 Task: Find connections with filter location Marília with filter topic #Futurewith filter profile language English with filter current company BMJ with filter school Skill-Lync with filter industry Entertainment Providers with filter service category Information Security with filter keywords title Library Assistant
Action: Mouse moved to (492, 176)
Screenshot: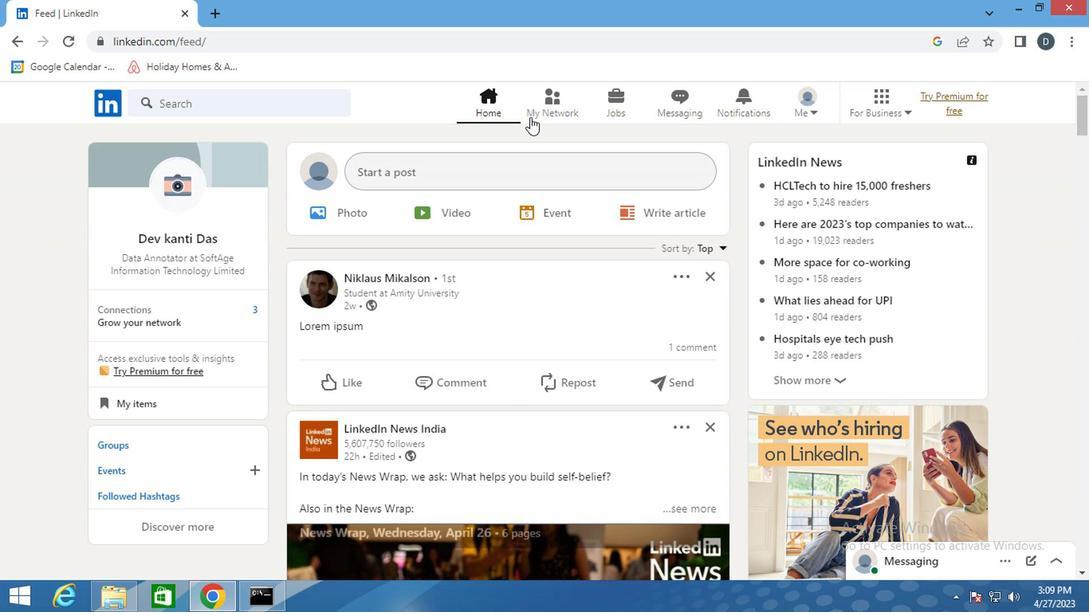 
Action: Mouse pressed left at (492, 176)
Screenshot: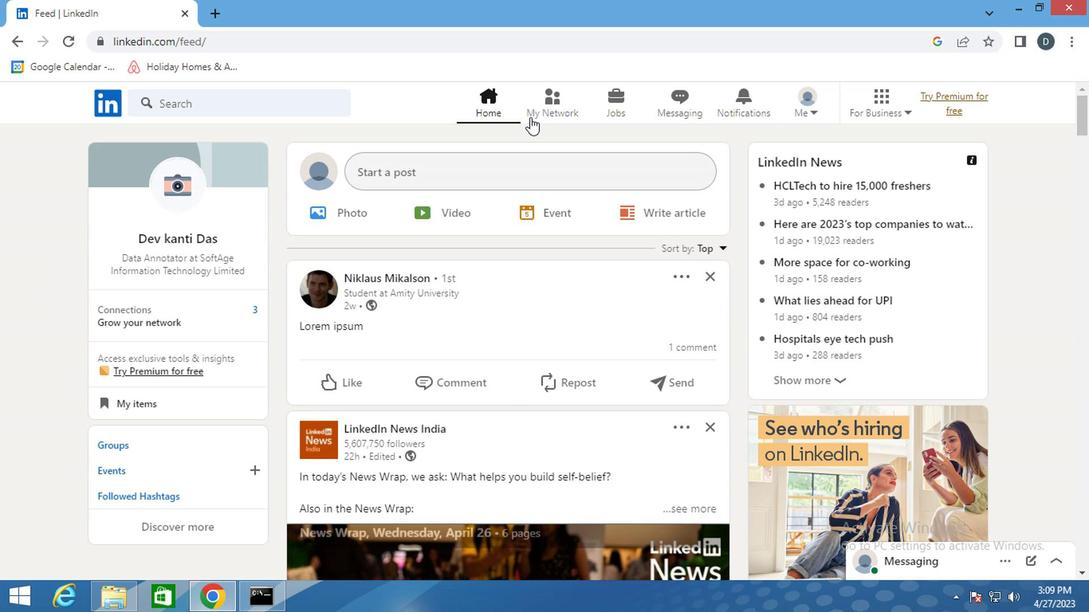 
Action: Mouse moved to (309, 225)
Screenshot: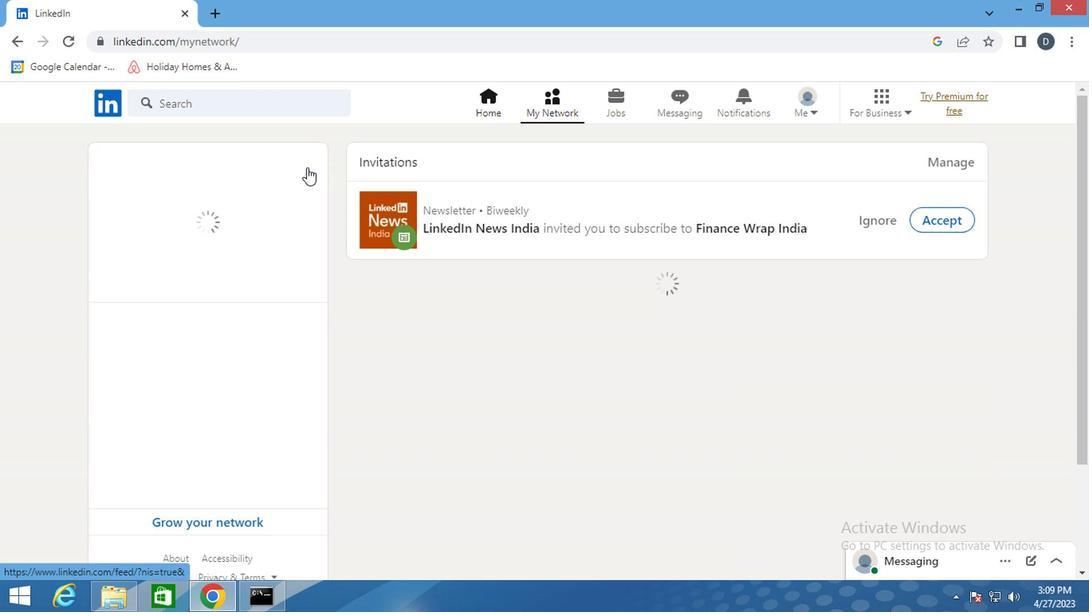
Action: Mouse pressed left at (309, 225)
Screenshot: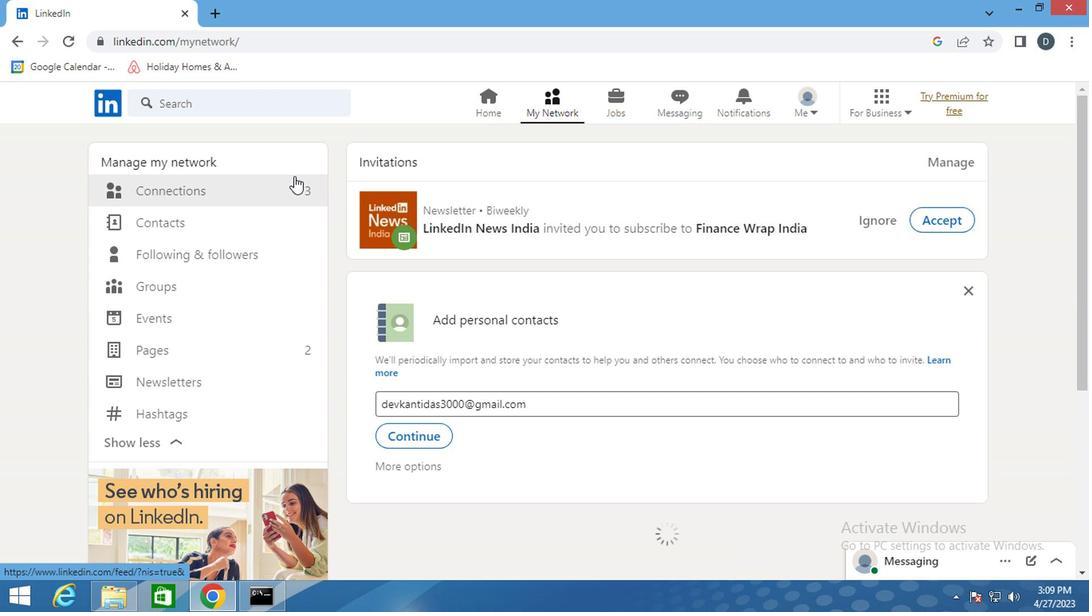 
Action: Mouse moved to (307, 237)
Screenshot: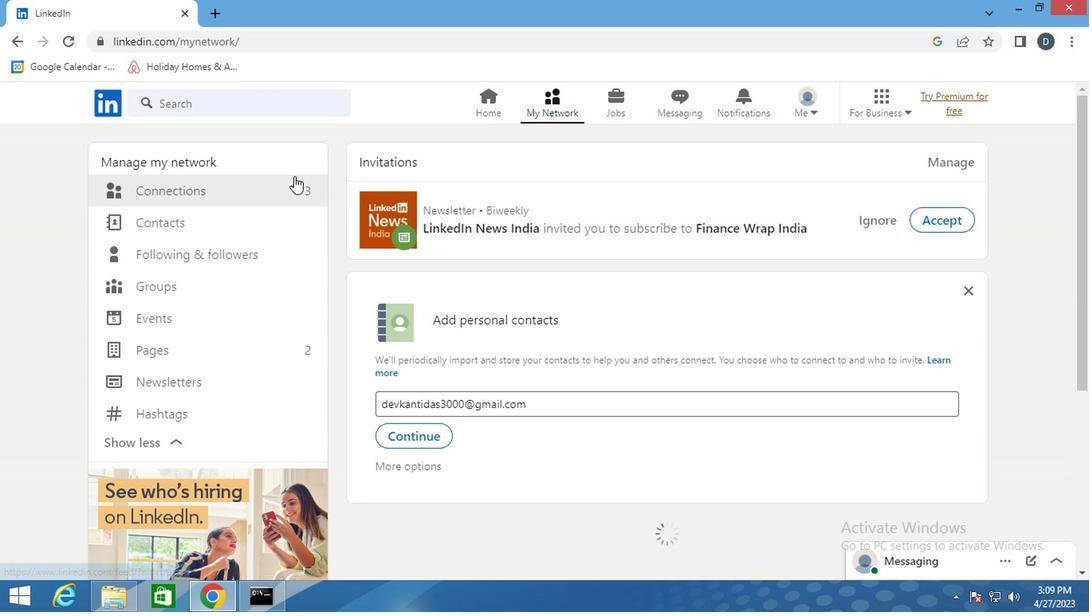 
Action: Mouse pressed left at (307, 237)
Screenshot: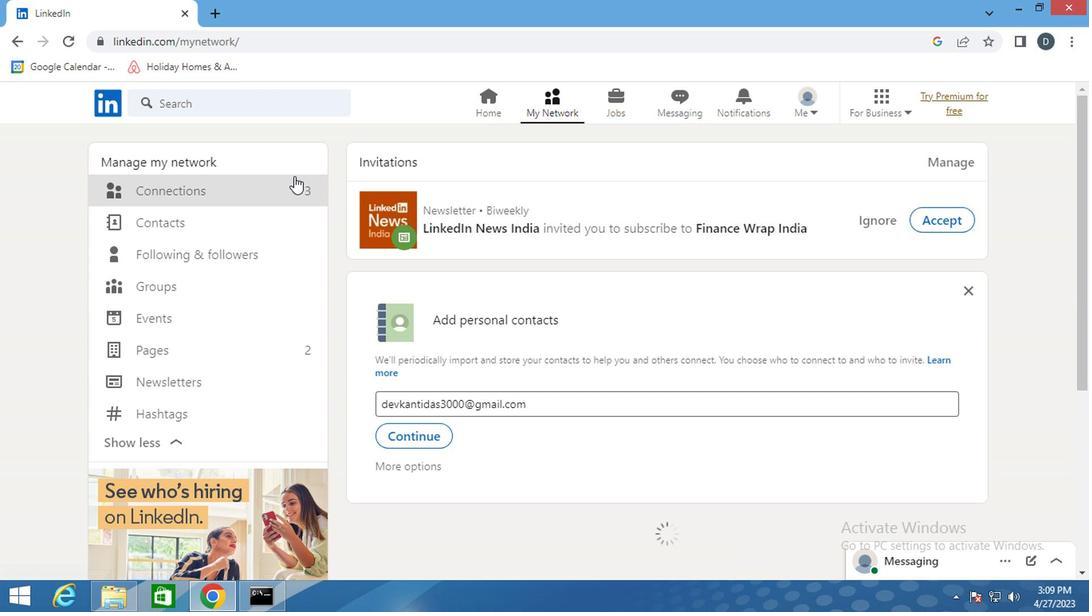 
Action: Mouse moved to (576, 234)
Screenshot: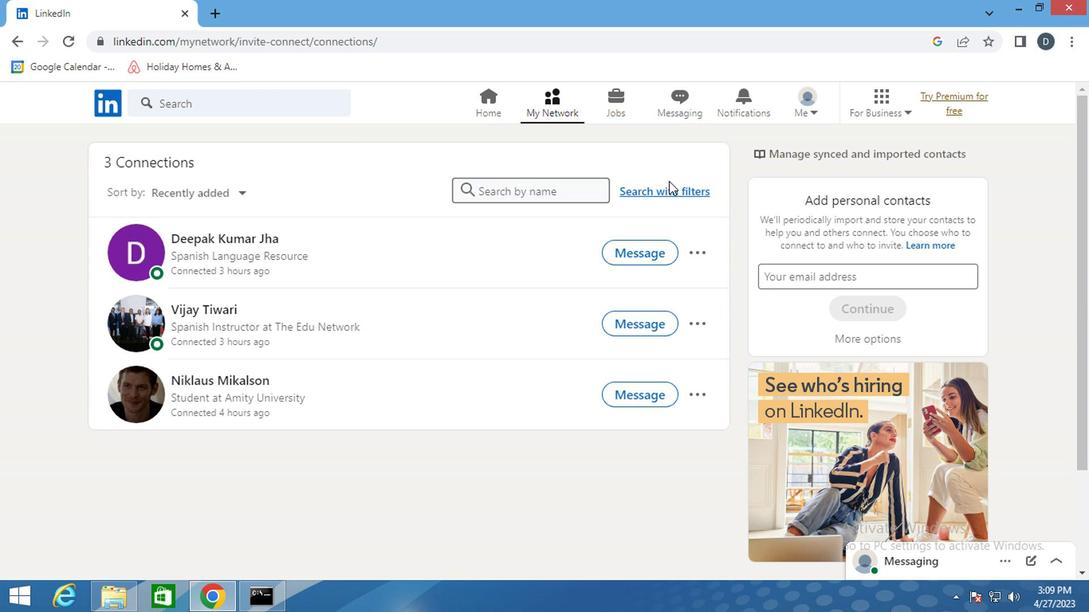 
Action: Mouse pressed left at (576, 234)
Screenshot: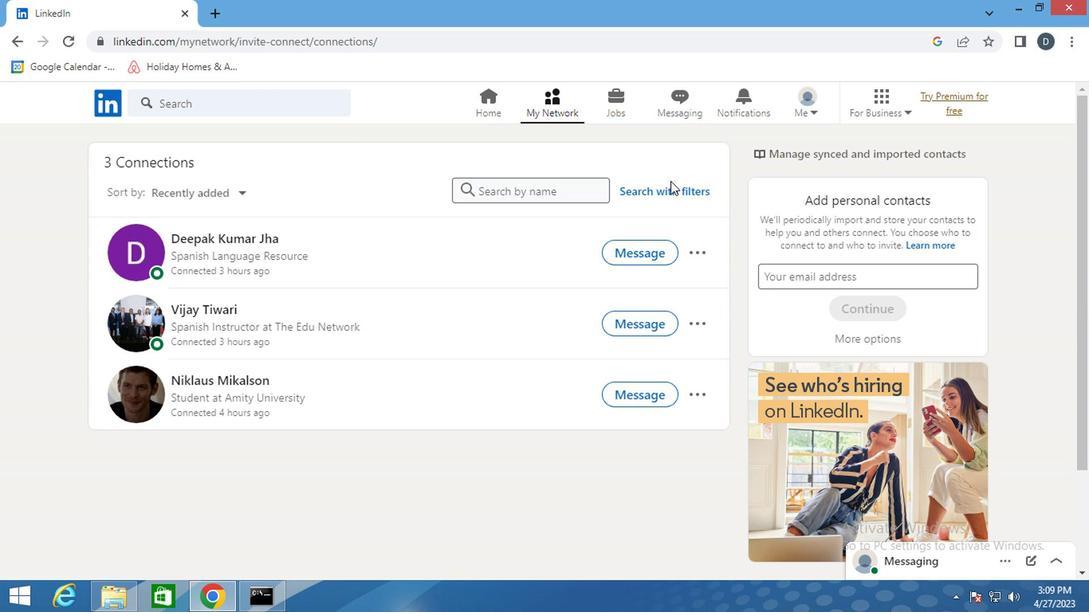 
Action: Mouse moved to (512, 201)
Screenshot: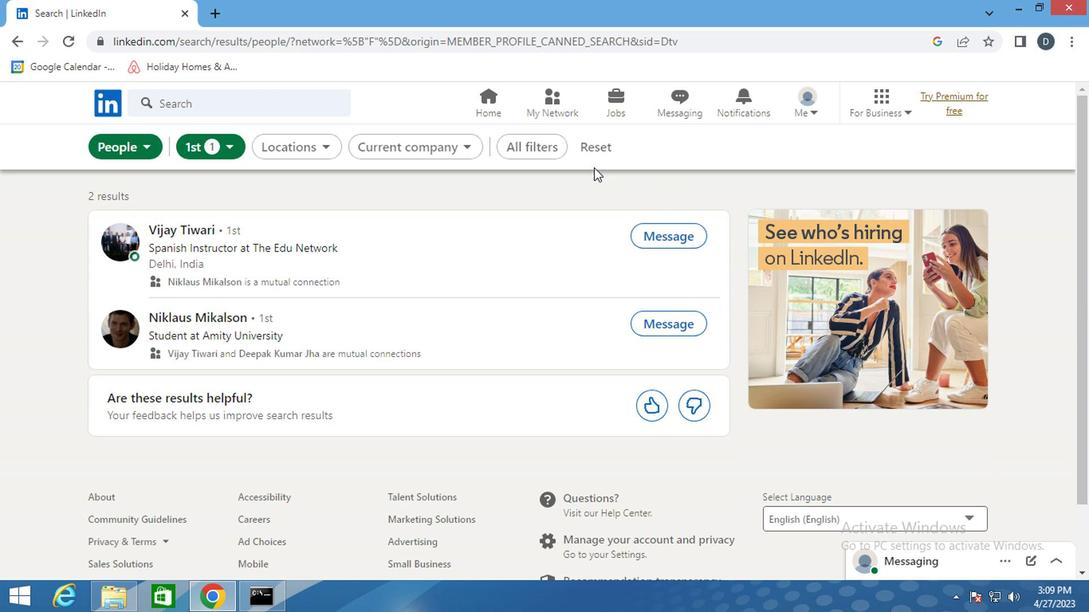 
Action: Mouse pressed left at (512, 201)
Screenshot: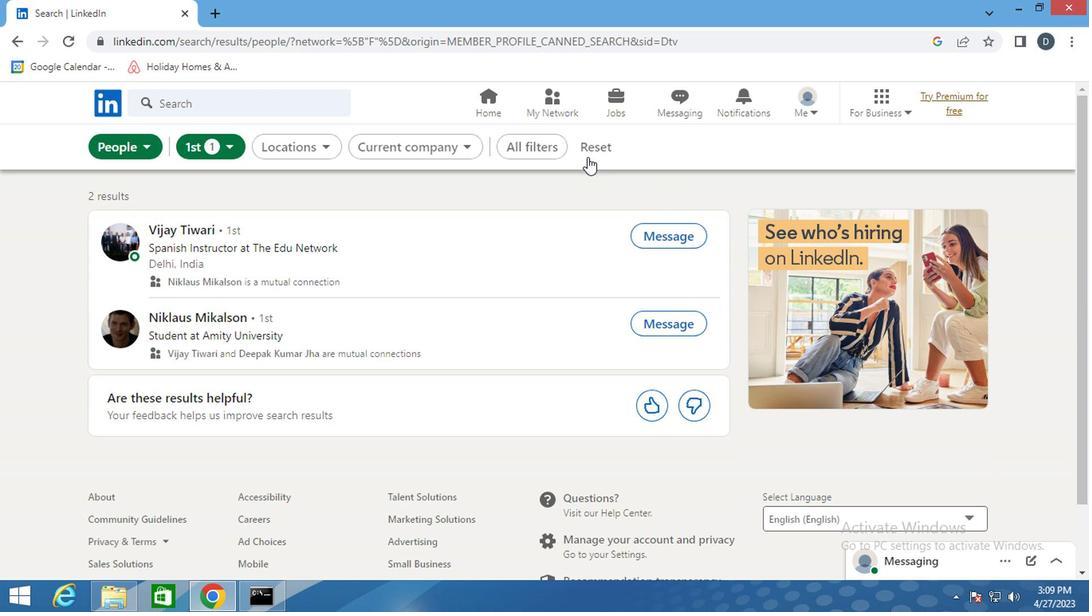 
Action: Mouse moved to (492, 199)
Screenshot: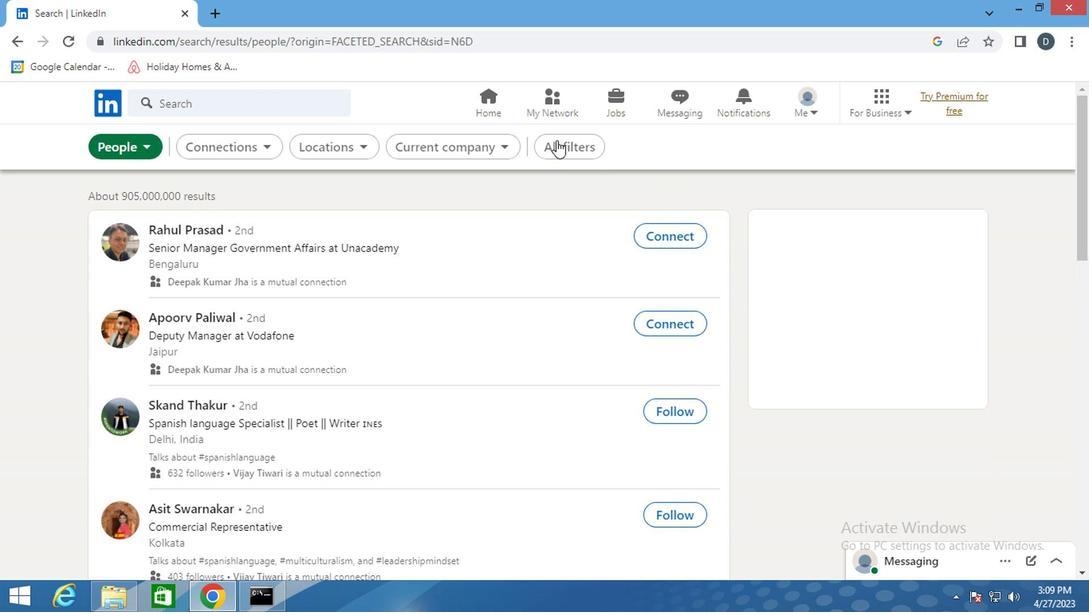 
Action: Mouse pressed left at (492, 199)
Screenshot: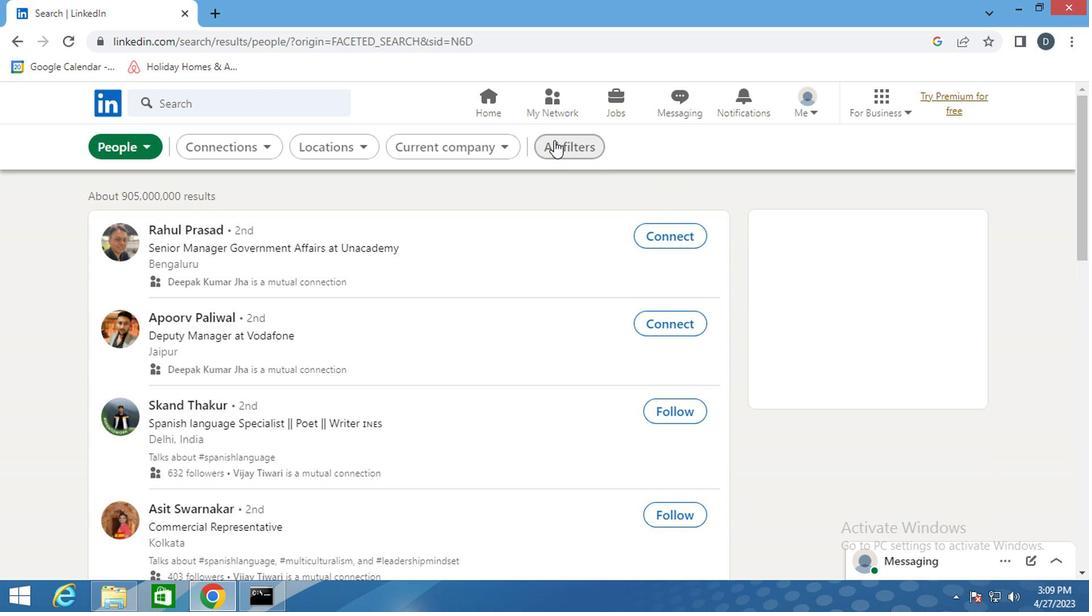 
Action: Mouse moved to (650, 332)
Screenshot: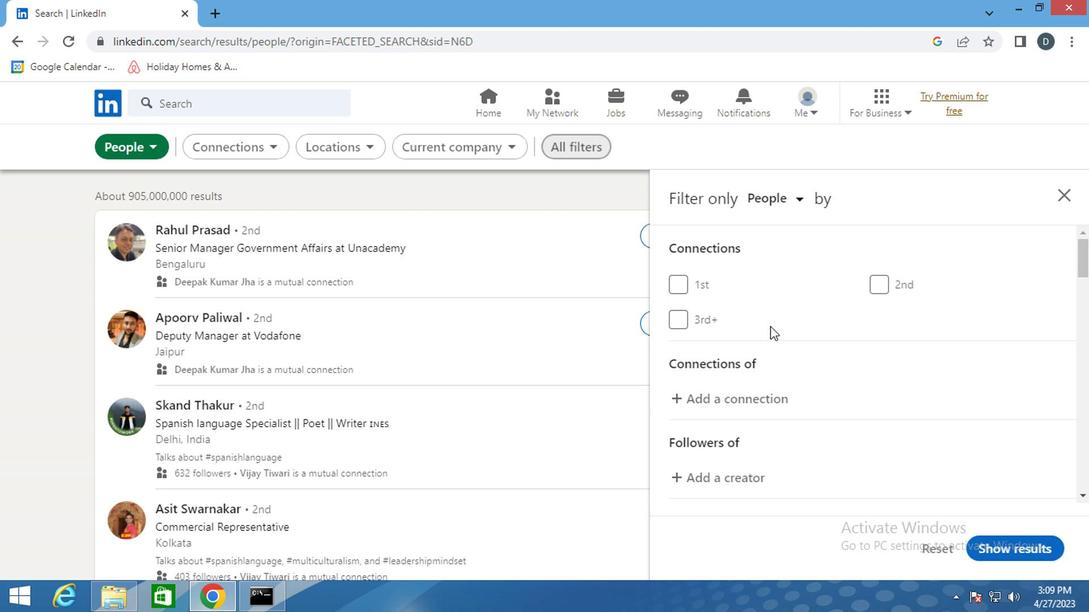 
Action: Mouse scrolled (650, 332) with delta (0, 0)
Screenshot: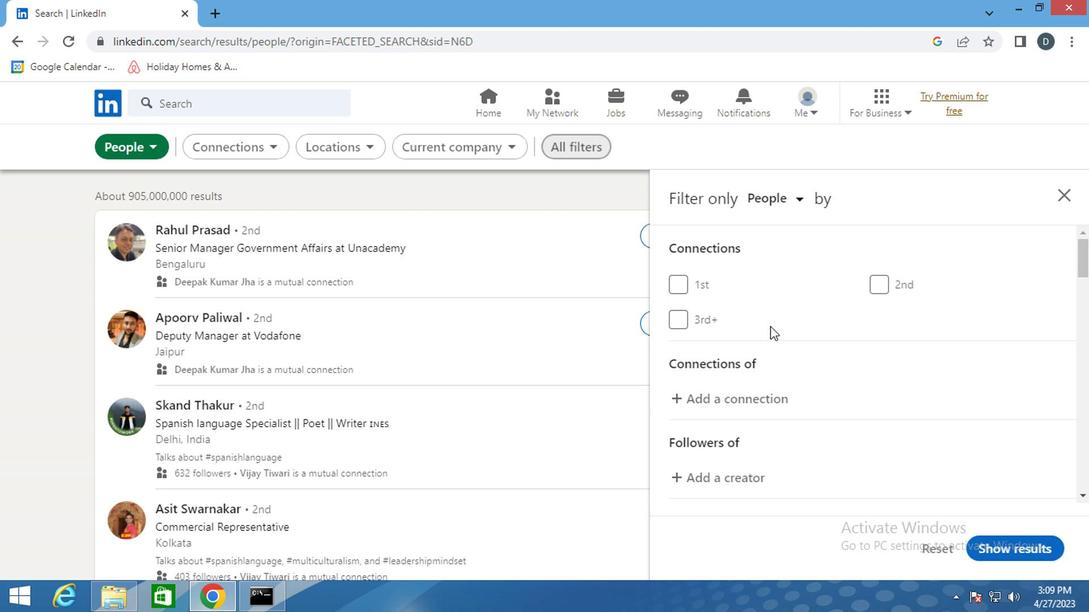 
Action: Mouse scrolled (650, 332) with delta (0, 0)
Screenshot: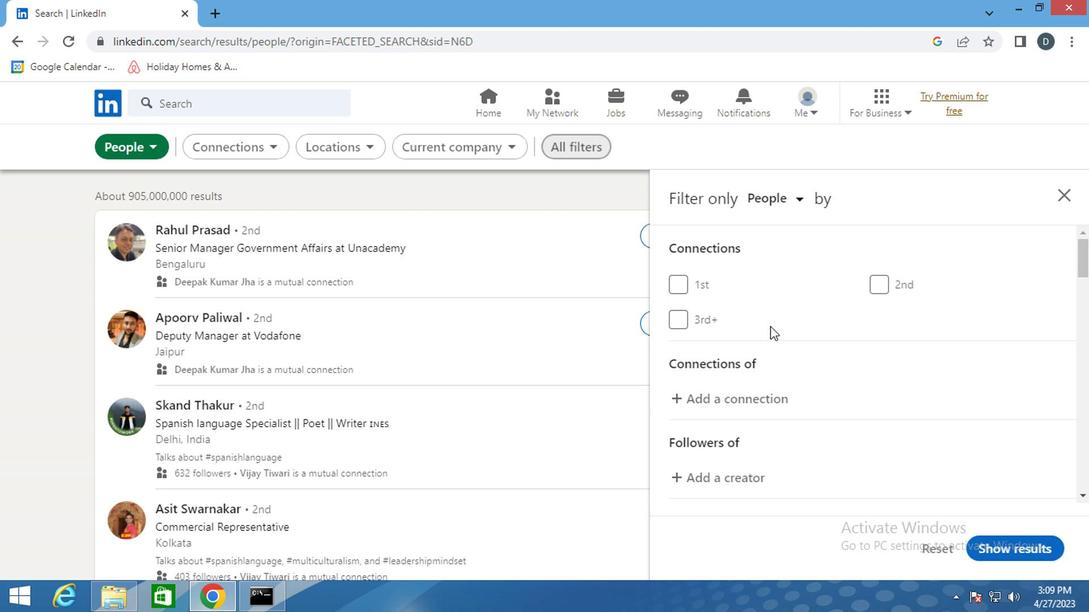 
Action: Mouse moved to (660, 338)
Screenshot: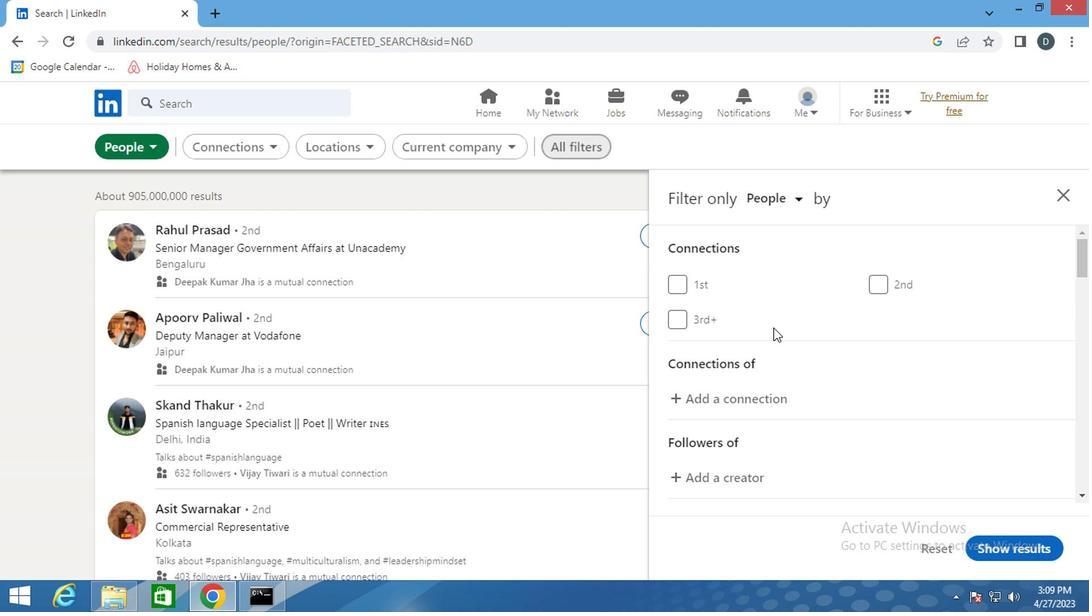 
Action: Mouse scrolled (660, 337) with delta (0, 0)
Screenshot: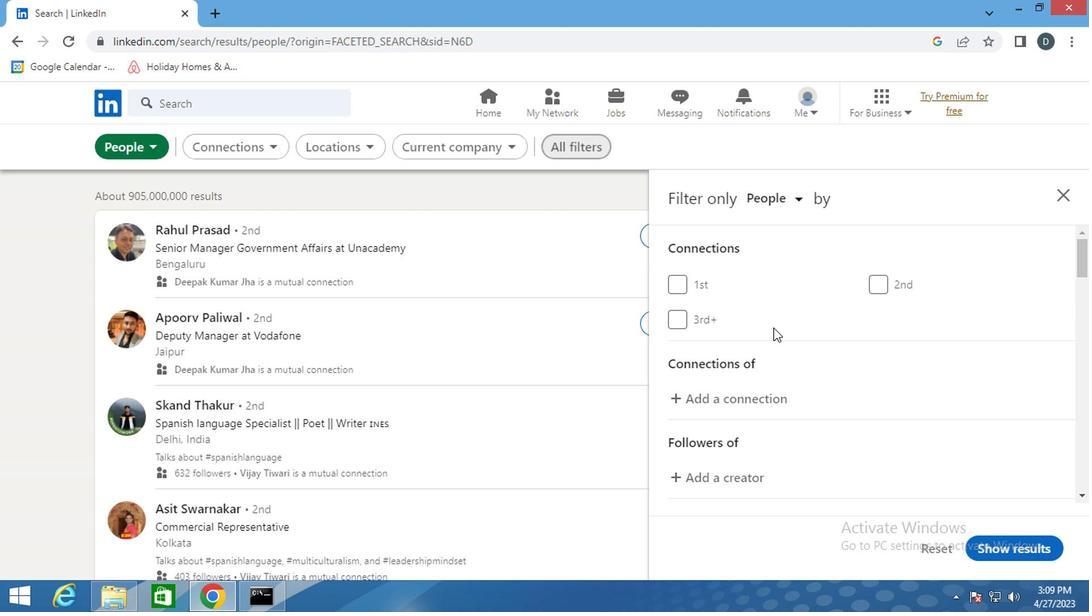 
Action: Mouse moved to (741, 373)
Screenshot: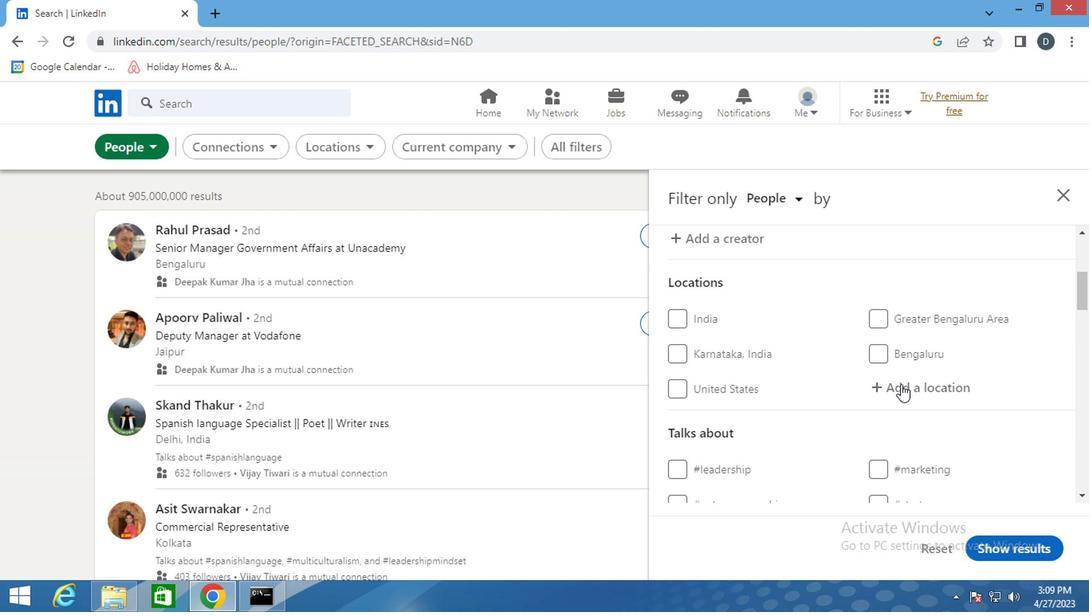 
Action: Mouse pressed left at (741, 373)
Screenshot: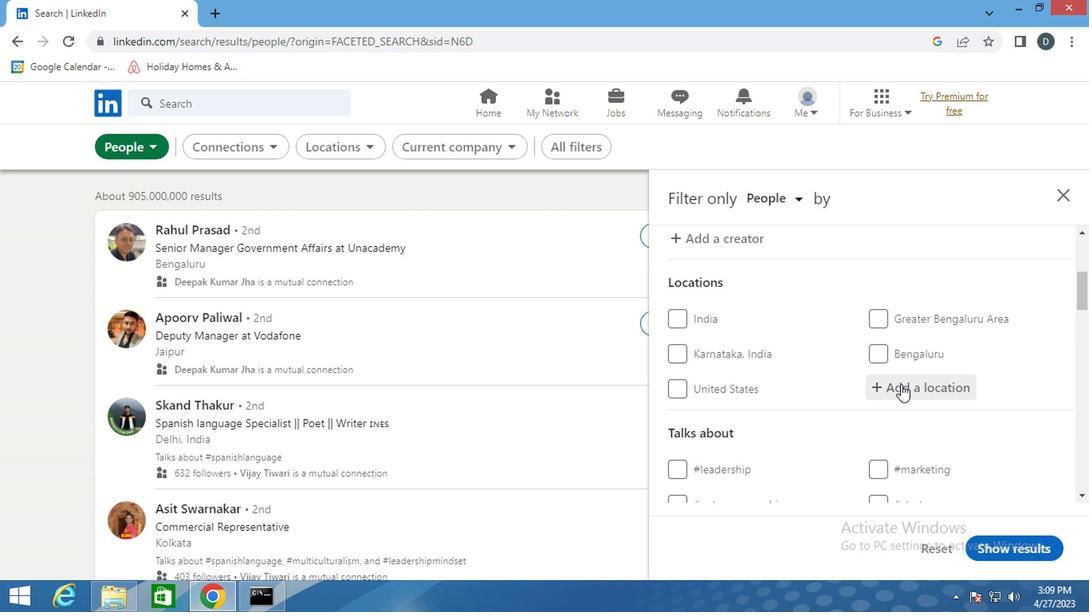 
Action: Key pressed <Key.shift_r><Key.shift_r><Key.shift_r><Key.shift_r><Key.shift_r><Key.shift_r><Key.shift_r><Key.shift_r><Key.shift_r><Key.shift_r><Key.shift_r><Key.shift_r><Key.shift_r><Key.shift_r><Key.shift_r><Key.shift_r><Key.shift_r><Key.shift_r><Key.shift_r><Key.shift_r><Key.shift_r><Key.shift_r><Key.shift_r><Key.shift_r><Key.shift_r><Key.shift_r><Key.shift_r><Key.shift_r><Key.shift_r>Marila
Screenshot: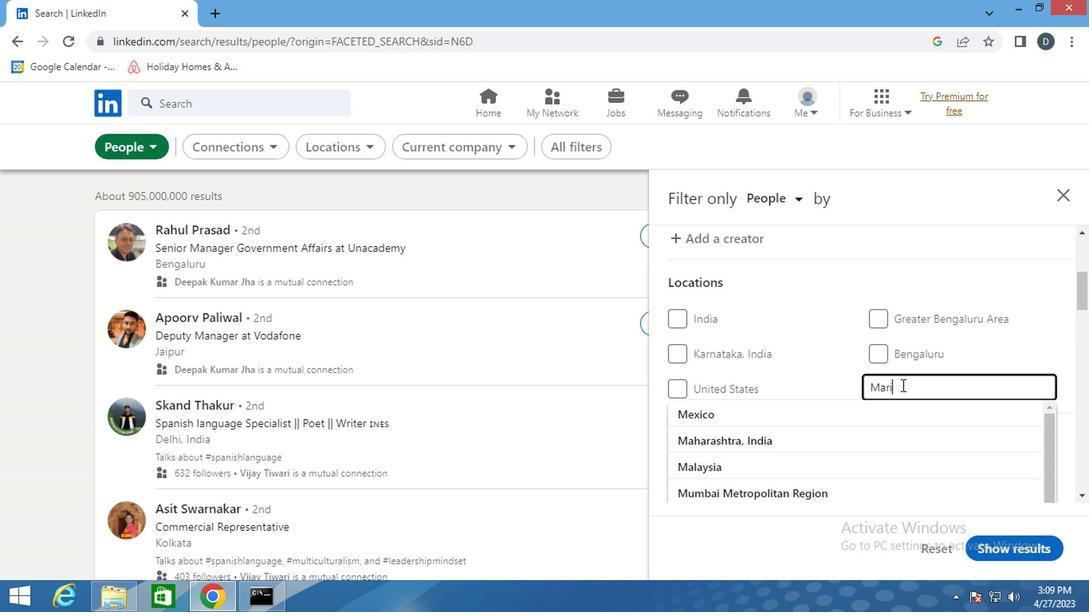 
Action: Mouse moved to (777, 371)
Screenshot: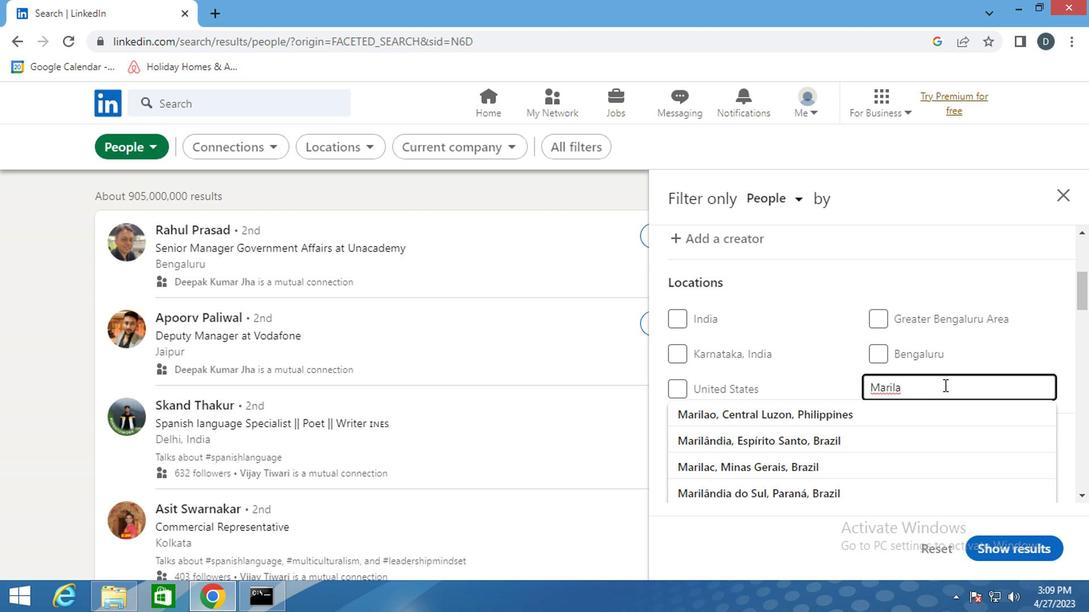 
Action: Key pressed <Key.backspace>ia
Screenshot: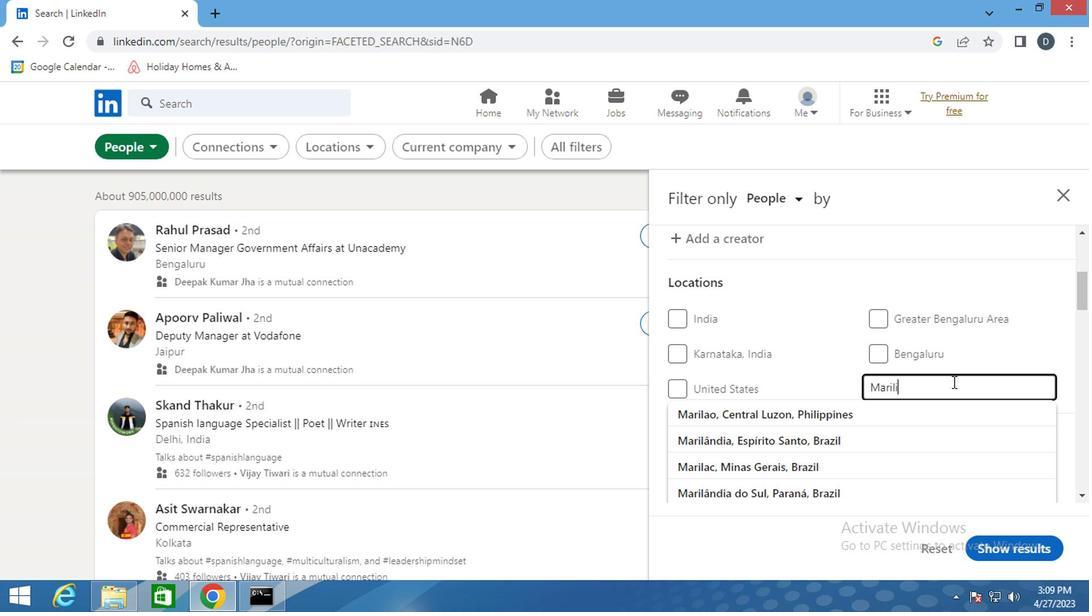 
Action: Mouse moved to (775, 389)
Screenshot: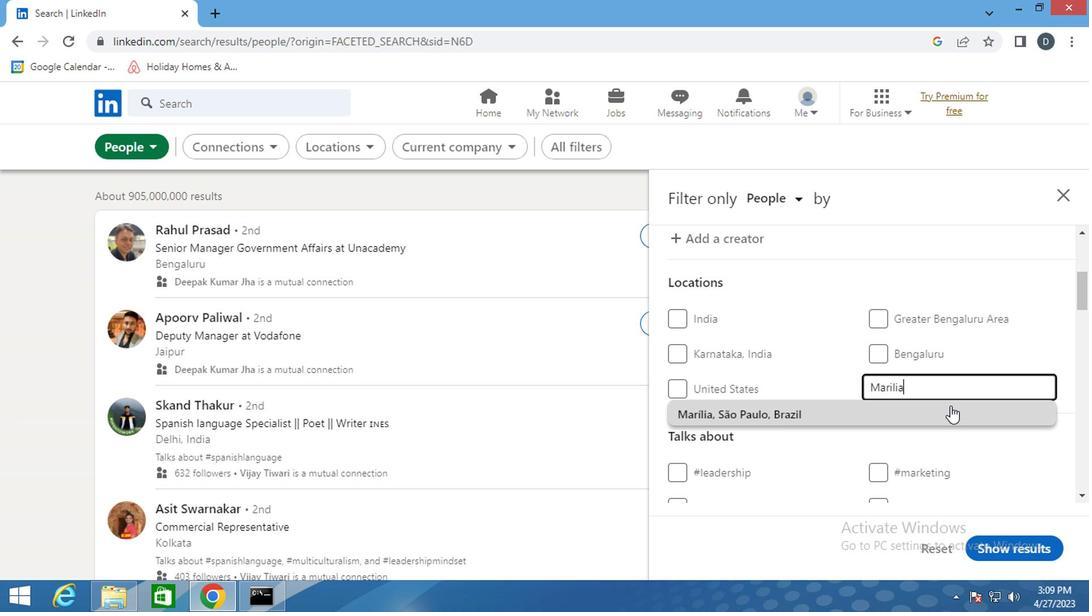 
Action: Mouse pressed left at (775, 389)
Screenshot: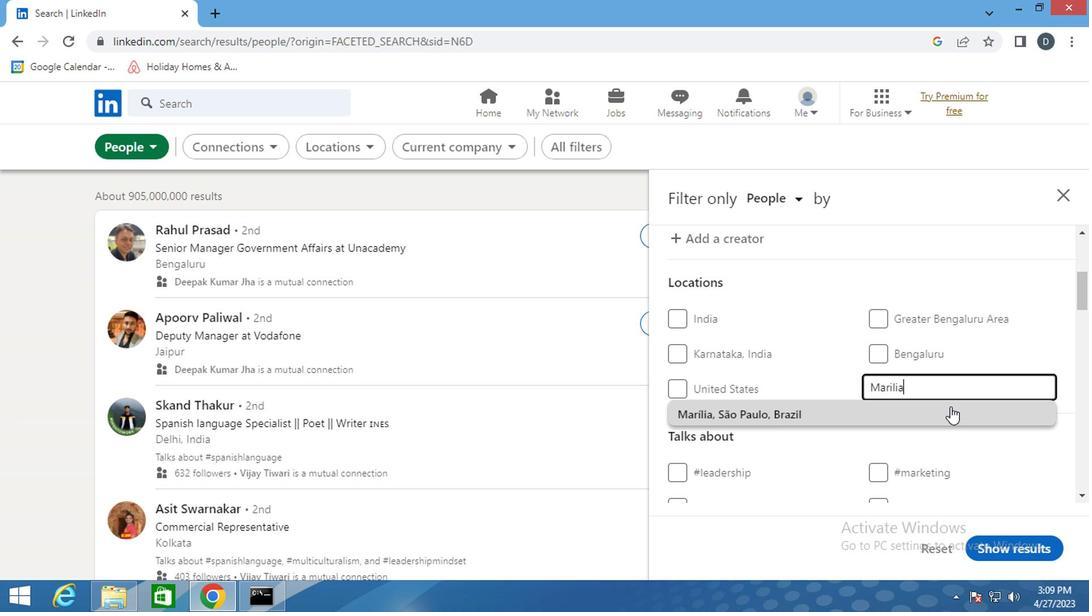 
Action: Mouse moved to (776, 391)
Screenshot: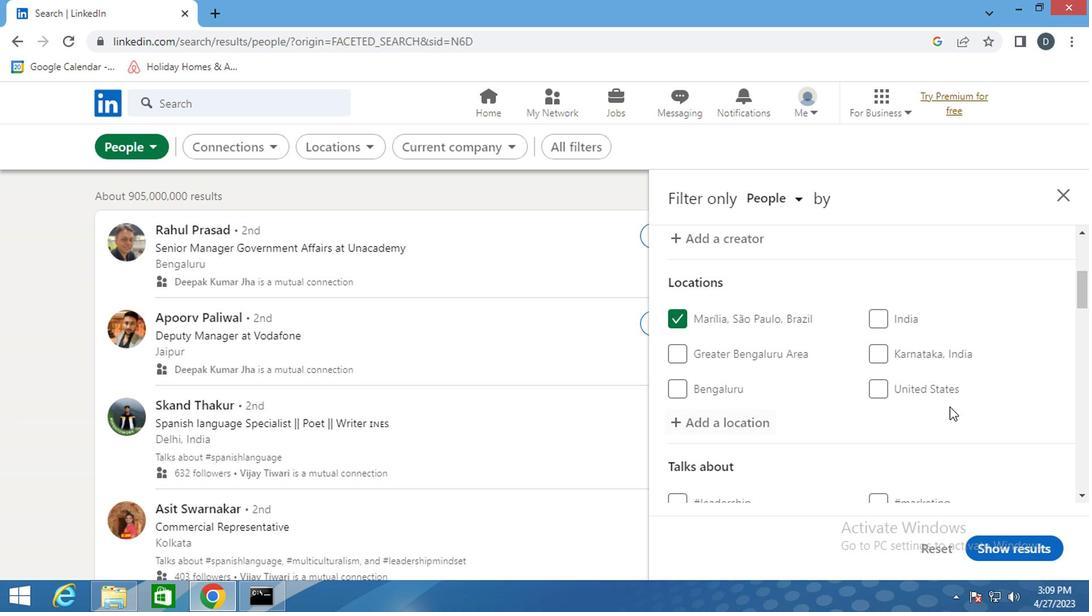 
Action: Mouse scrolled (776, 390) with delta (0, 0)
Screenshot: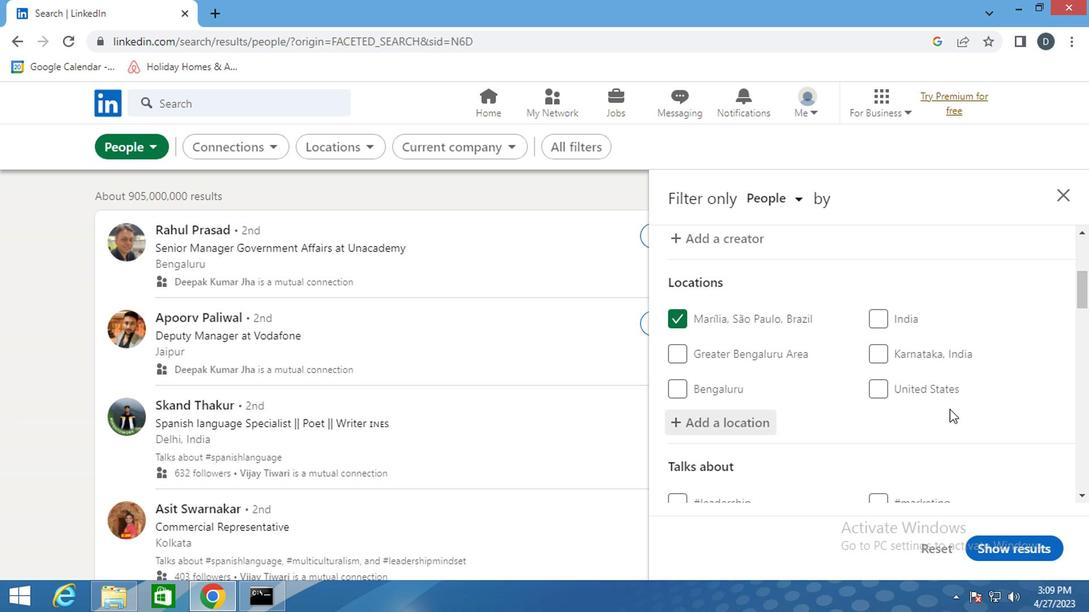 
Action: Mouse scrolled (776, 390) with delta (0, 0)
Screenshot: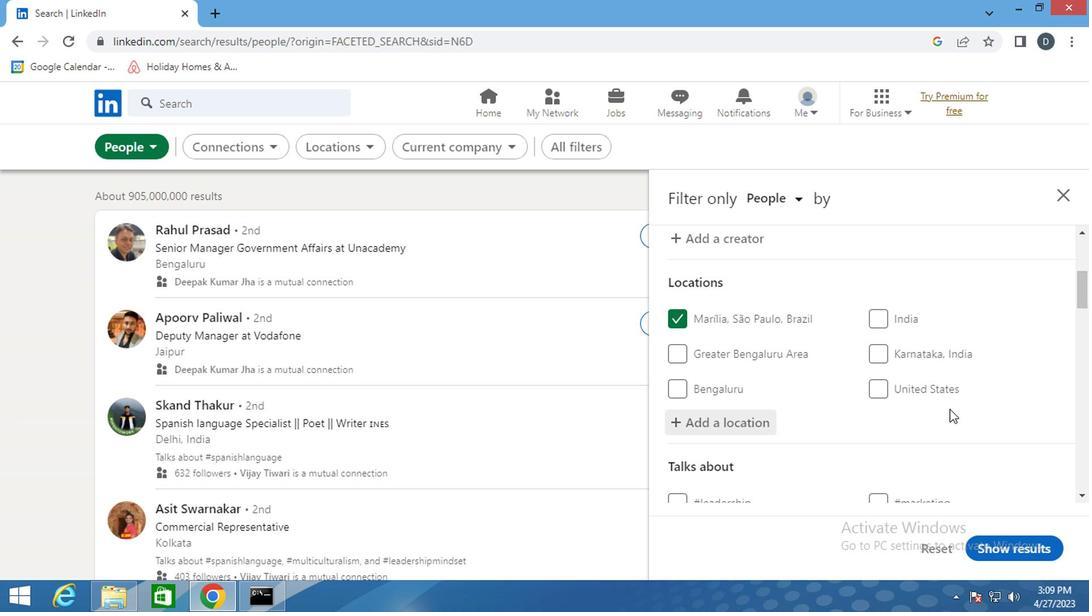 
Action: Mouse scrolled (776, 390) with delta (0, 0)
Screenshot: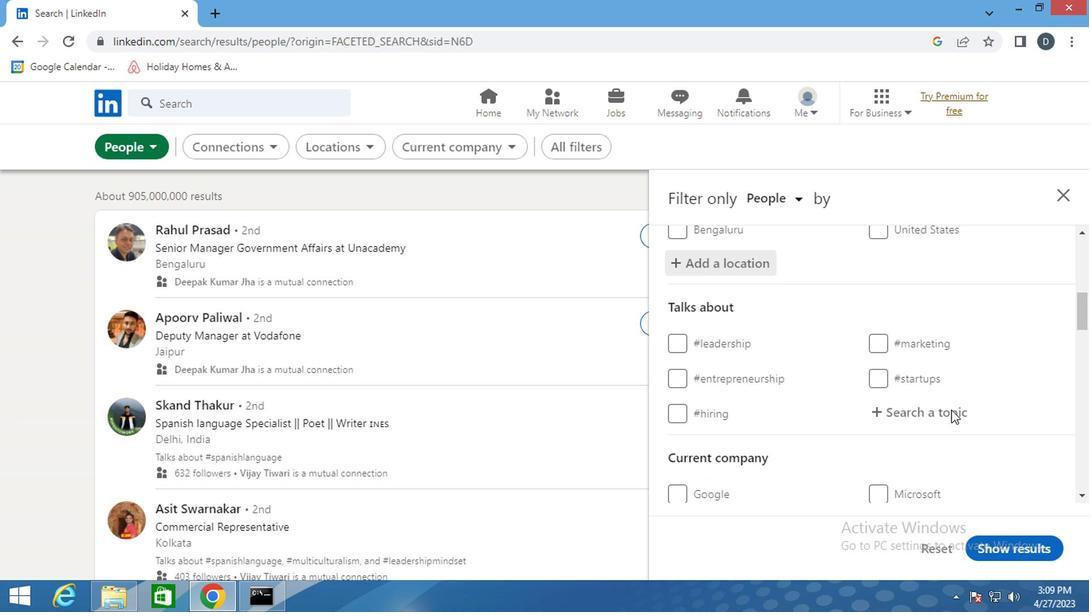 
Action: Mouse moved to (781, 342)
Screenshot: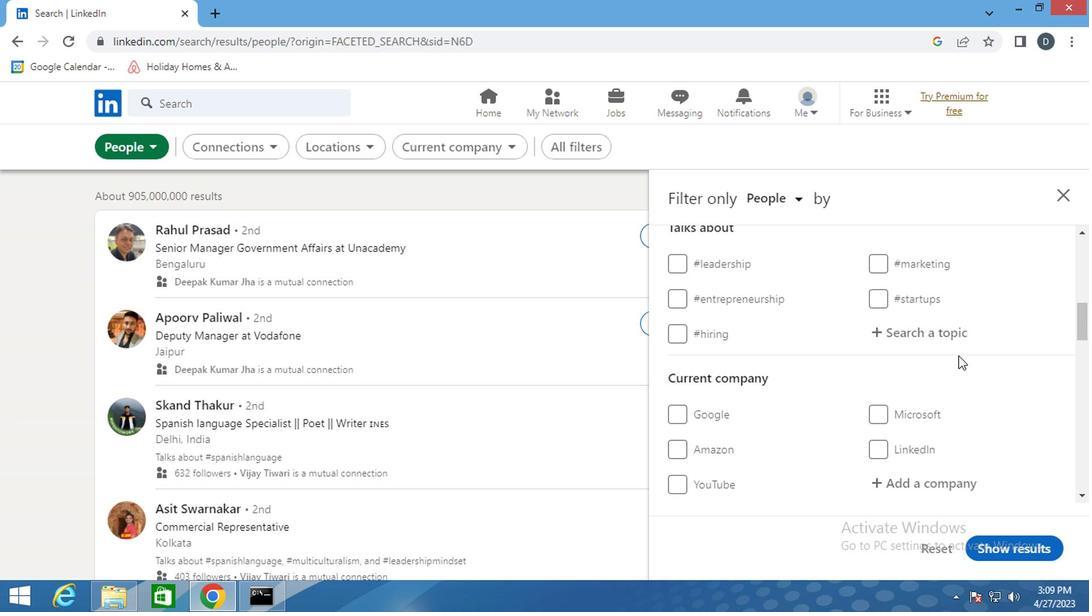
Action: Mouse pressed left at (781, 342)
Screenshot: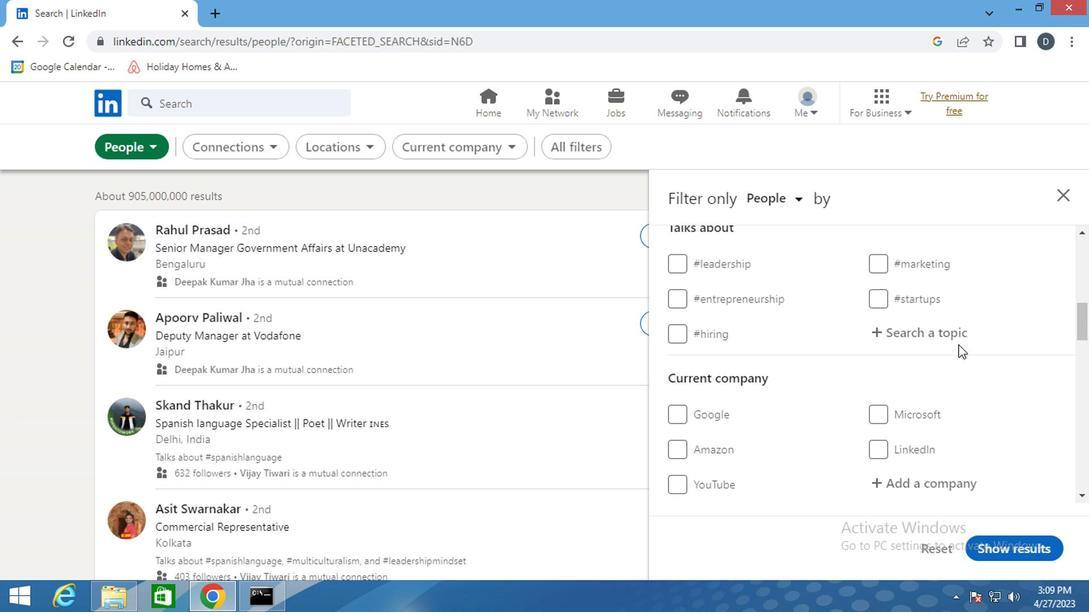 
Action: Key pressed <Key.shift>#<Key.shift>FUTURE
Screenshot: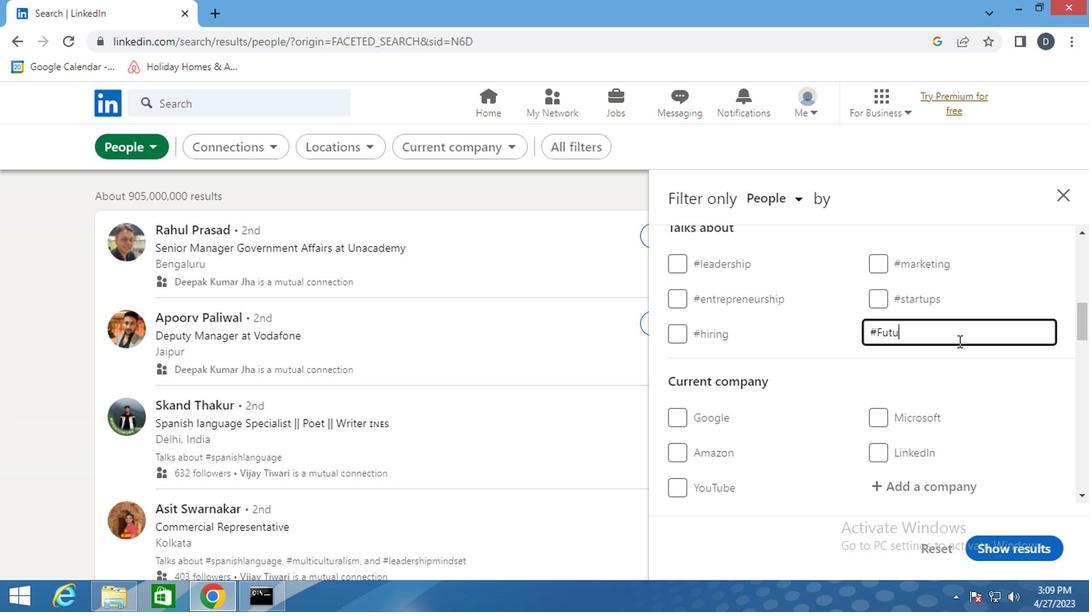 
Action: Mouse moved to (807, 495)
Screenshot: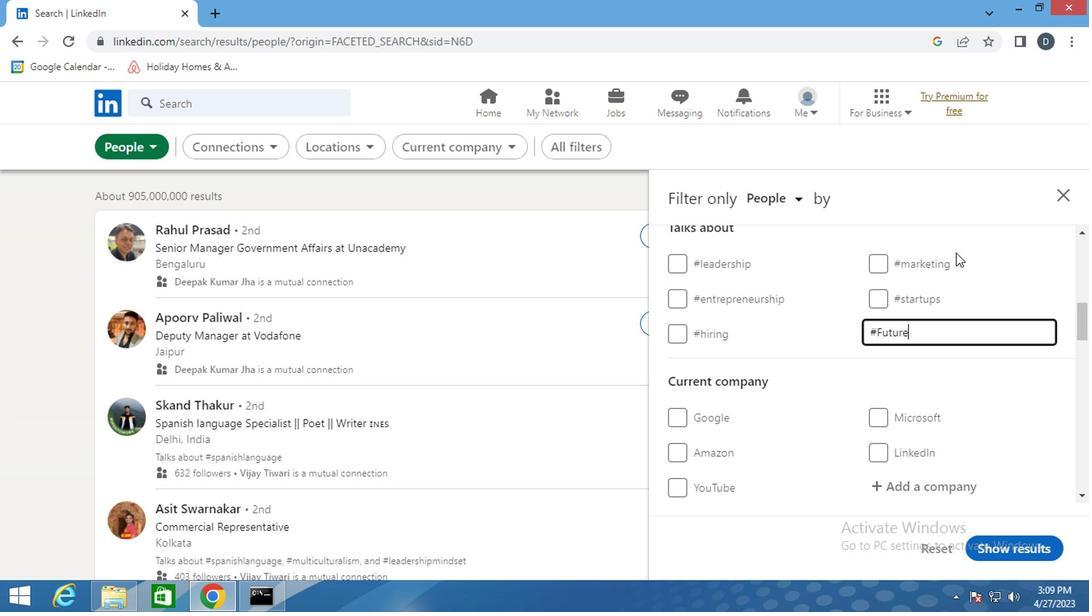 
Action: Mouse scrolled (807, 495) with delta (0, 0)
Screenshot: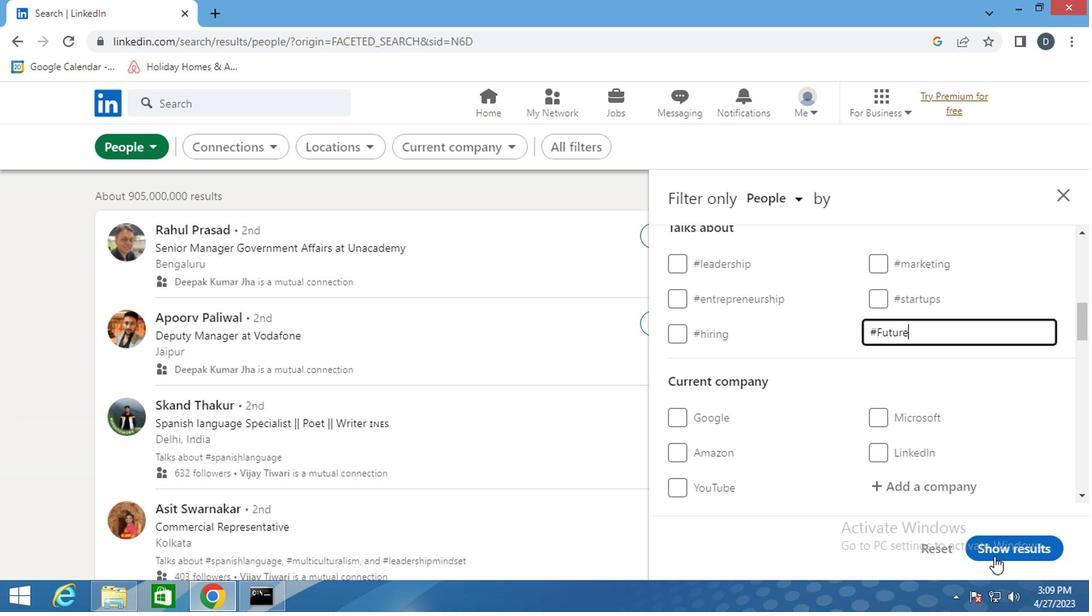 
Action: Mouse moved to (806, 495)
Screenshot: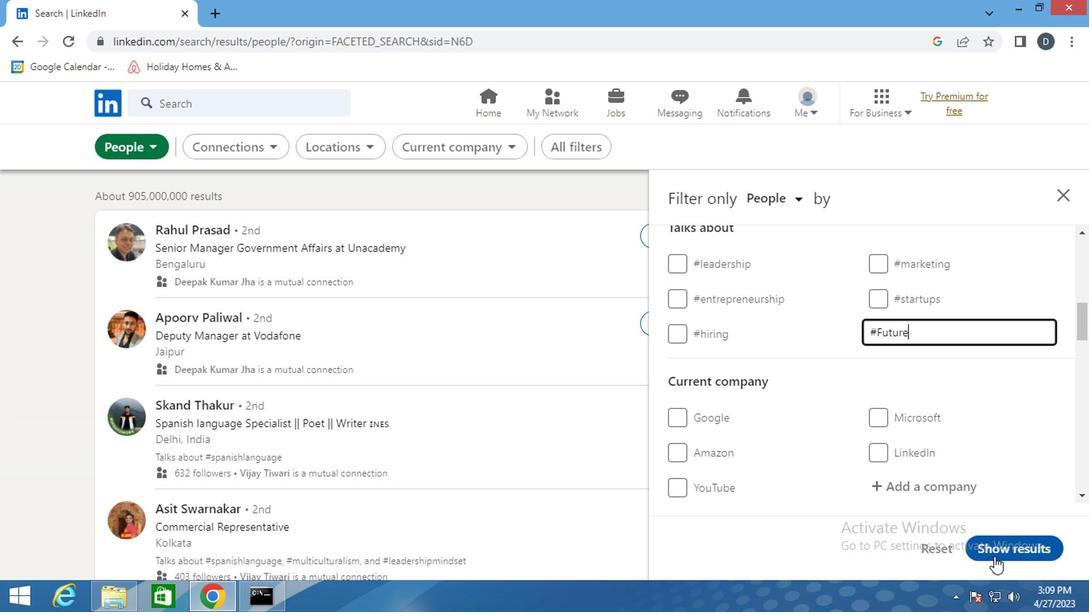 
Action: Mouse scrolled (806, 495) with delta (0, 0)
Screenshot: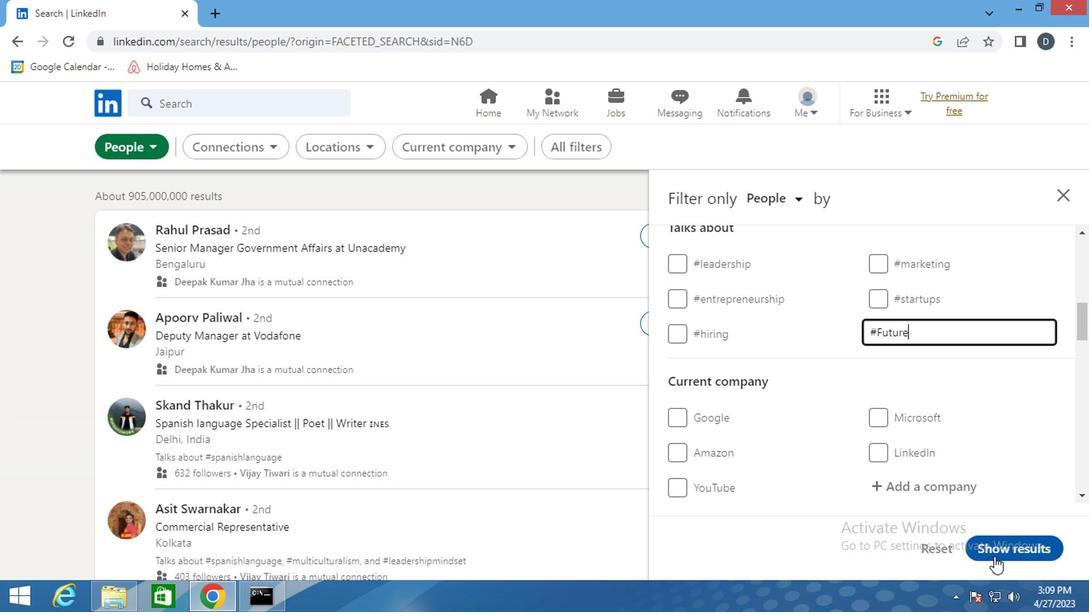 
Action: Mouse scrolled (806, 495) with delta (0, 0)
Screenshot: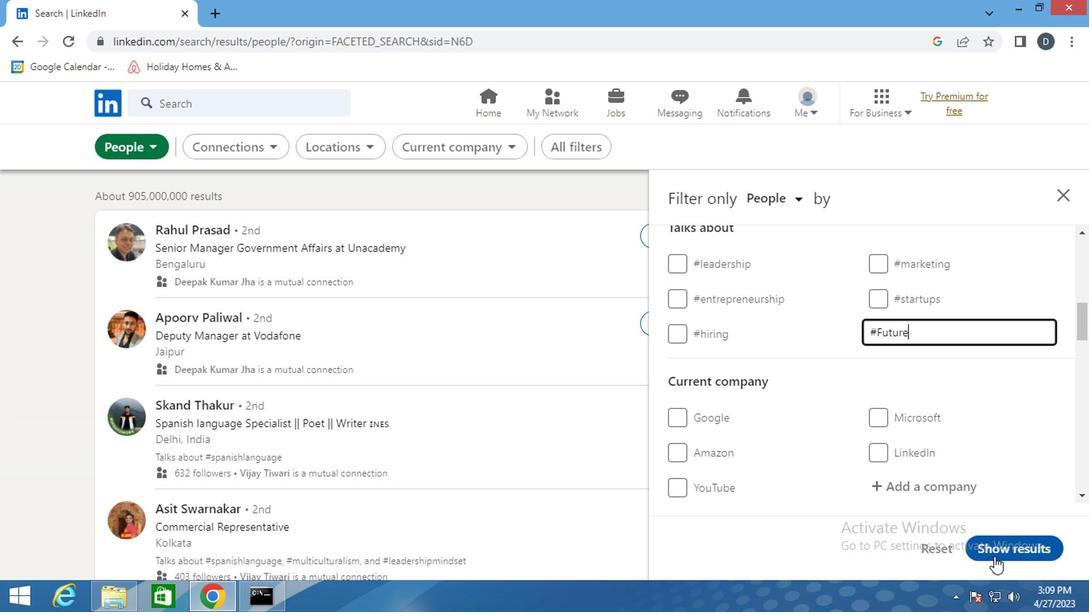 
Action: Mouse moved to (806, 494)
Screenshot: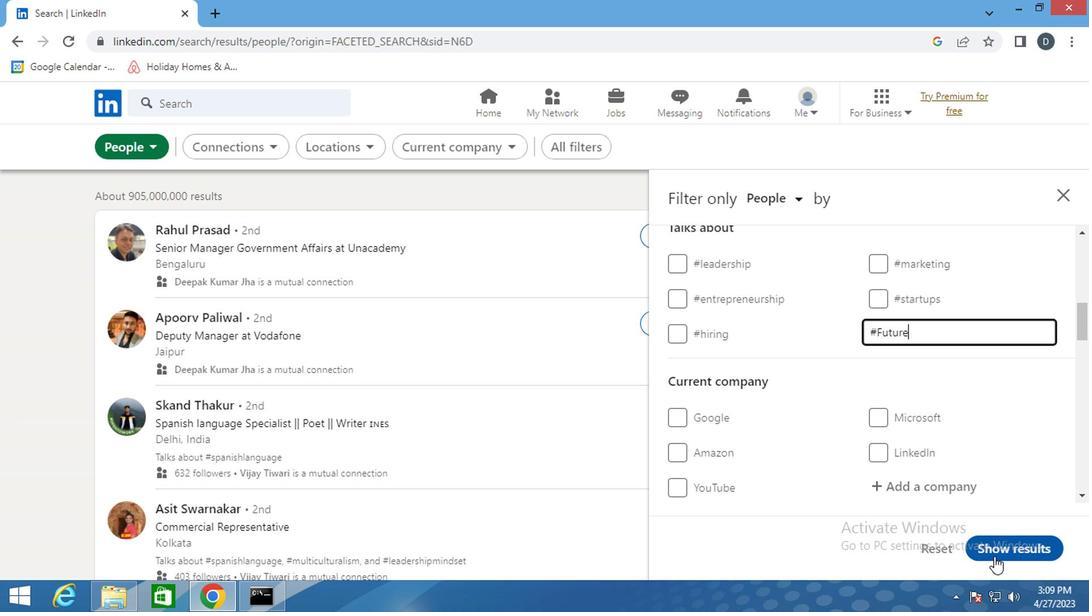 
Action: Mouse scrolled (806, 493) with delta (0, 0)
Screenshot: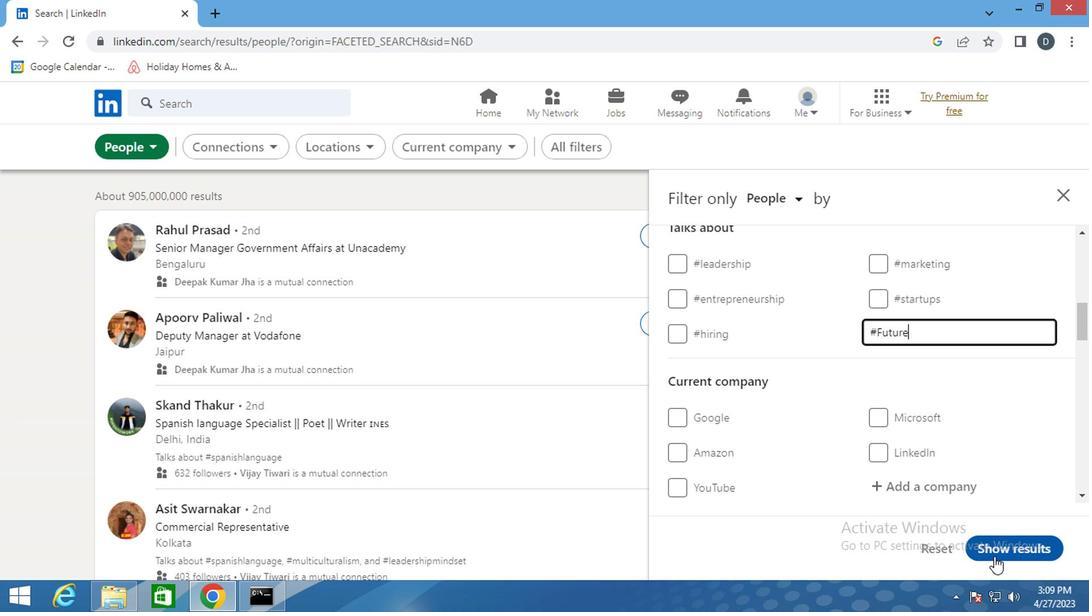 
Action: Mouse moved to (777, 432)
Screenshot: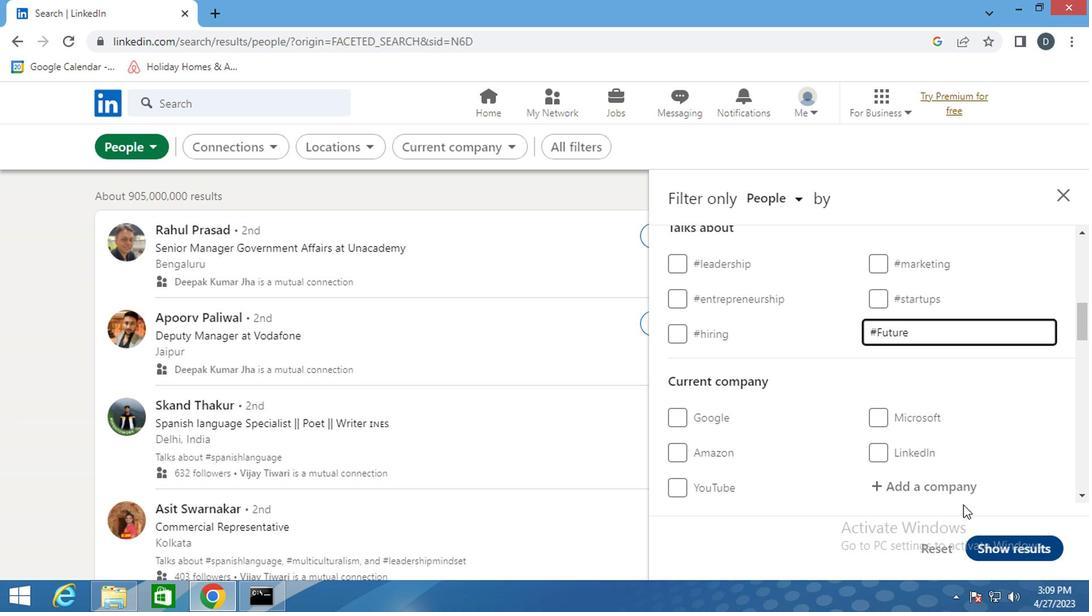 
Action: Mouse scrolled (777, 432) with delta (0, 0)
Screenshot: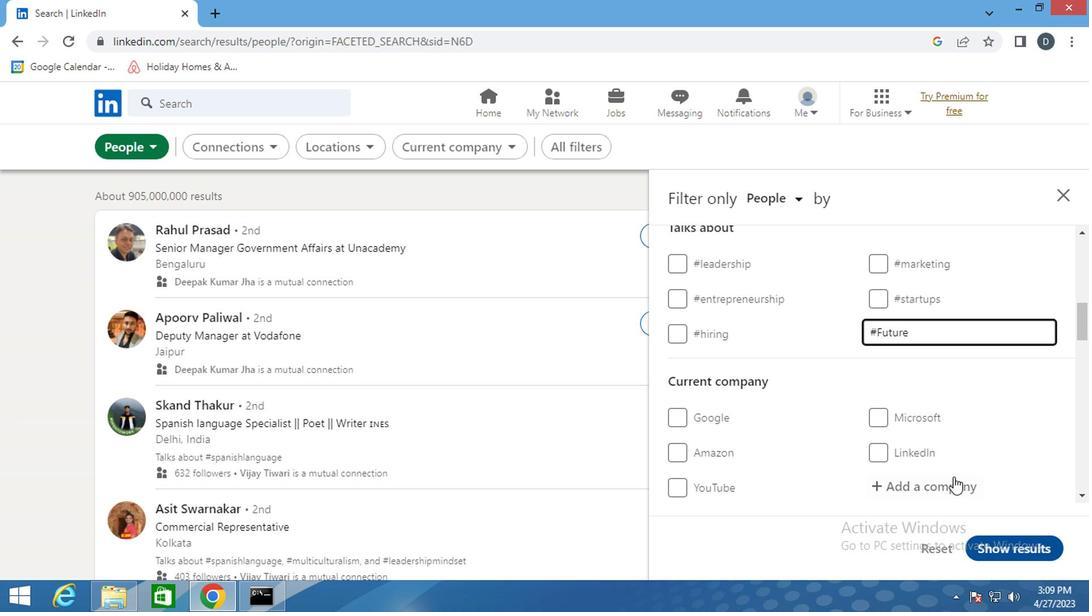 
Action: Mouse scrolled (777, 432) with delta (0, 0)
Screenshot: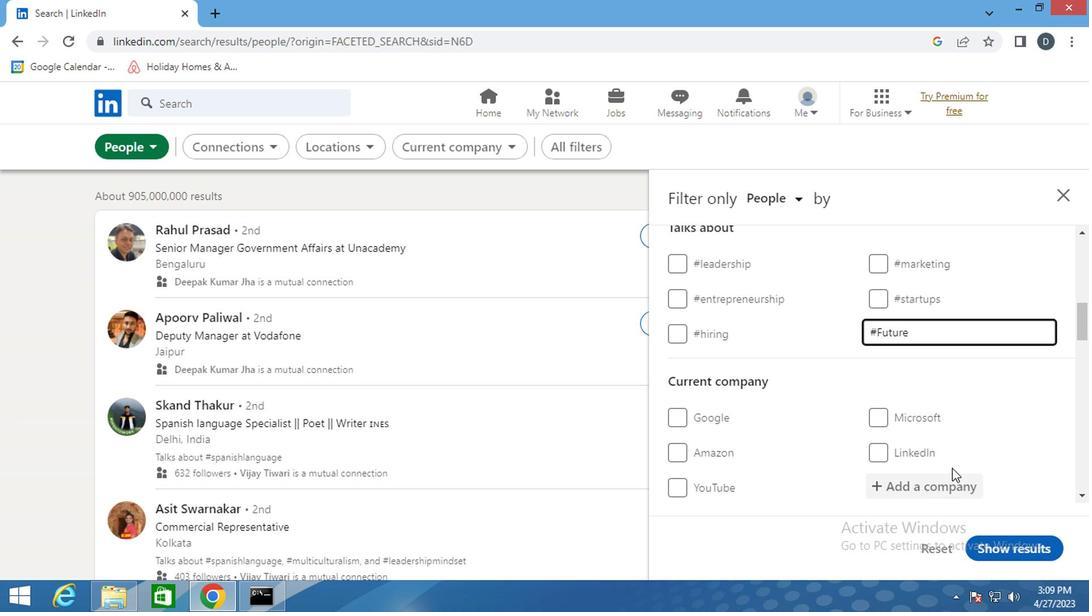 
Action: Mouse scrolled (777, 432) with delta (0, 0)
Screenshot: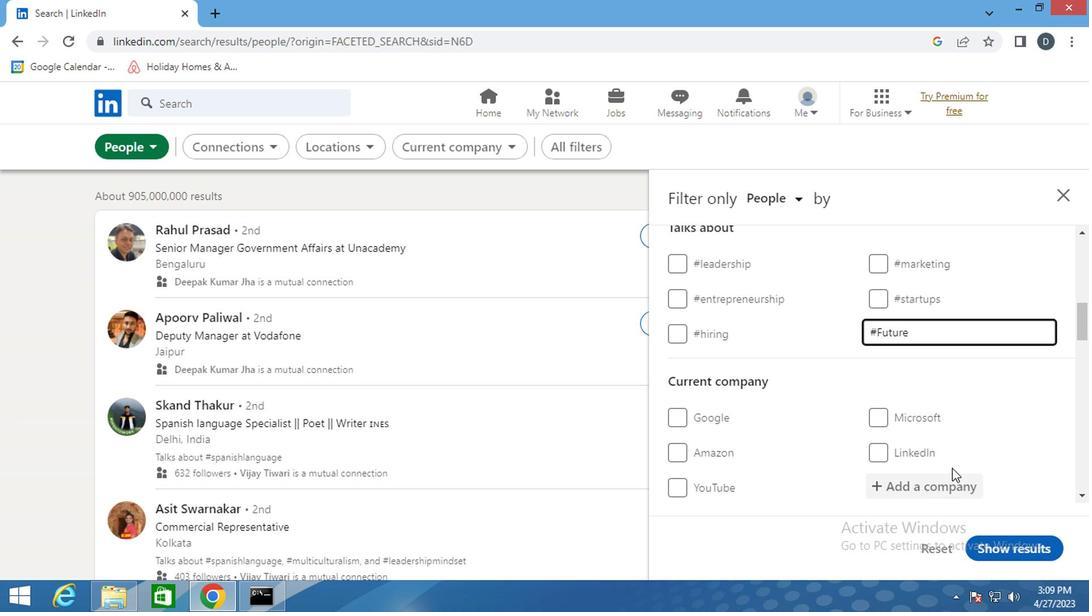 
Action: Mouse scrolled (777, 432) with delta (0, 0)
Screenshot: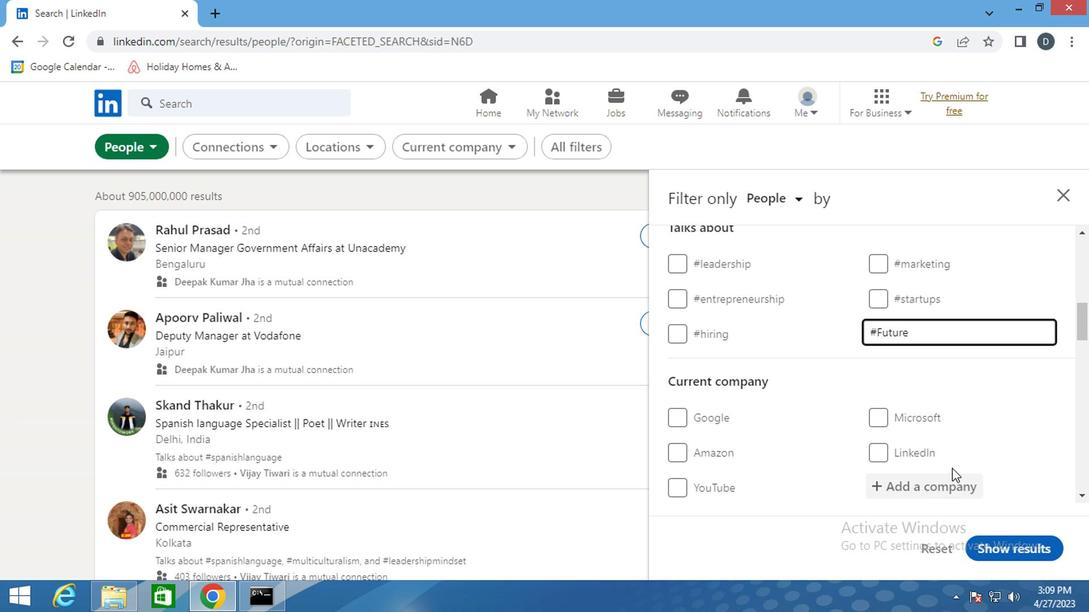 
Action: Mouse scrolled (777, 432) with delta (0, 0)
Screenshot: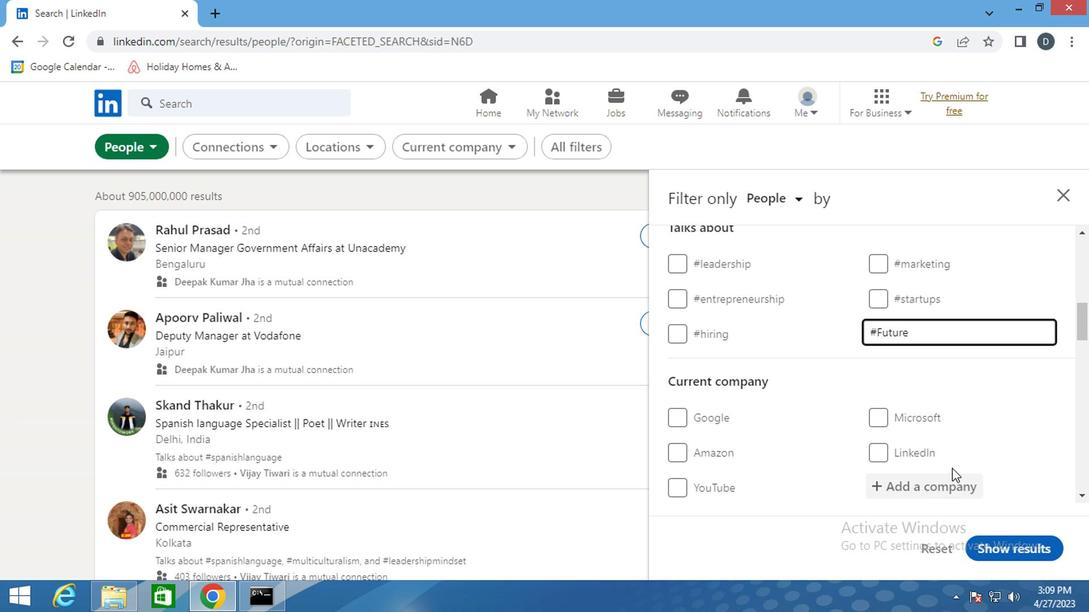 
Action: Mouse moved to (776, 429)
Screenshot: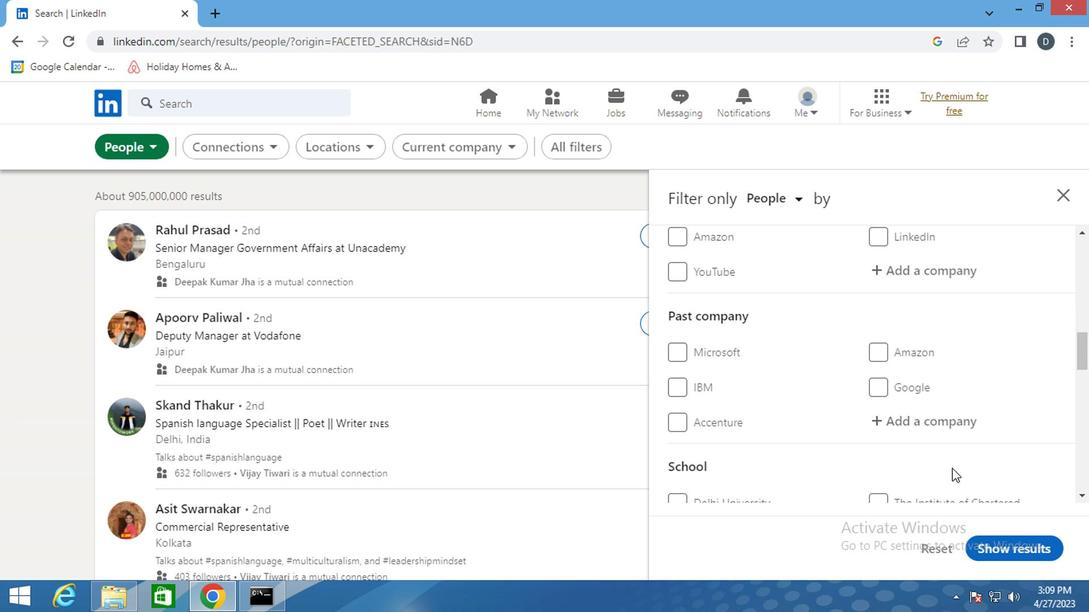 
Action: Mouse scrolled (776, 429) with delta (0, 0)
Screenshot: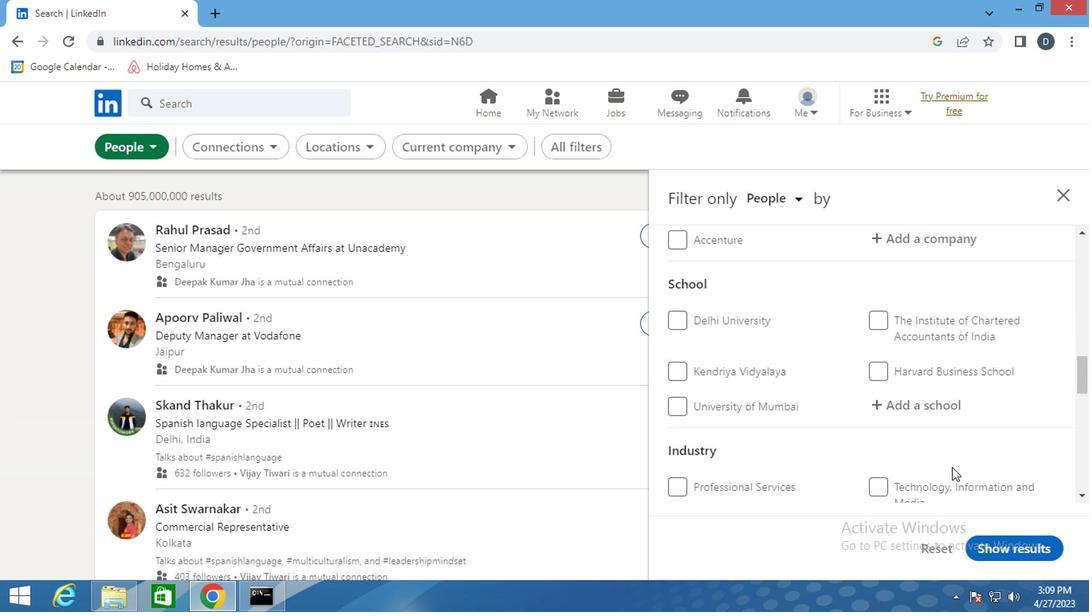 
Action: Mouse scrolled (776, 429) with delta (0, 0)
Screenshot: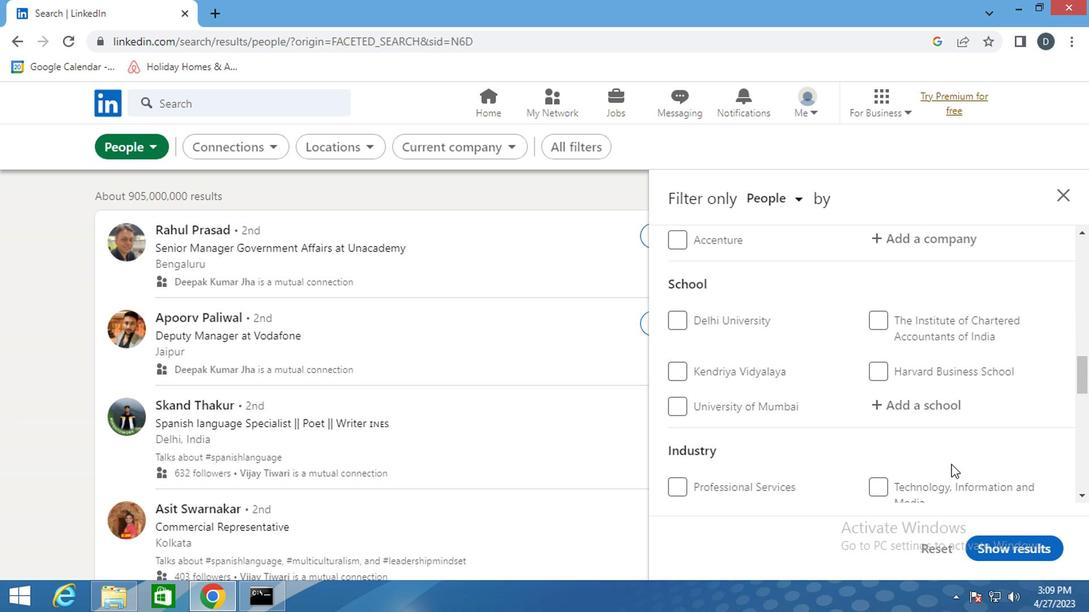 
Action: Mouse moved to (770, 404)
Screenshot: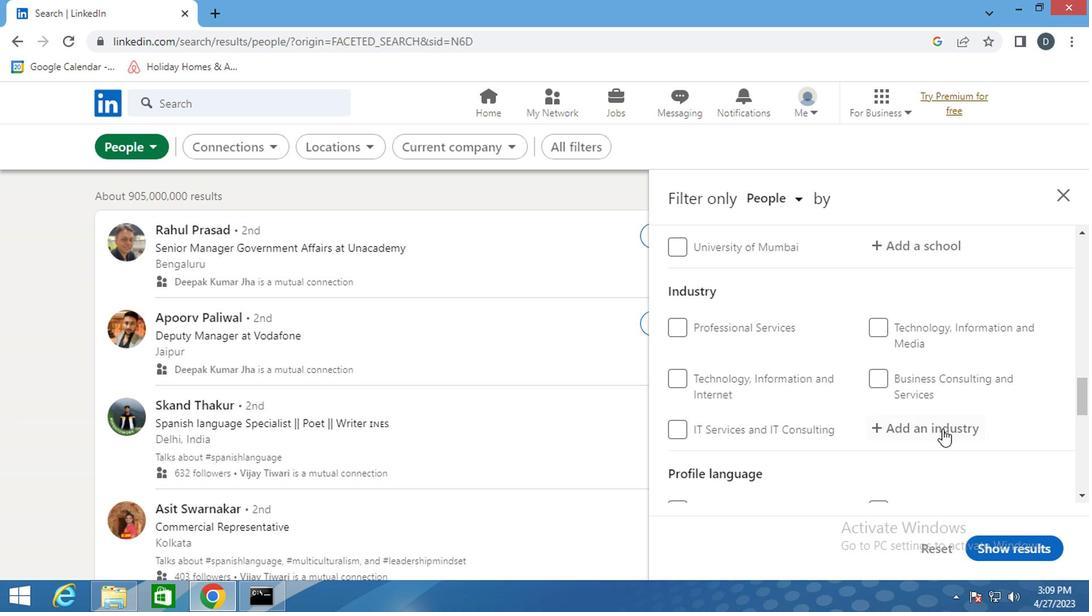
Action: Mouse scrolled (770, 403) with delta (0, 0)
Screenshot: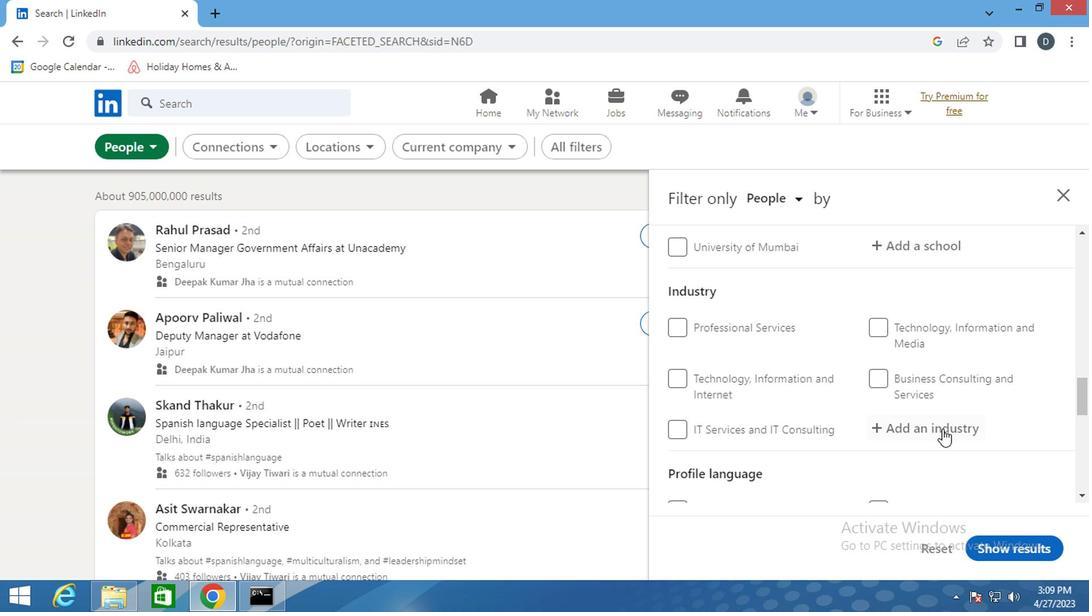 
Action: Mouse scrolled (770, 403) with delta (0, 0)
Screenshot: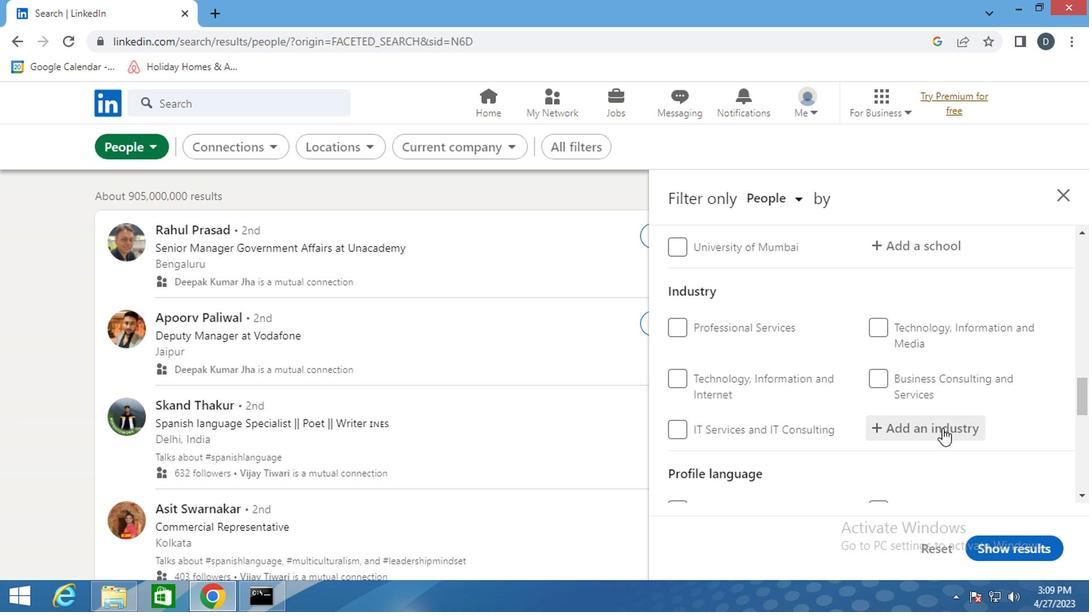 
Action: Mouse scrolled (770, 403) with delta (0, 0)
Screenshot: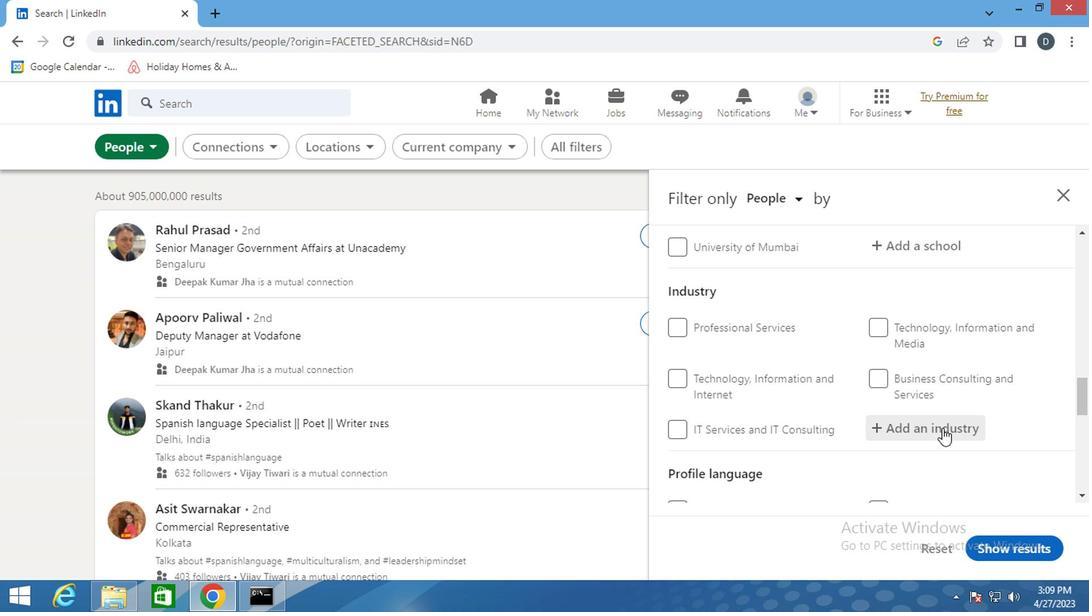 
Action: Mouse moved to (597, 292)
Screenshot: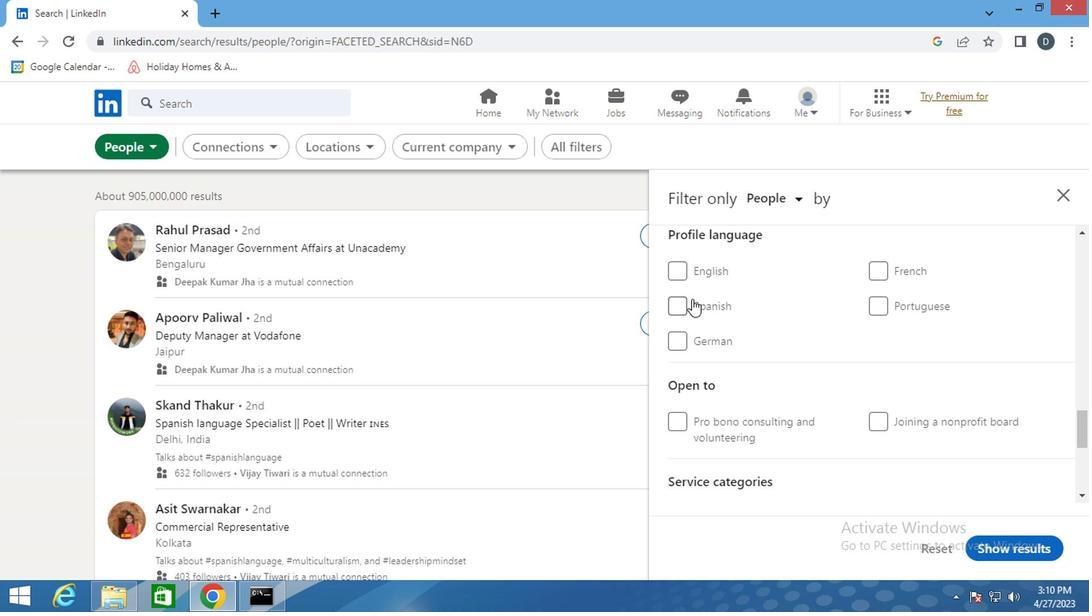 
Action: Mouse pressed left at (597, 292)
Screenshot: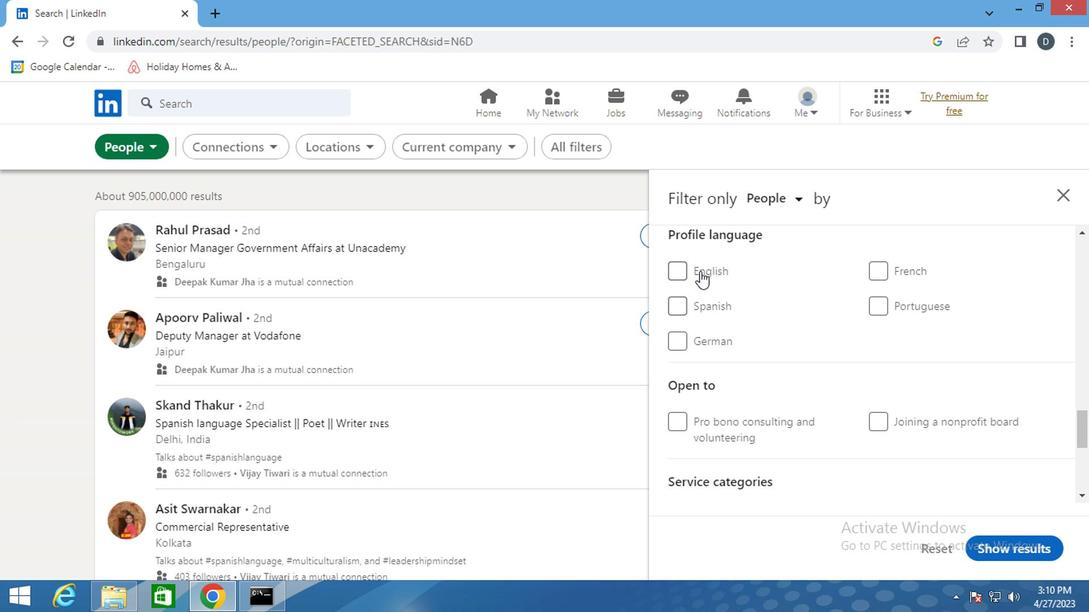 
Action: Mouse moved to (647, 392)
Screenshot: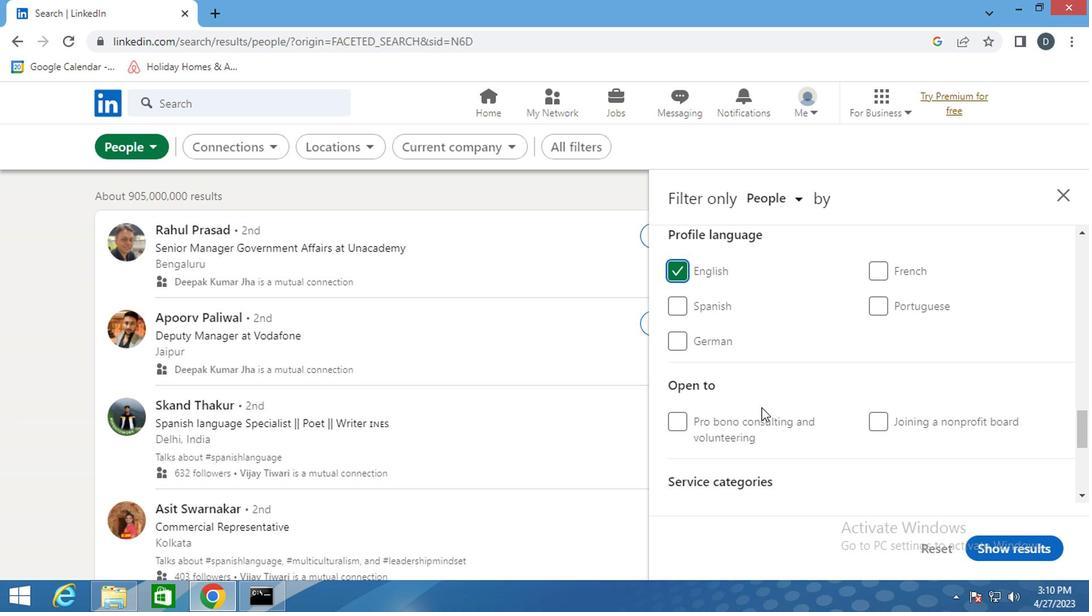 
Action: Mouse scrolled (647, 393) with delta (0, 0)
Screenshot: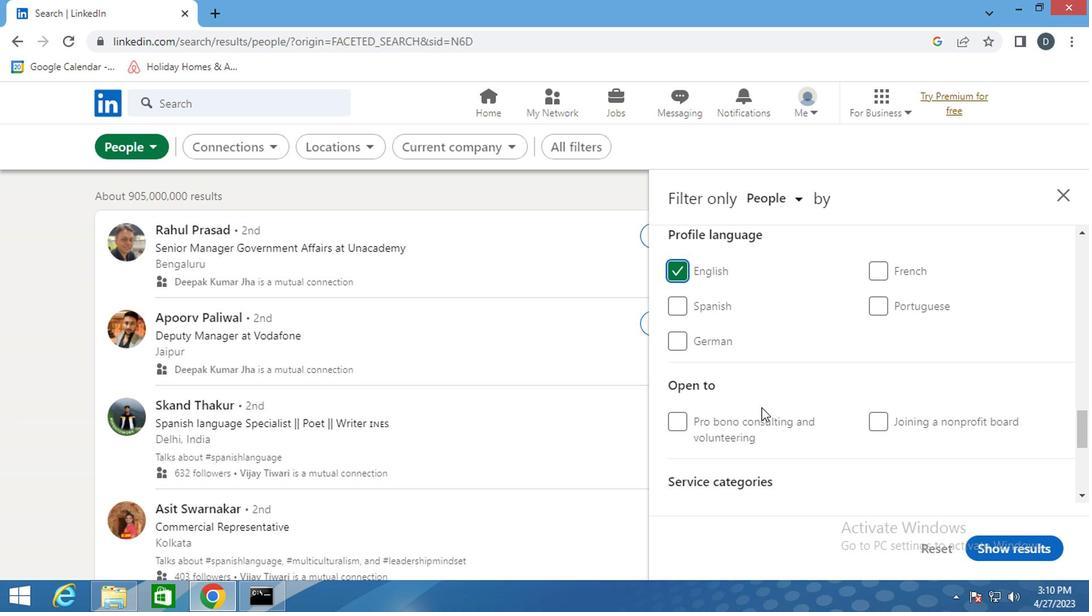 
Action: Mouse scrolled (647, 393) with delta (0, 0)
Screenshot: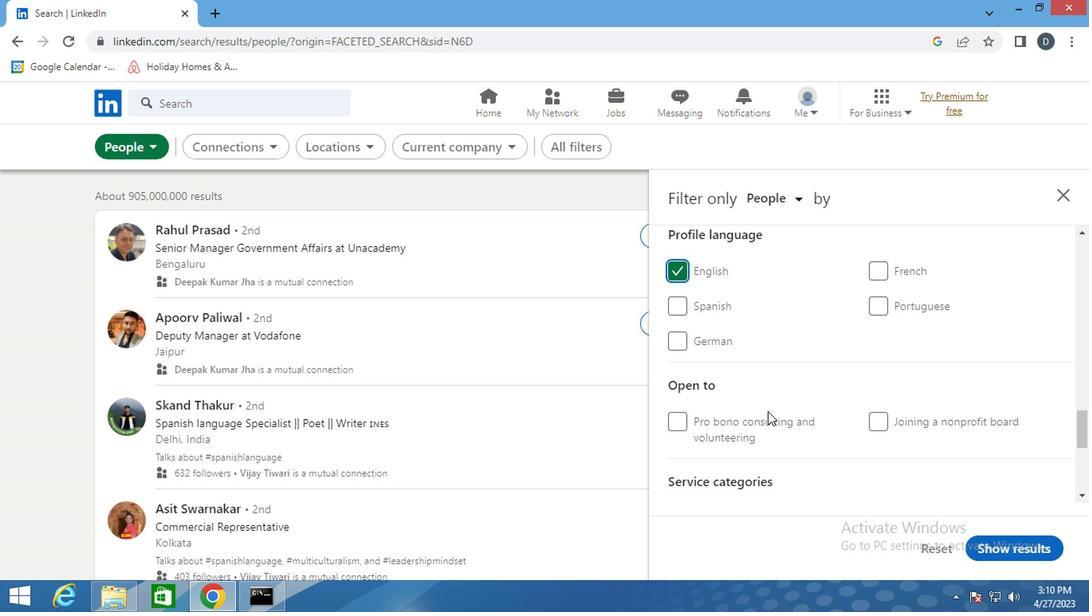 
Action: Mouse scrolled (647, 393) with delta (0, 0)
Screenshot: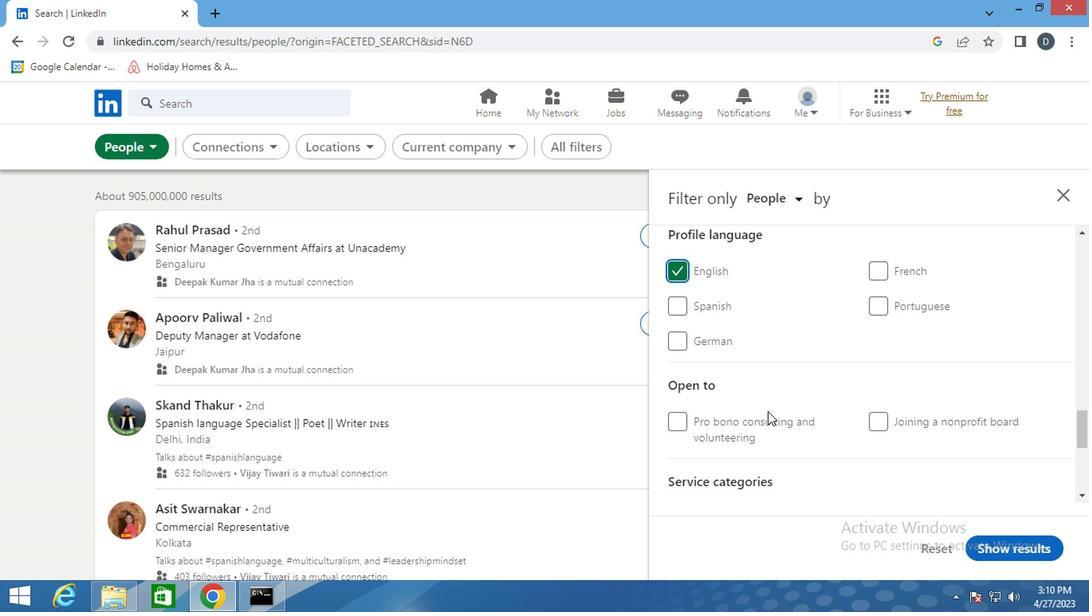 
Action: Mouse scrolled (647, 393) with delta (0, 0)
Screenshot: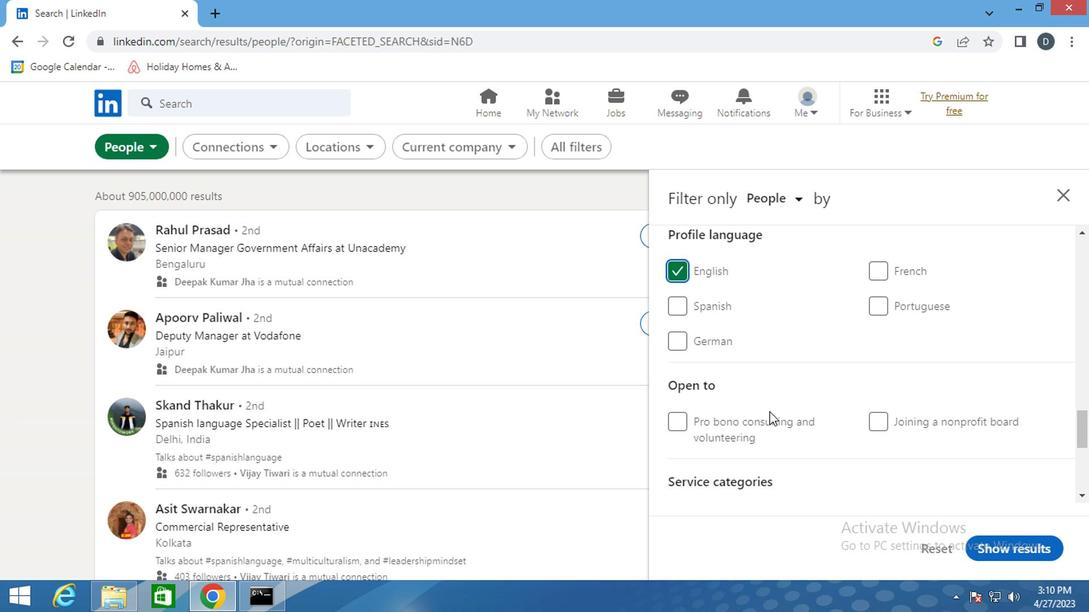 
Action: Mouse scrolled (647, 393) with delta (0, 0)
Screenshot: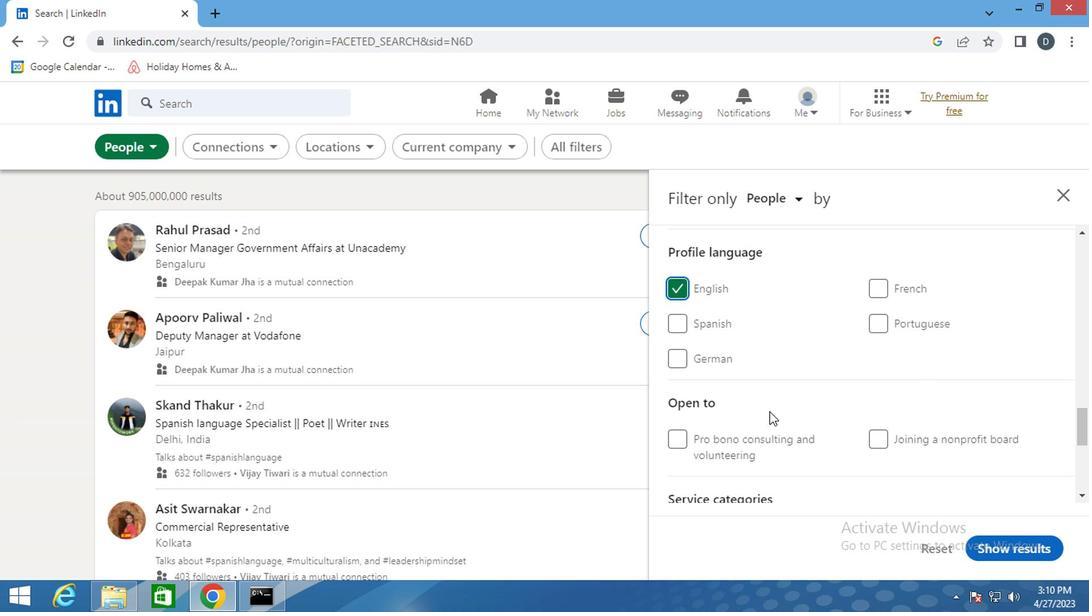
Action: Mouse scrolled (647, 393) with delta (0, 0)
Screenshot: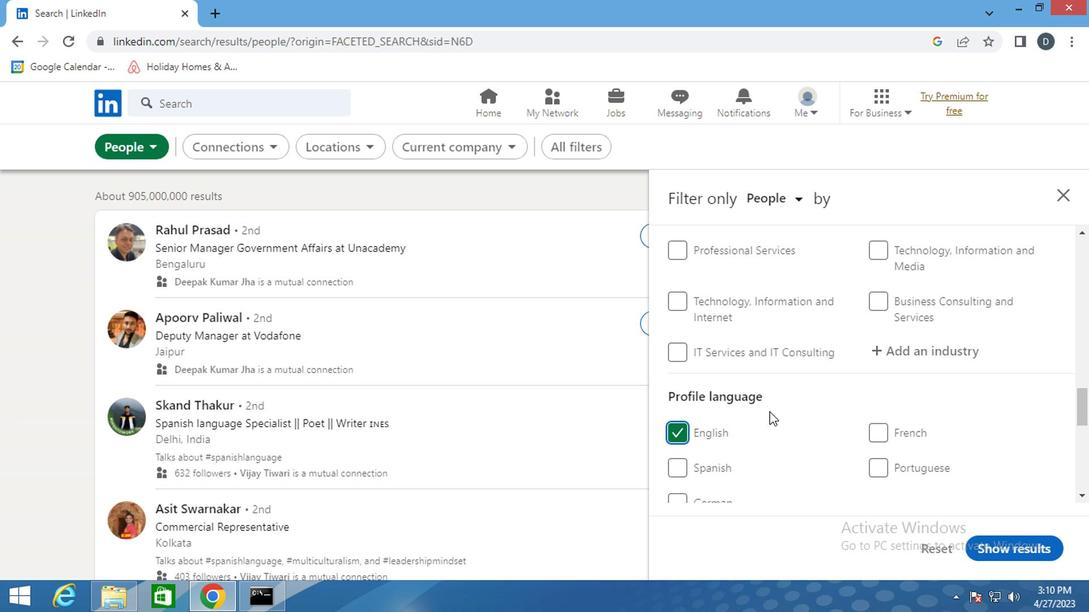 
Action: Mouse moved to (647, 392)
Screenshot: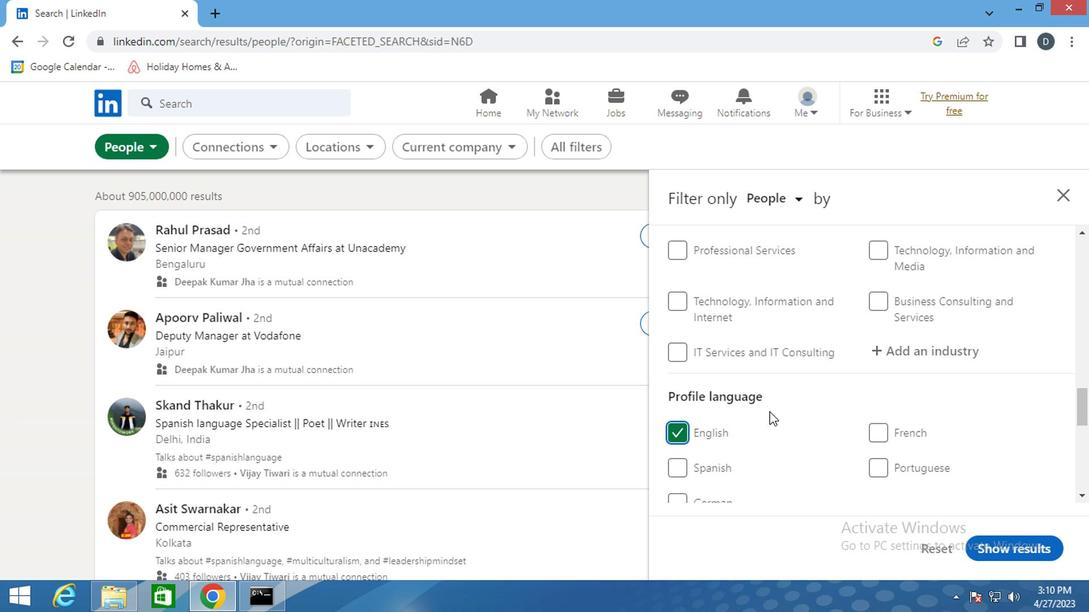 
Action: Mouse scrolled (647, 393) with delta (0, 0)
Screenshot: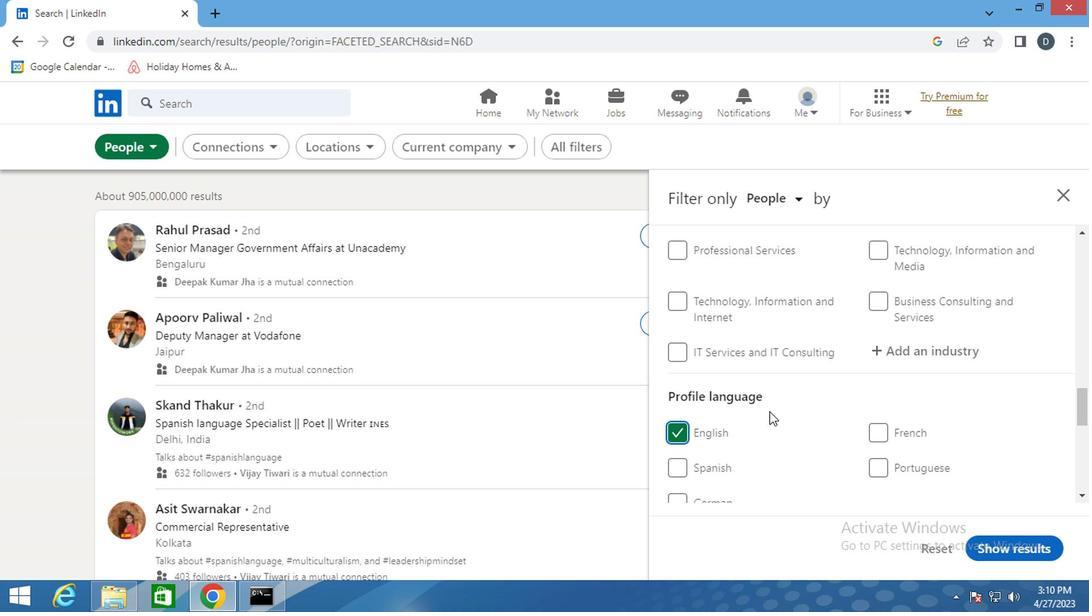 
Action: Mouse moved to (739, 386)
Screenshot: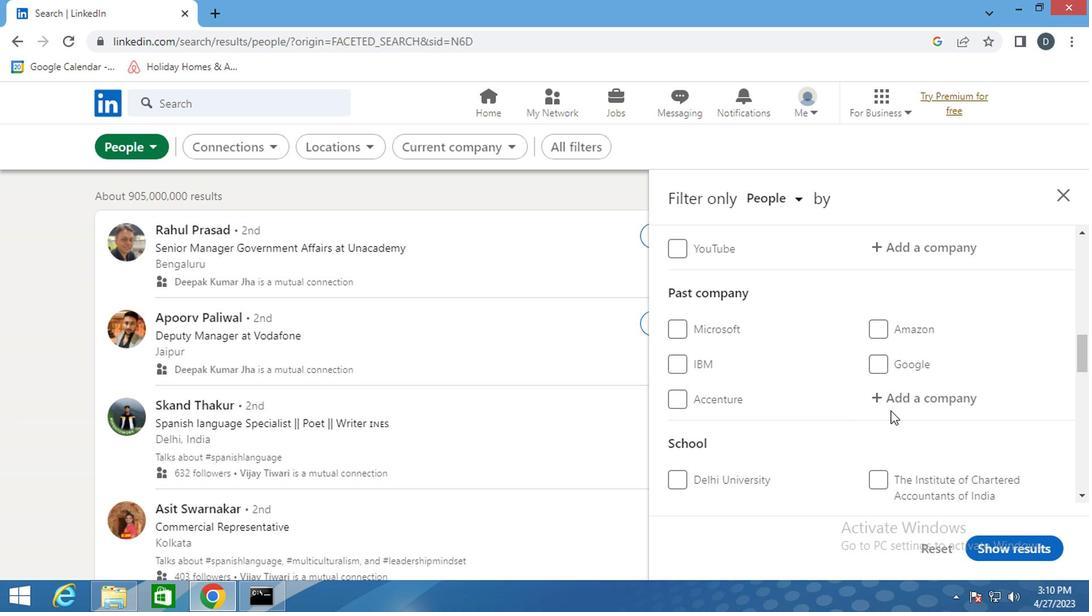 
Action: Mouse scrolled (739, 386) with delta (0, 0)
Screenshot: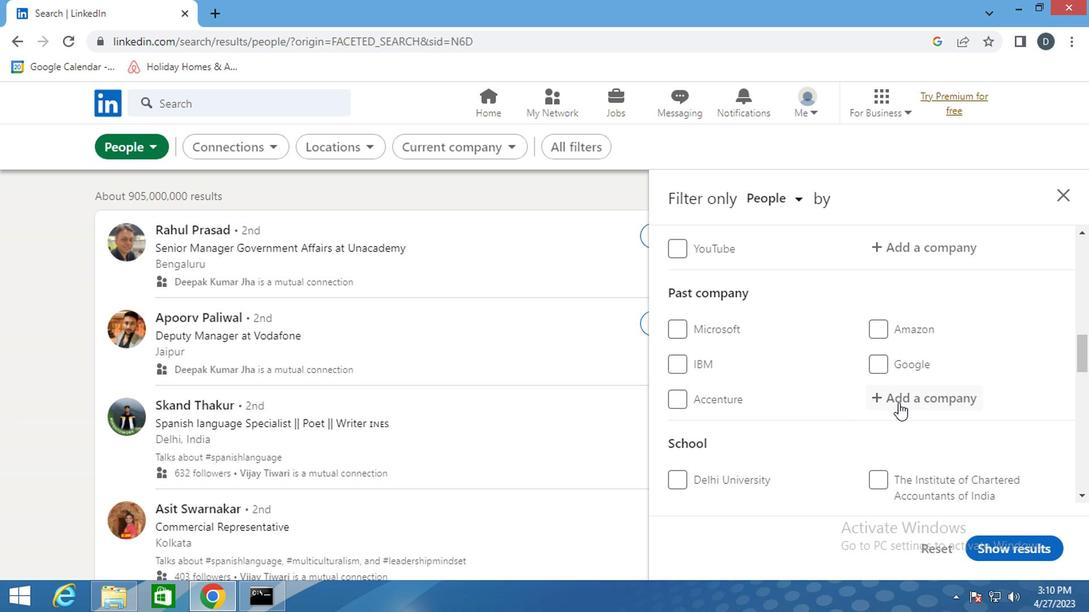 
Action: Mouse moved to (748, 352)
Screenshot: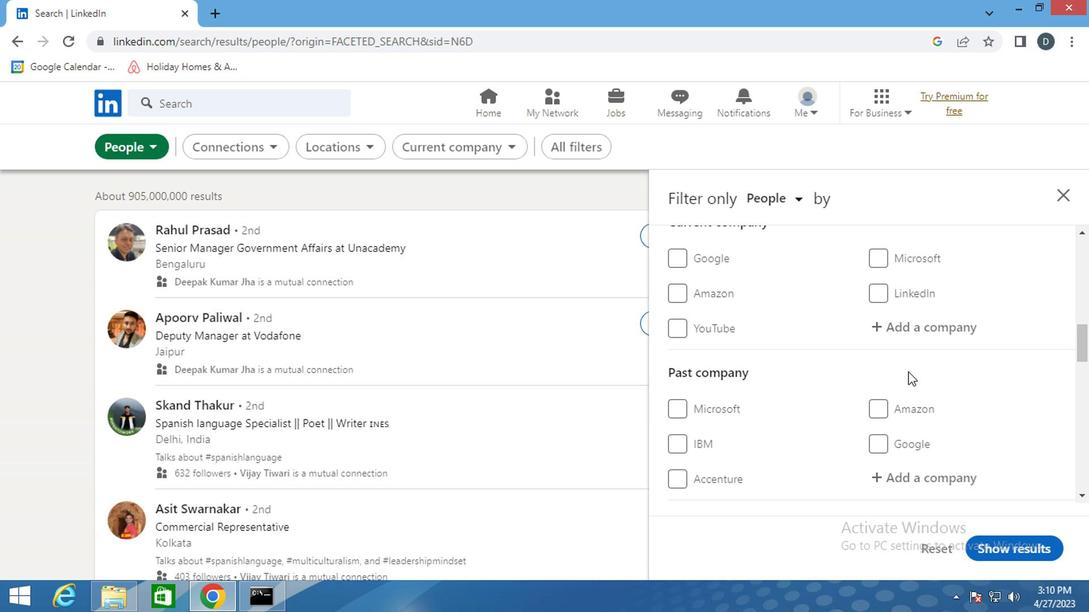 
Action: Mouse scrolled (748, 353) with delta (0, 0)
Screenshot: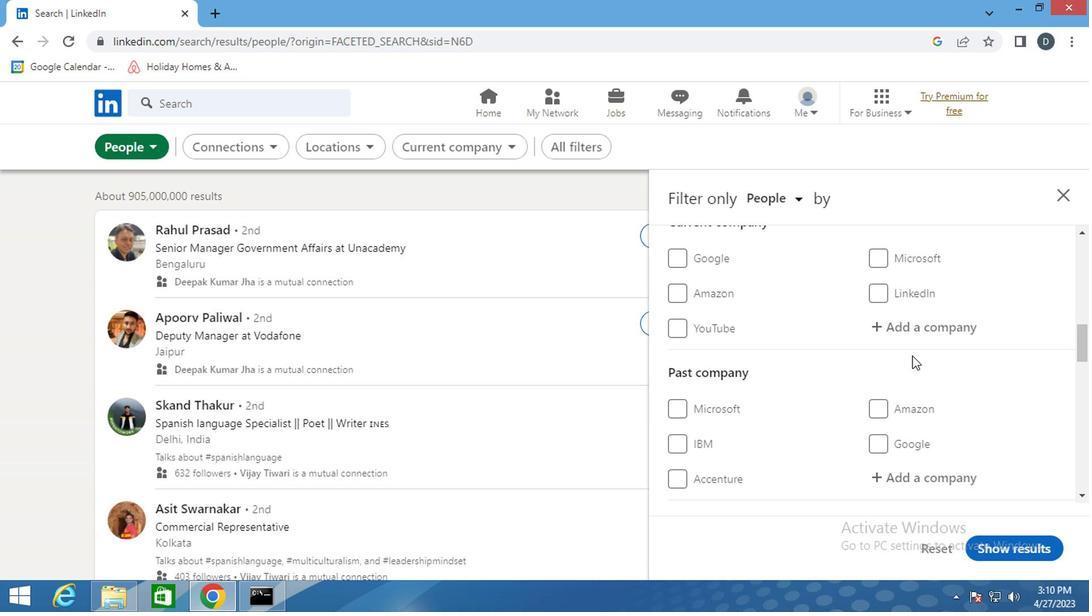 
Action: Mouse moved to (756, 386)
Screenshot: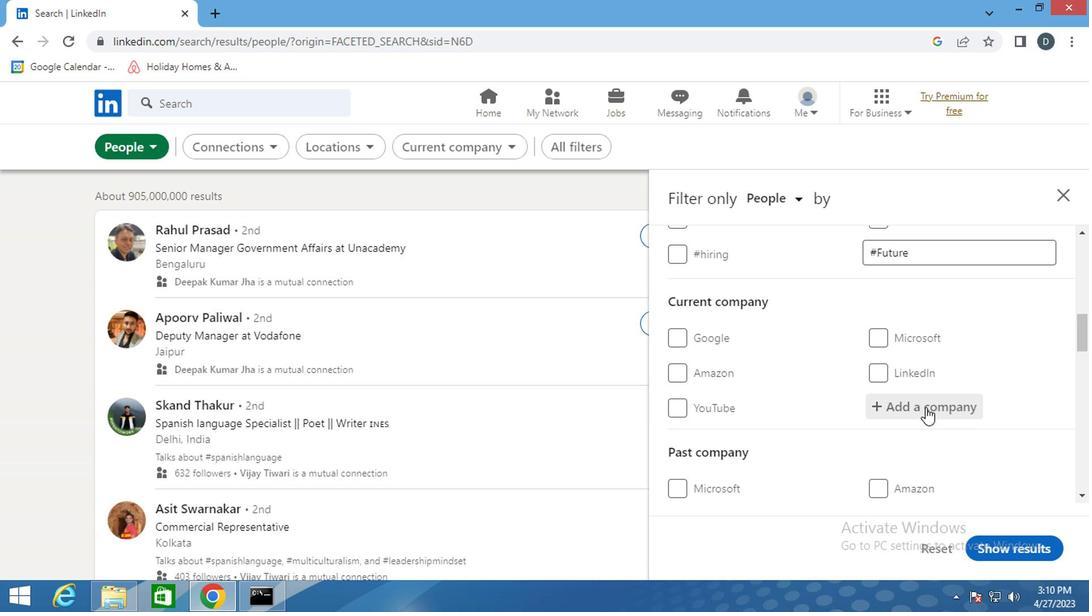 
Action: Mouse pressed left at (756, 386)
Screenshot: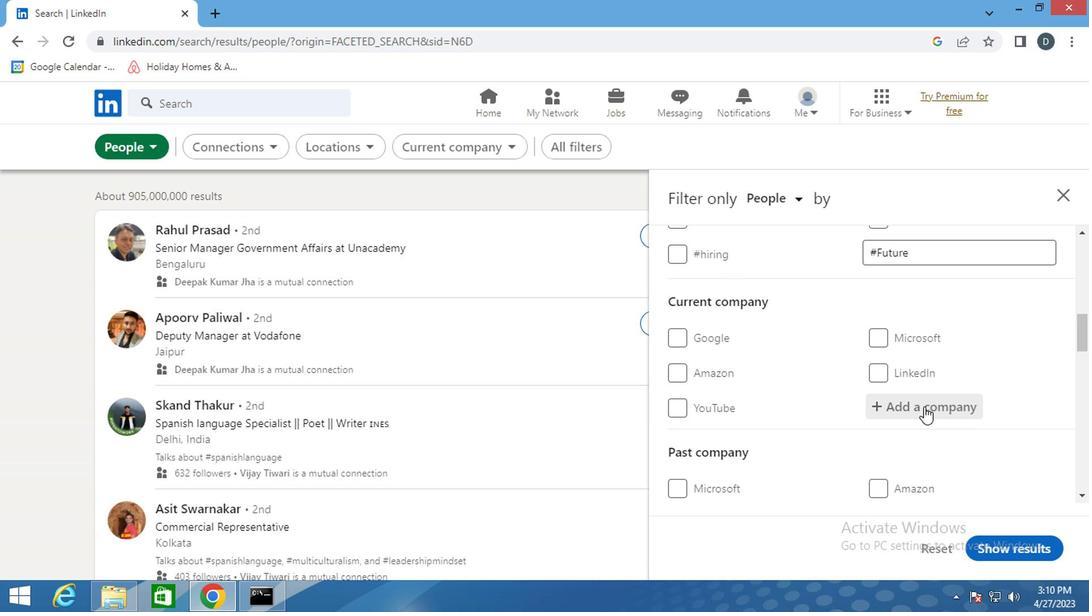 
Action: Key pressed <Key.shift><Key.shift>BMJ
Screenshot: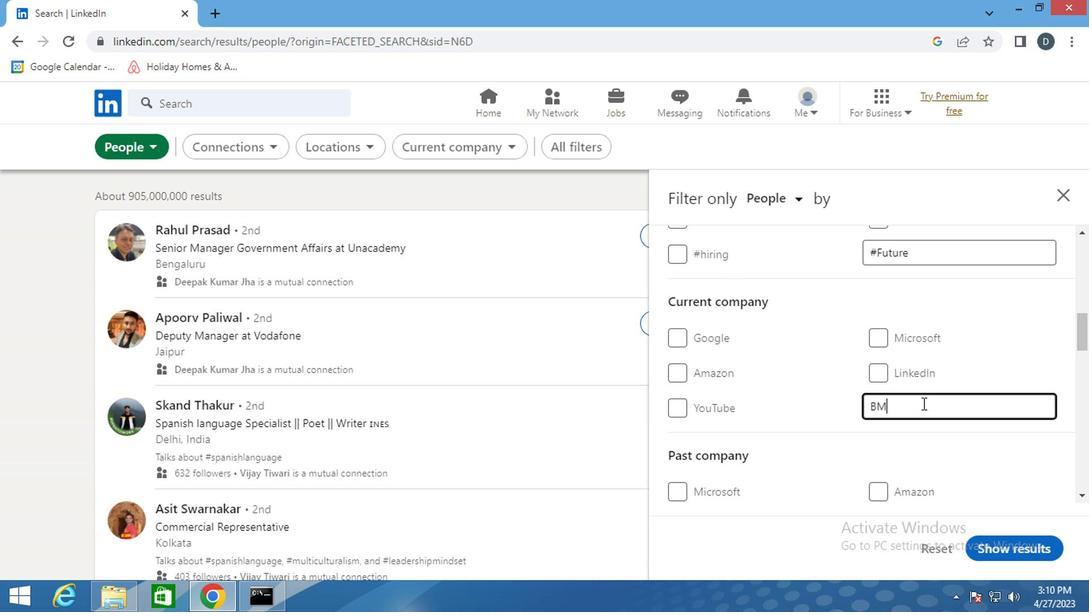 
Action: Mouse moved to (725, 404)
Screenshot: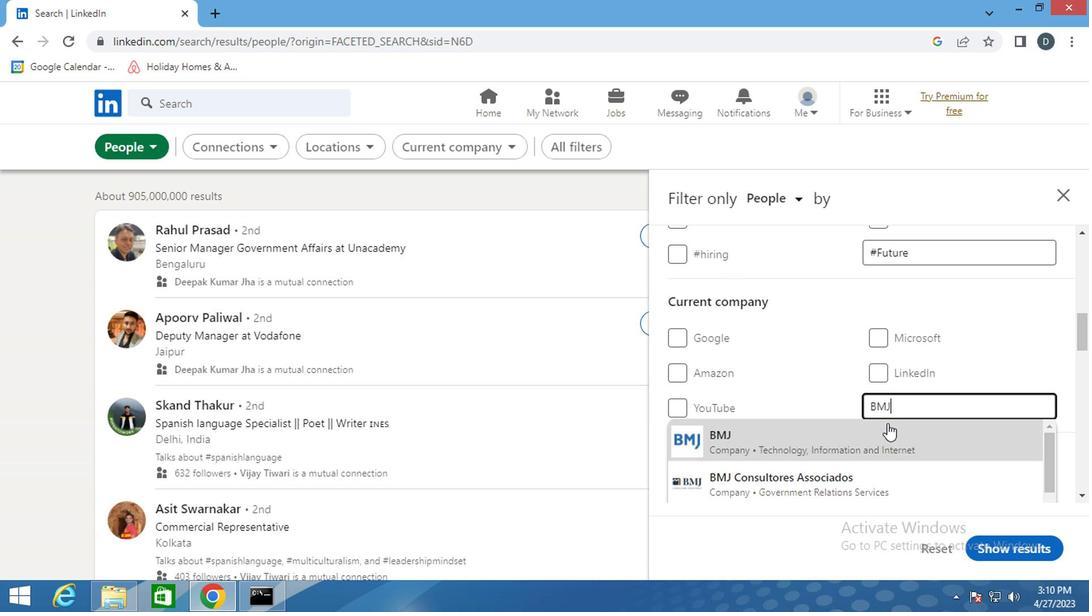 
Action: Mouse pressed left at (725, 404)
Screenshot: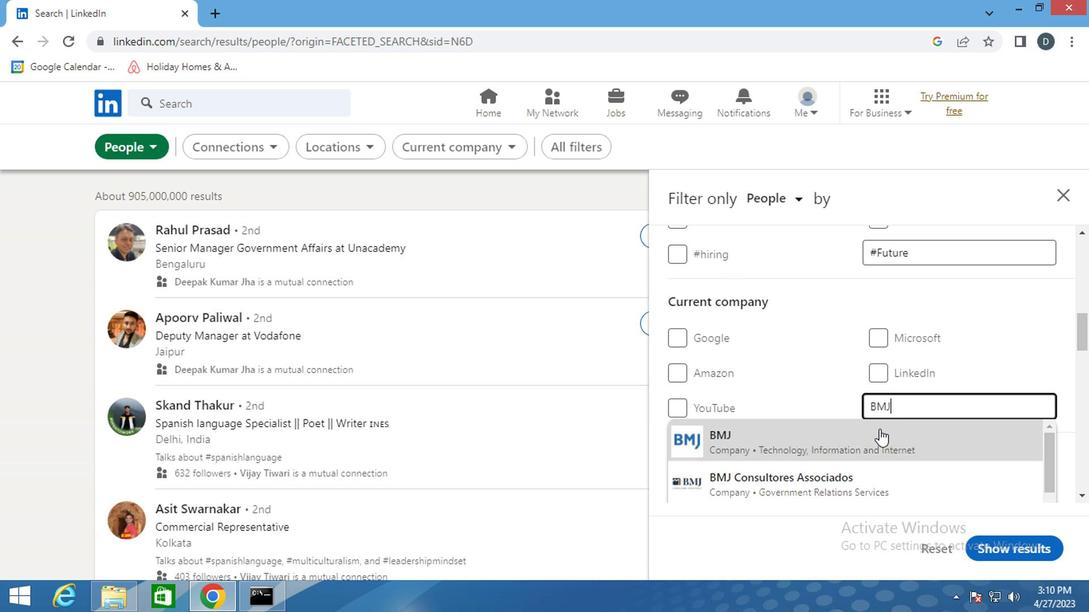 
Action: Mouse moved to (723, 389)
Screenshot: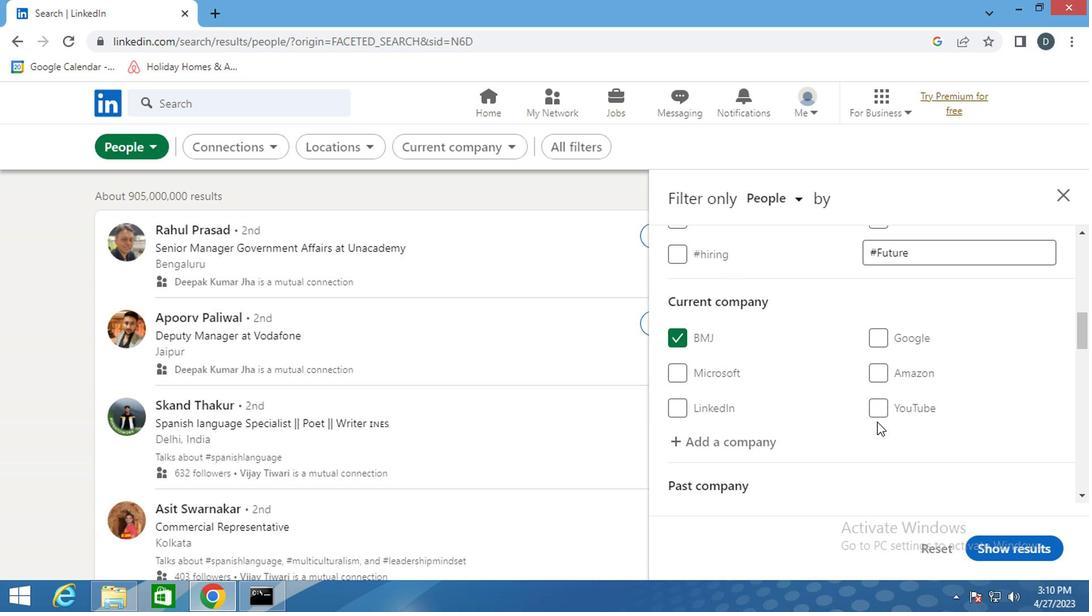 
Action: Mouse scrolled (723, 389) with delta (0, 0)
Screenshot: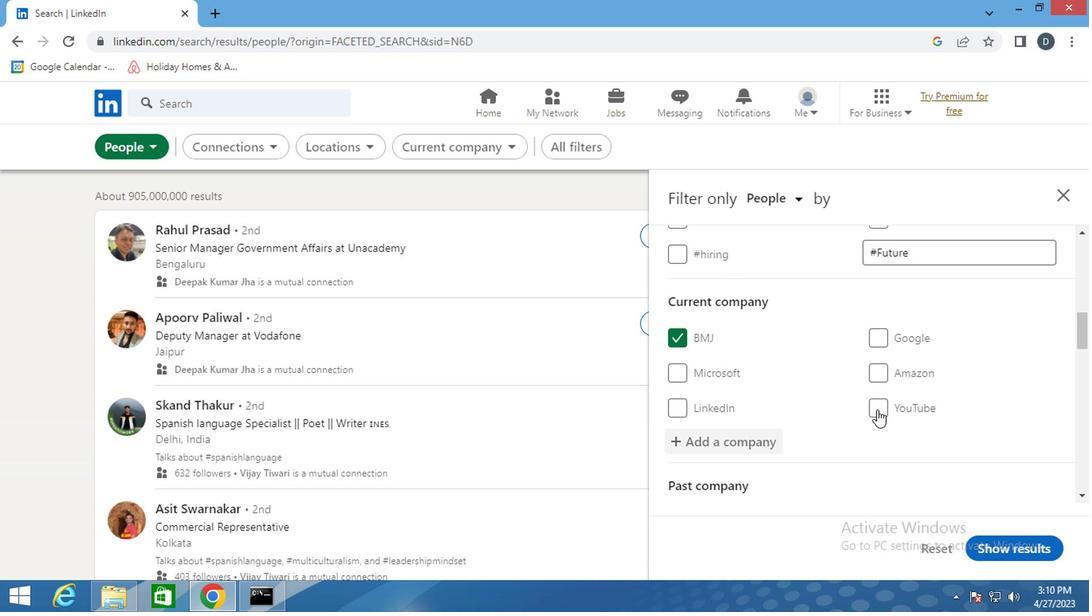 
Action: Mouse scrolled (723, 389) with delta (0, 0)
Screenshot: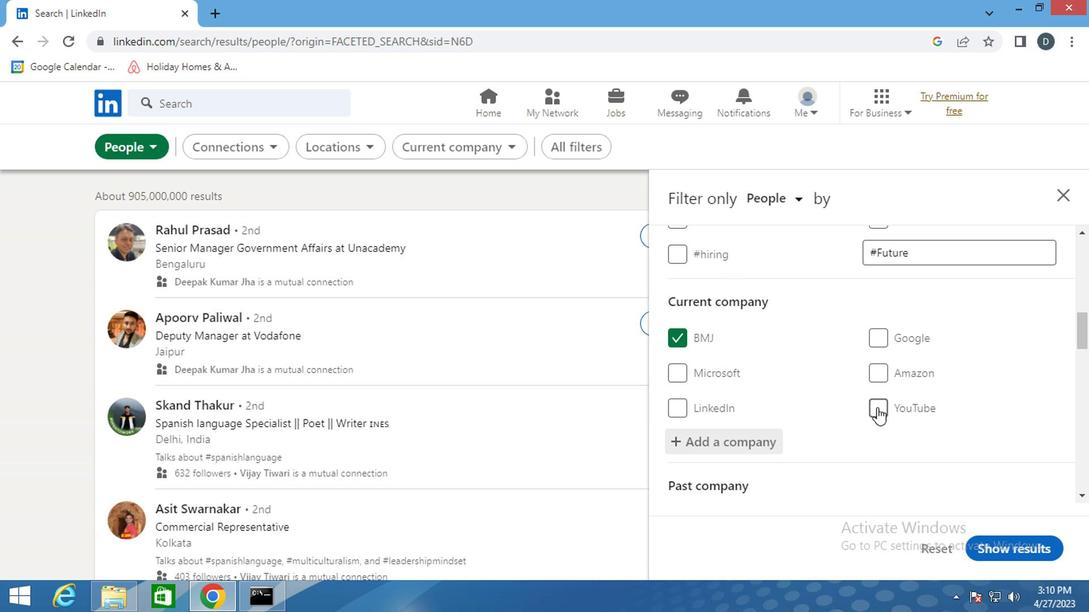 
Action: Mouse scrolled (723, 389) with delta (0, 0)
Screenshot: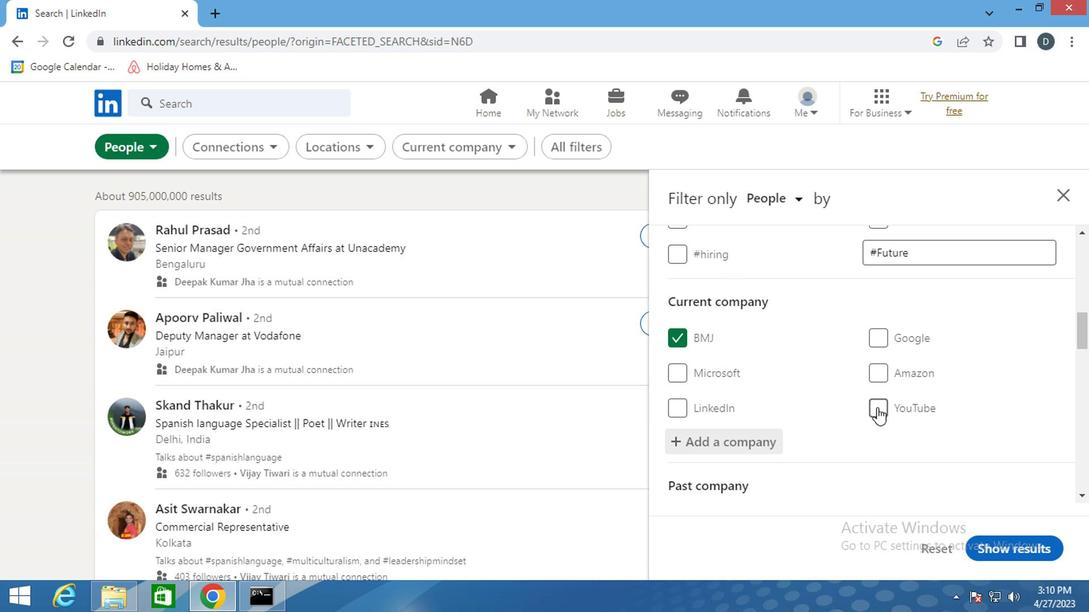 
Action: Mouse scrolled (723, 389) with delta (0, 0)
Screenshot: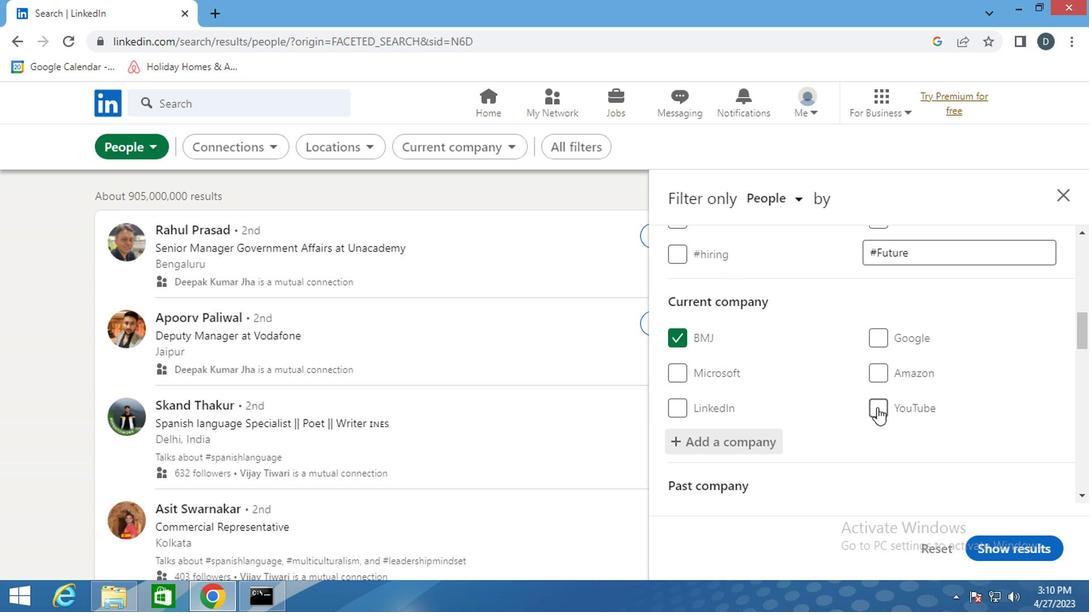 
Action: Mouse moved to (756, 410)
Screenshot: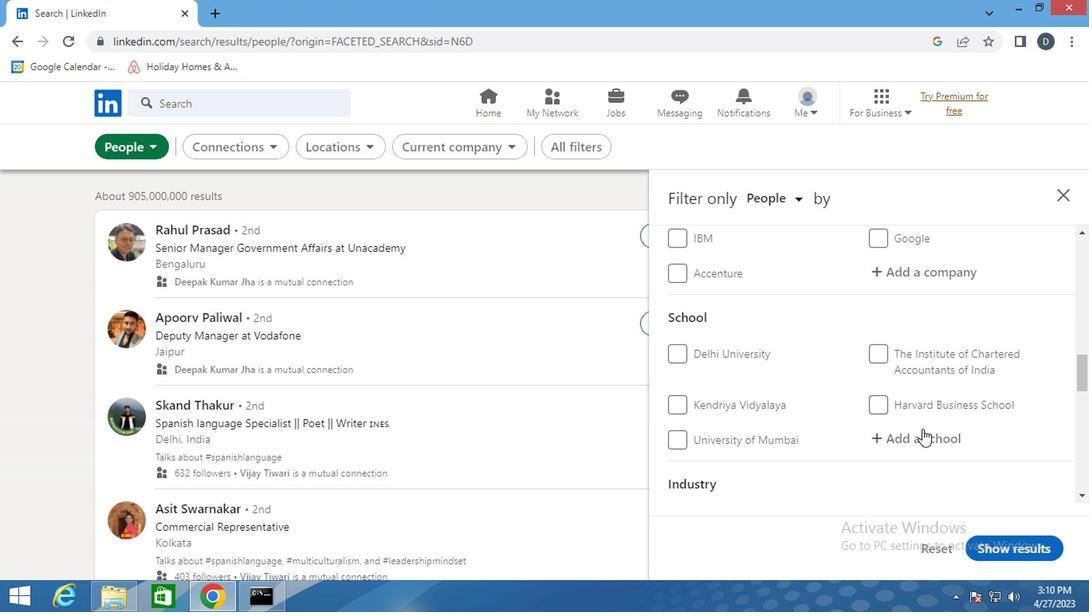 
Action: Mouse pressed left at (756, 410)
Screenshot: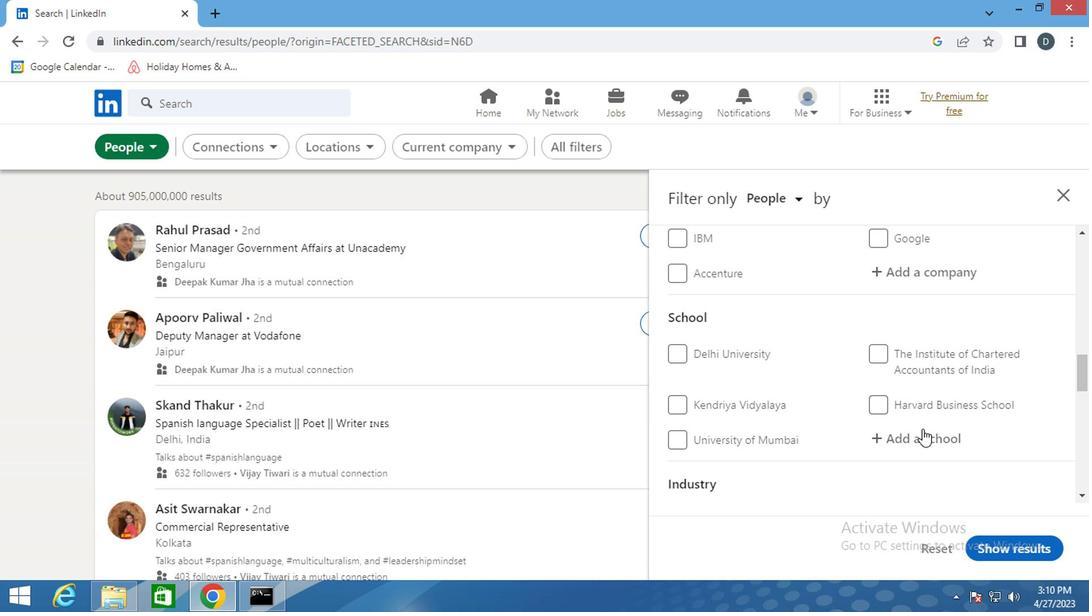 
Action: Mouse moved to (757, 397)
Screenshot: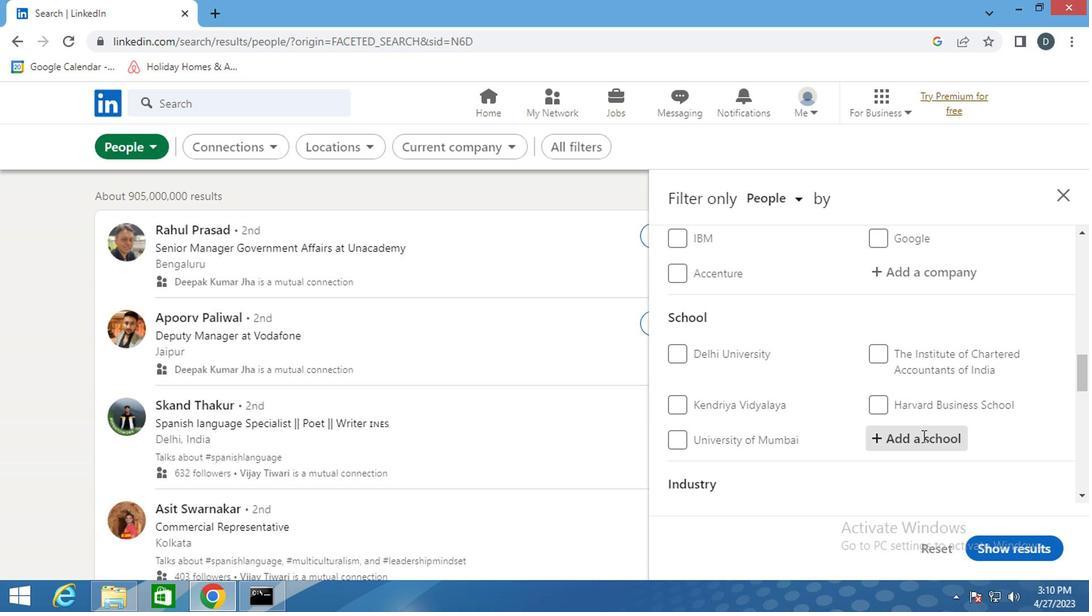 
Action: Mouse scrolled (757, 397) with delta (0, 0)
Screenshot: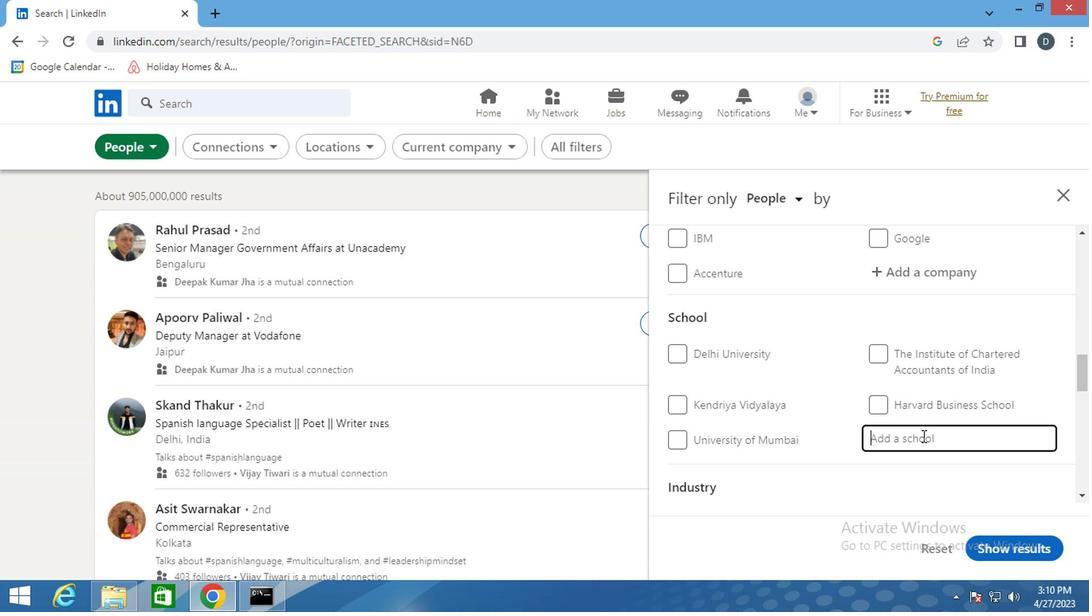 
Action: Mouse moved to (757, 392)
Screenshot: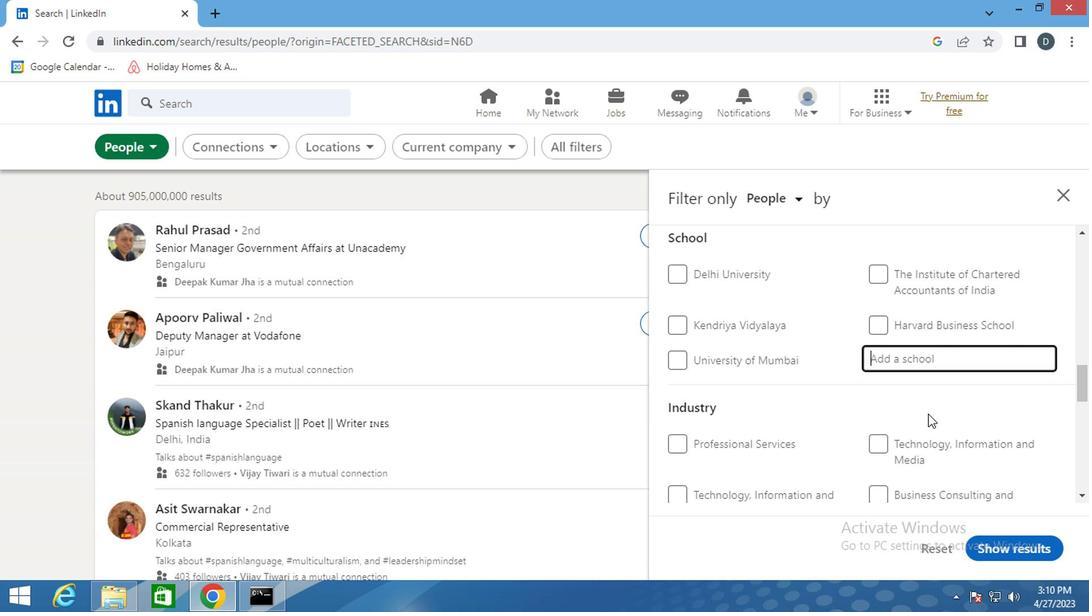 
Action: Key pressed <Key.shift><Key.shift><Key.shift><Key.shift><Key.shift><Key.shift><Key.shift><Key.shift><Key.shift><Key.shift><Key.shift><Key.shift><Key.shift>SKILL-<Key.shift><Key.shift><Key.shift><Key.shift><Key.shift>LY
Screenshot: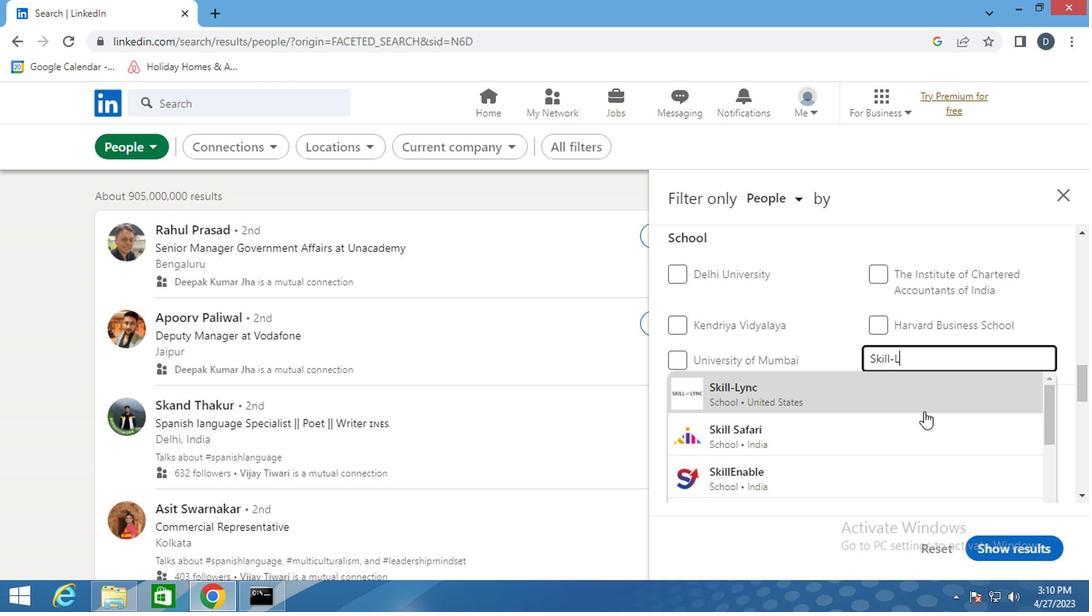 
Action: Mouse pressed left at (757, 392)
Screenshot: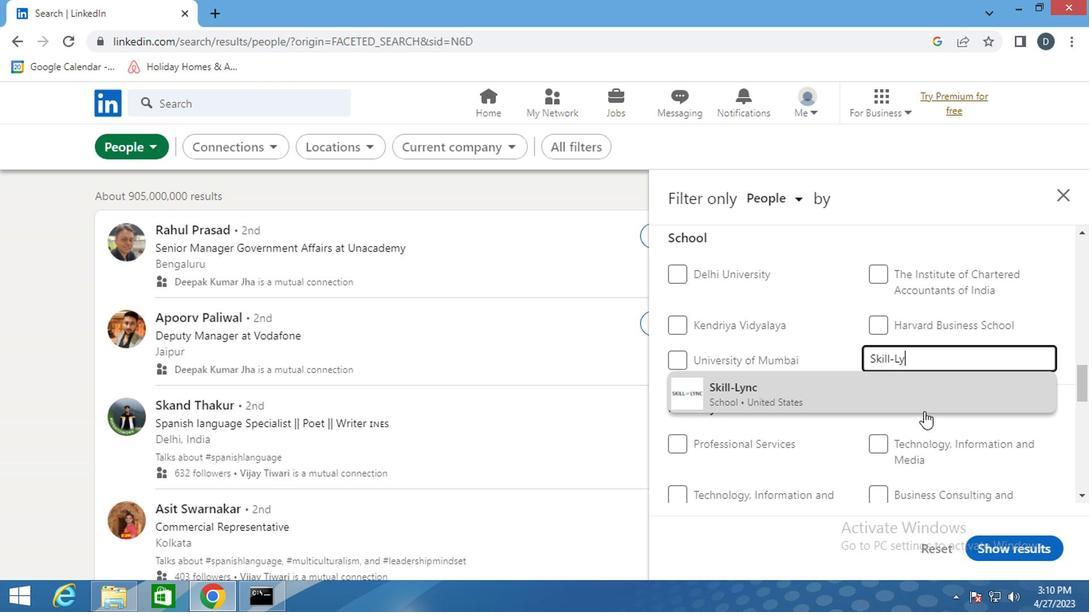 
Action: Mouse moved to (757, 389)
Screenshot: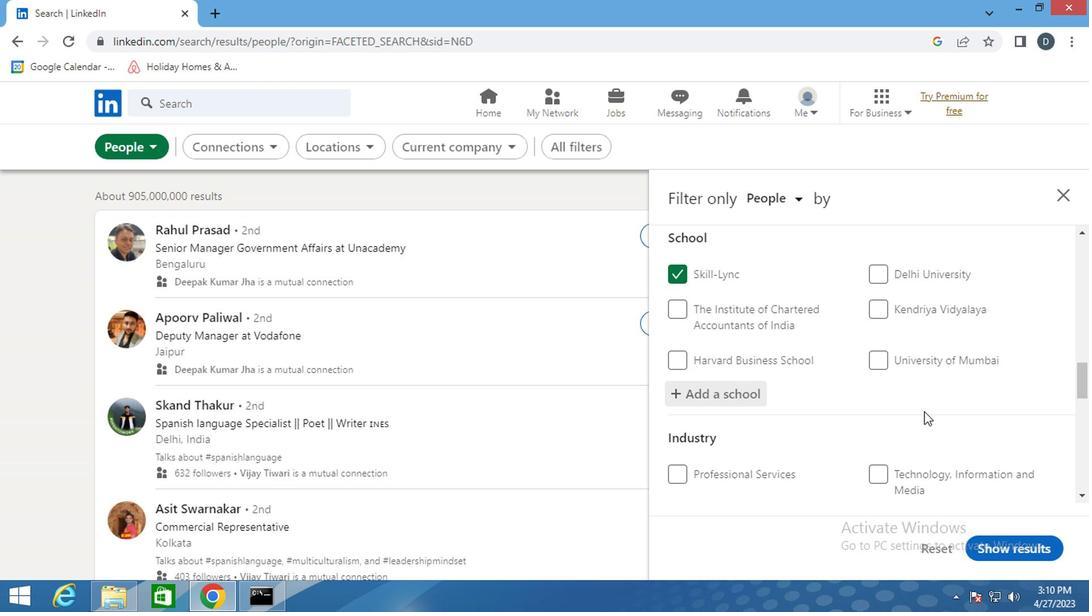 
Action: Mouse scrolled (757, 388) with delta (0, 0)
Screenshot: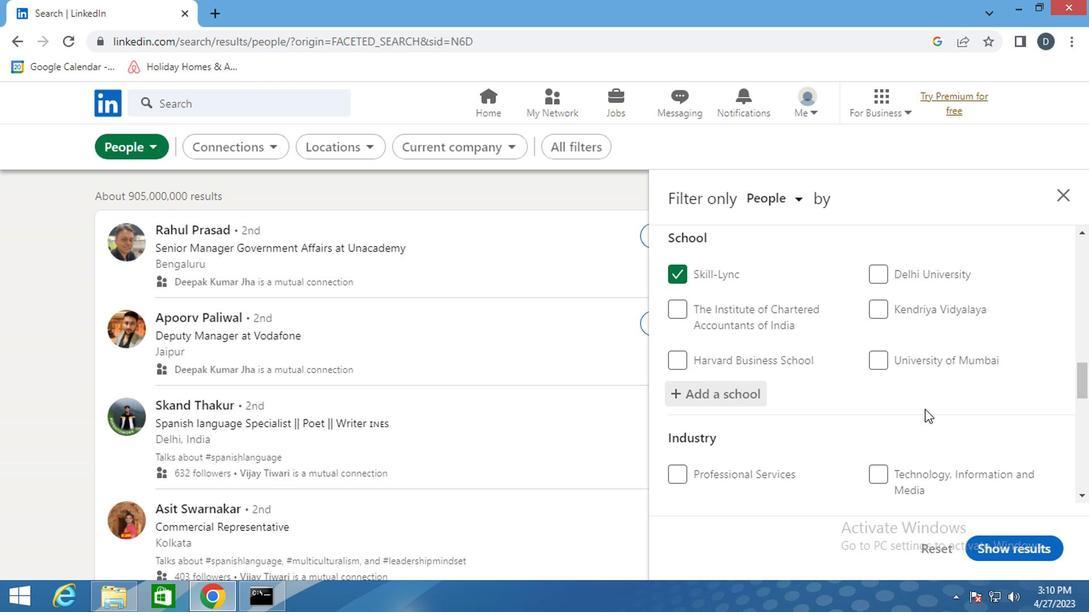 
Action: Mouse scrolled (757, 388) with delta (0, 0)
Screenshot: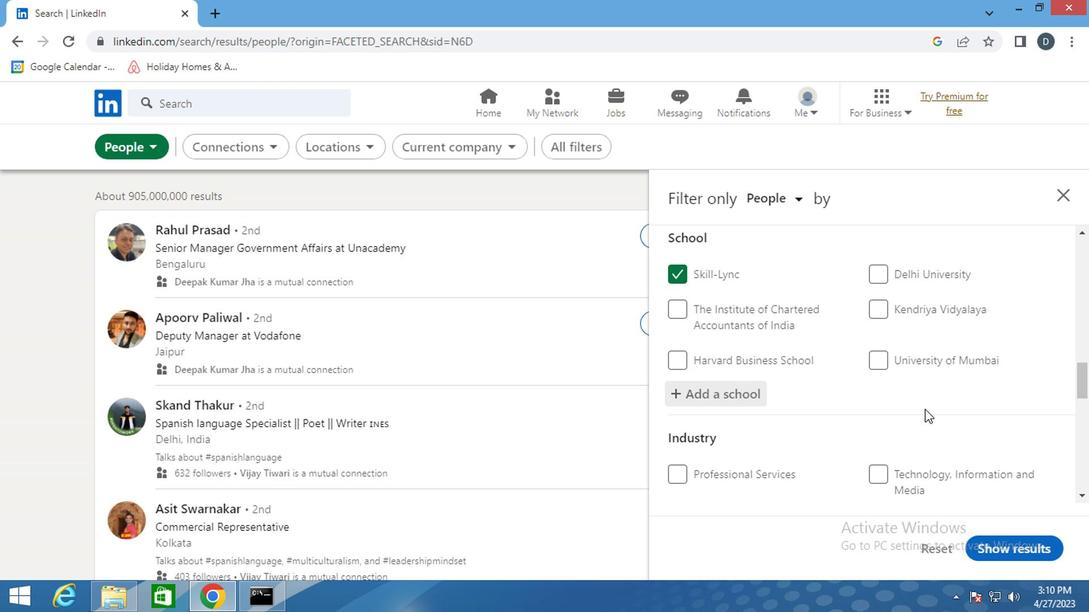 
Action: Mouse scrolled (757, 388) with delta (0, 0)
Screenshot: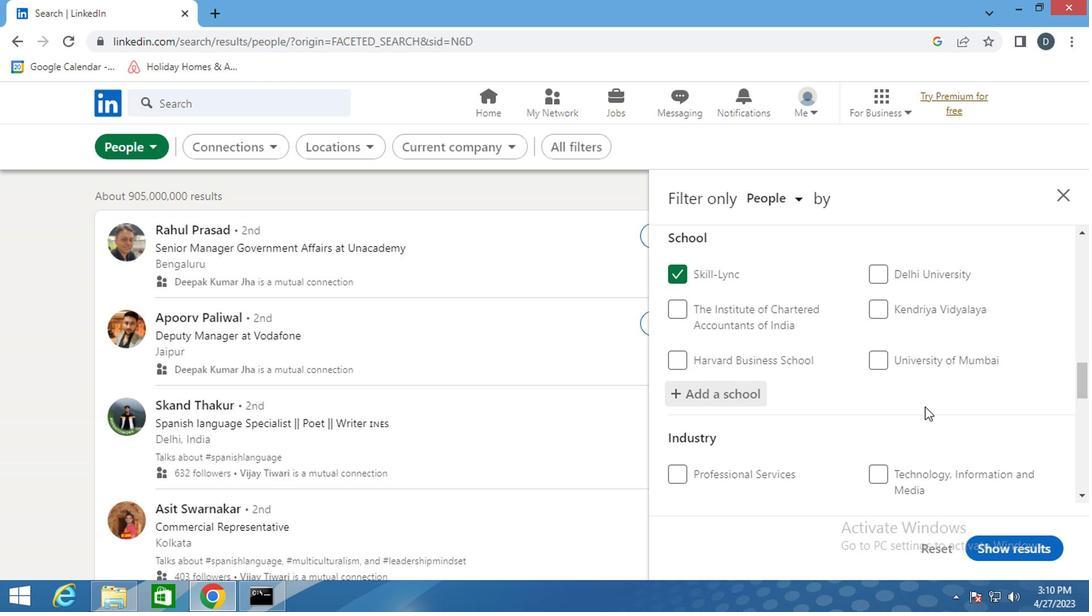 
Action: Mouse moved to (737, 345)
Screenshot: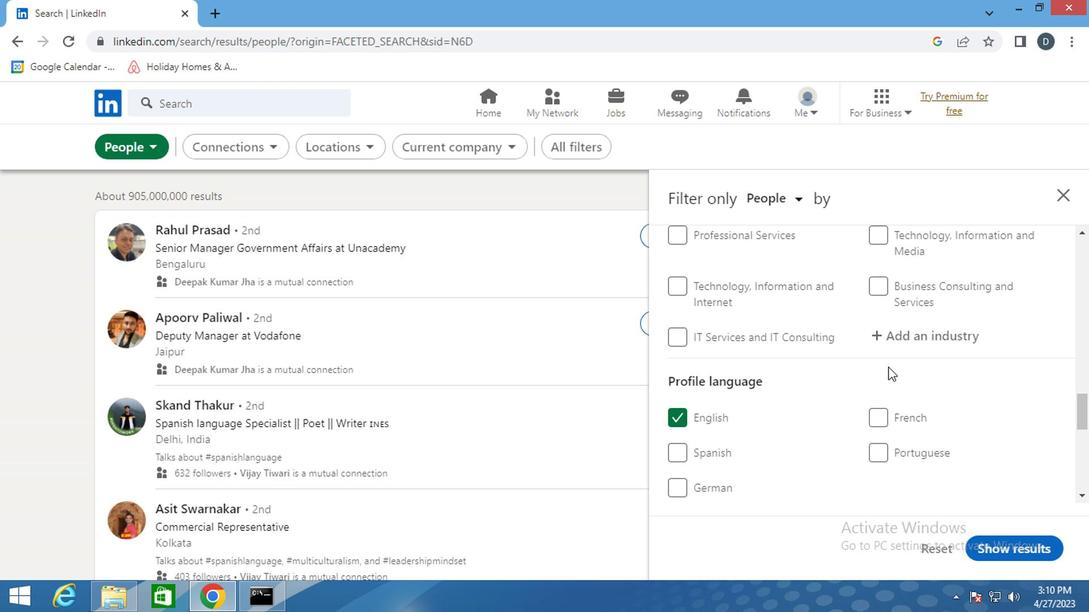 
Action: Mouse pressed left at (737, 345)
Screenshot: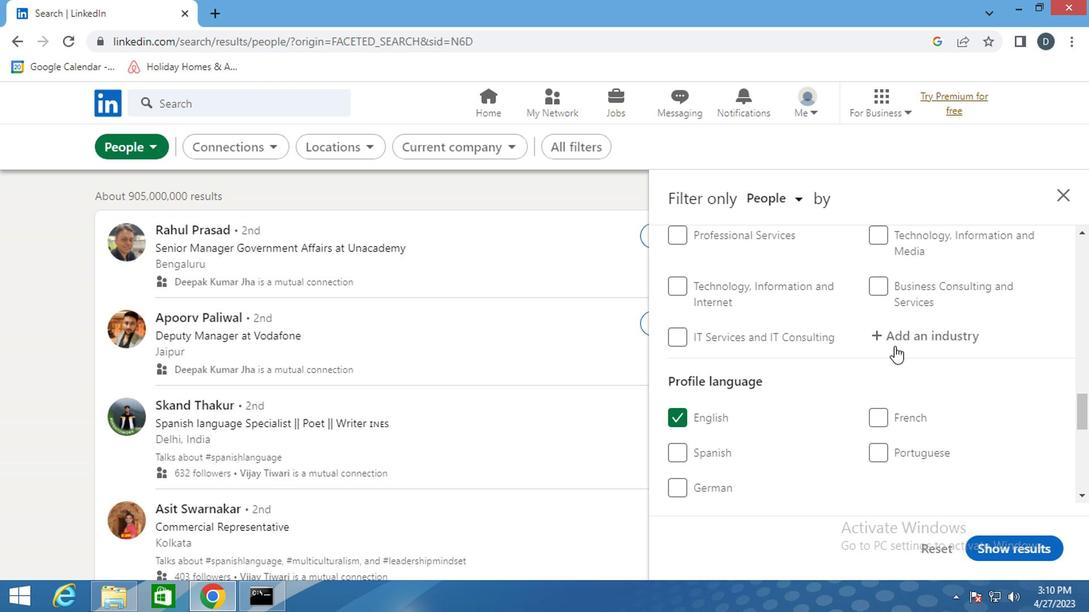 
Action: Key pressed <Key.shift><Key.shift><Key.shift><Key.shift>ENTERTAI
Screenshot: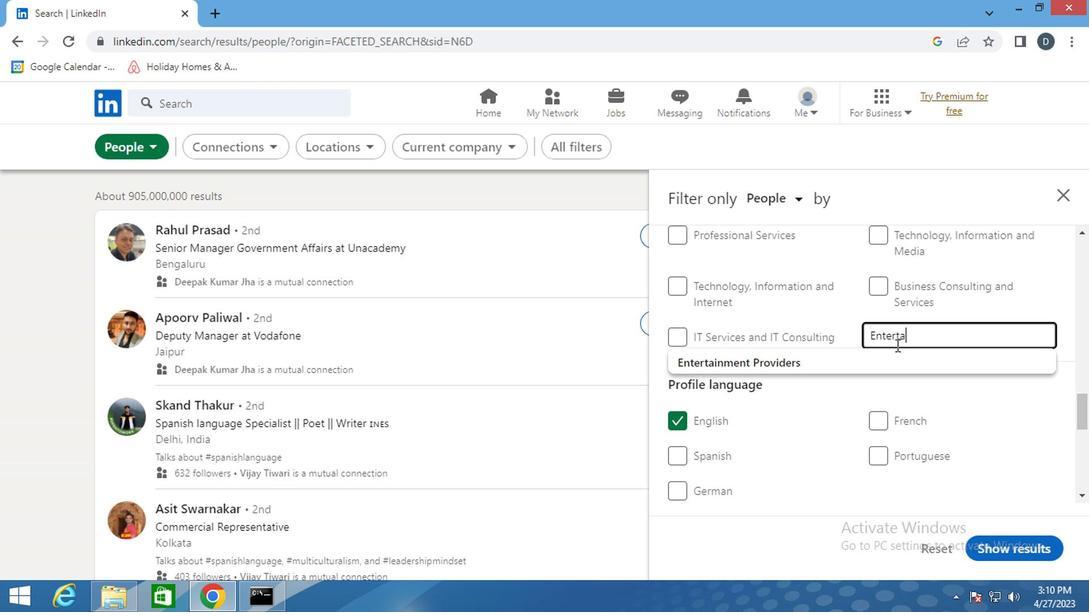 
Action: Mouse moved to (735, 352)
Screenshot: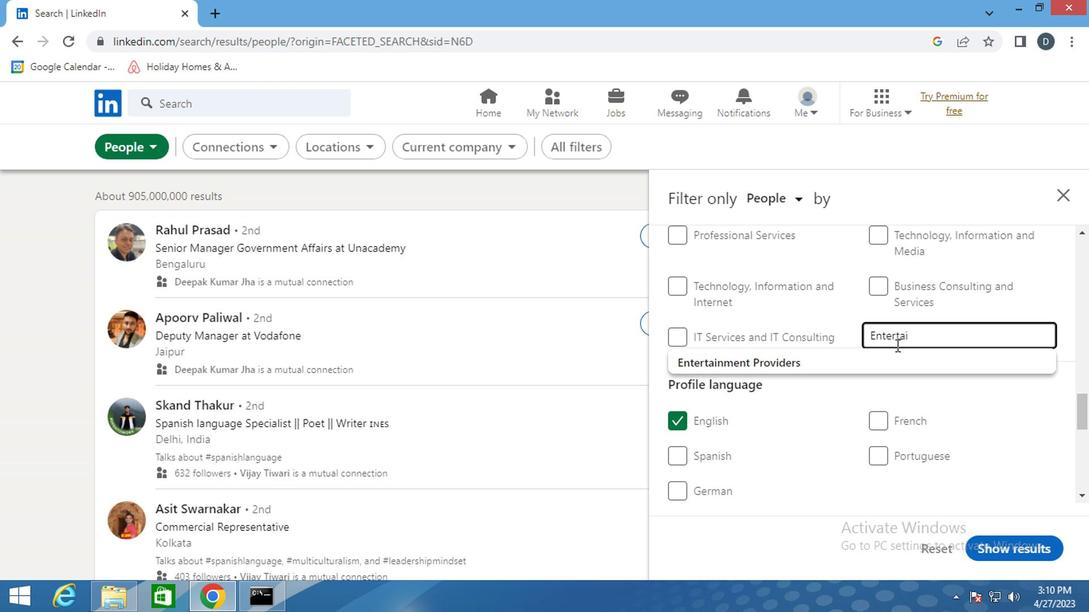 
Action: Mouse pressed left at (735, 352)
Screenshot: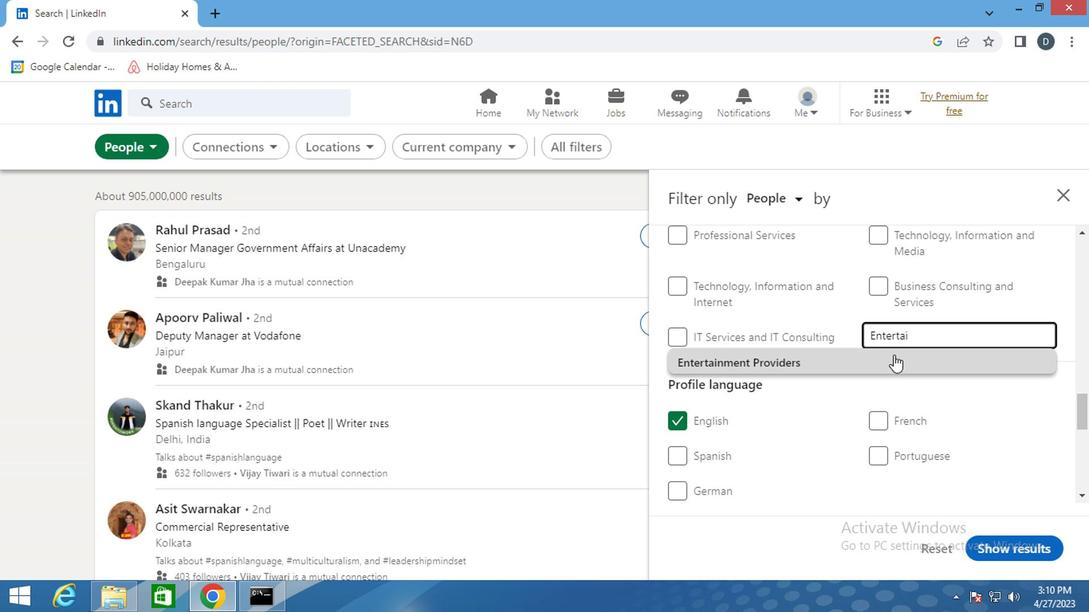 
Action: Mouse moved to (741, 328)
Screenshot: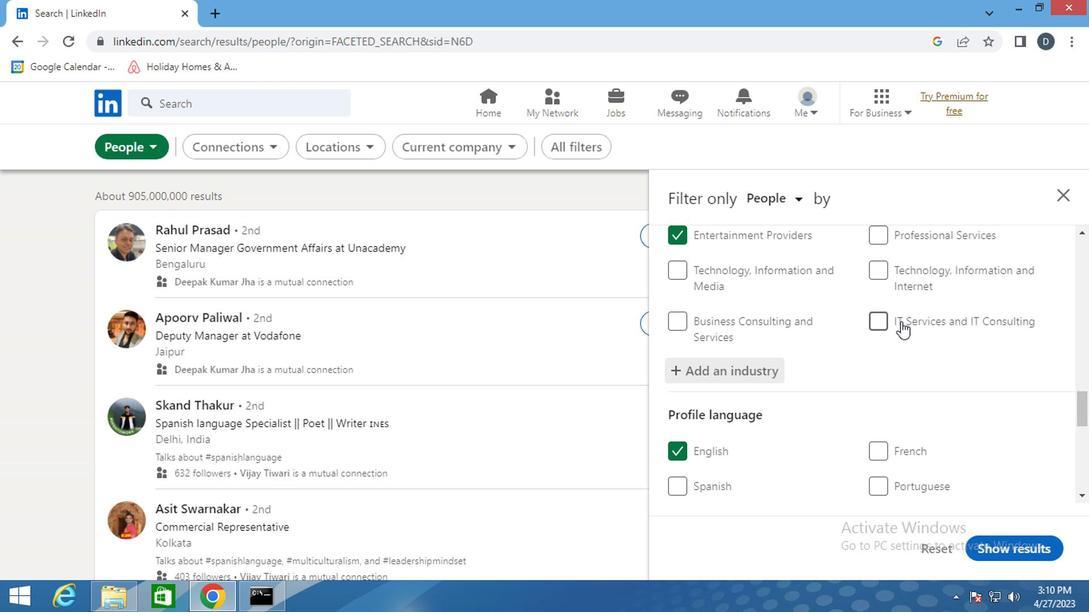 
Action: Mouse scrolled (741, 327) with delta (0, 0)
Screenshot: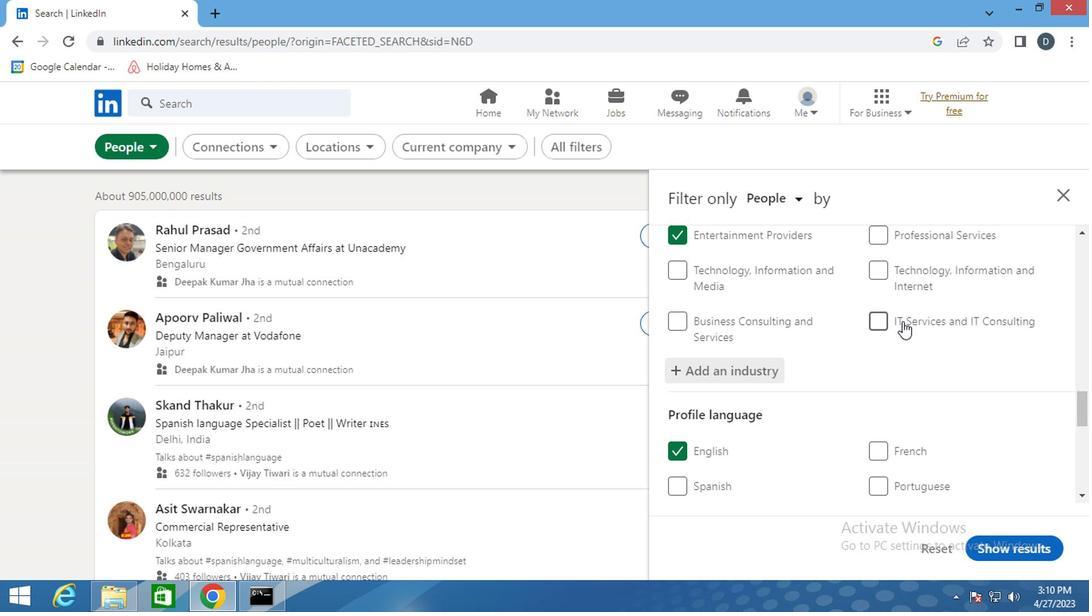 
Action: Mouse moved to (743, 329)
Screenshot: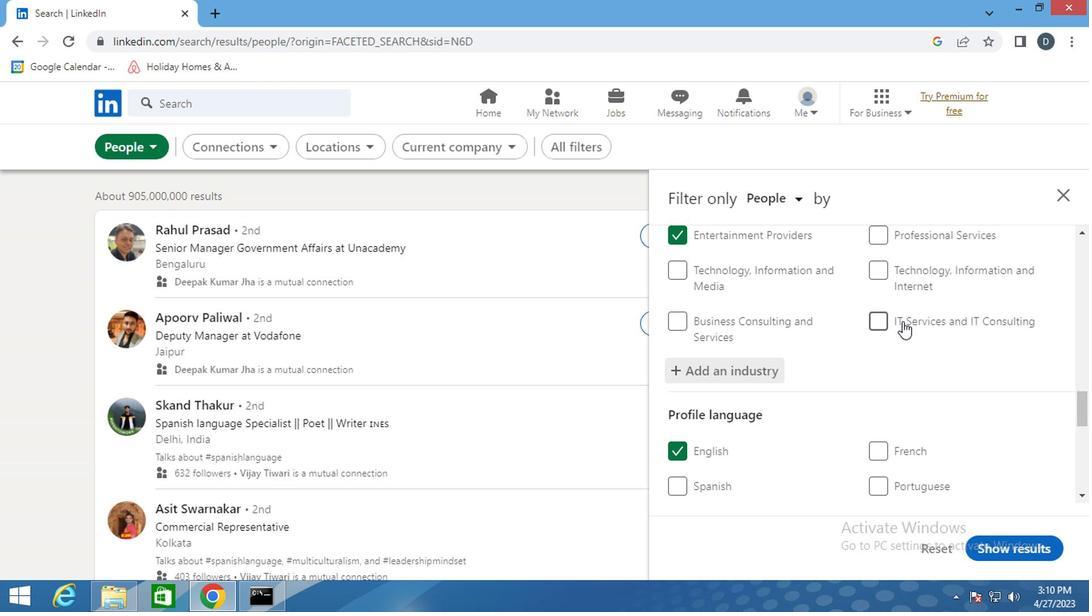 
Action: Mouse scrolled (743, 328) with delta (0, 0)
Screenshot: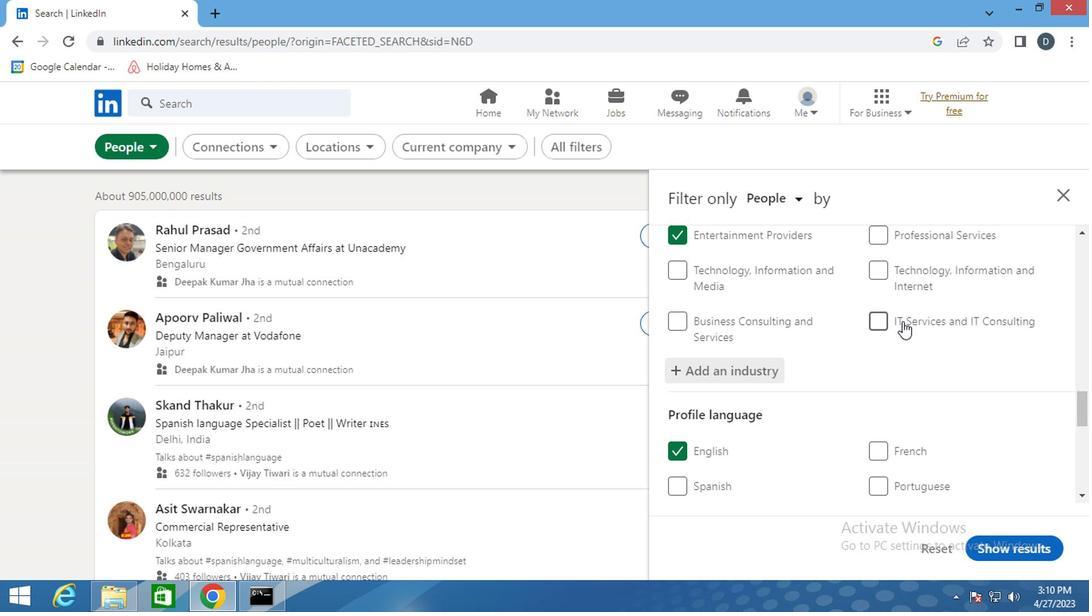 
Action: Mouse moved to (747, 340)
Screenshot: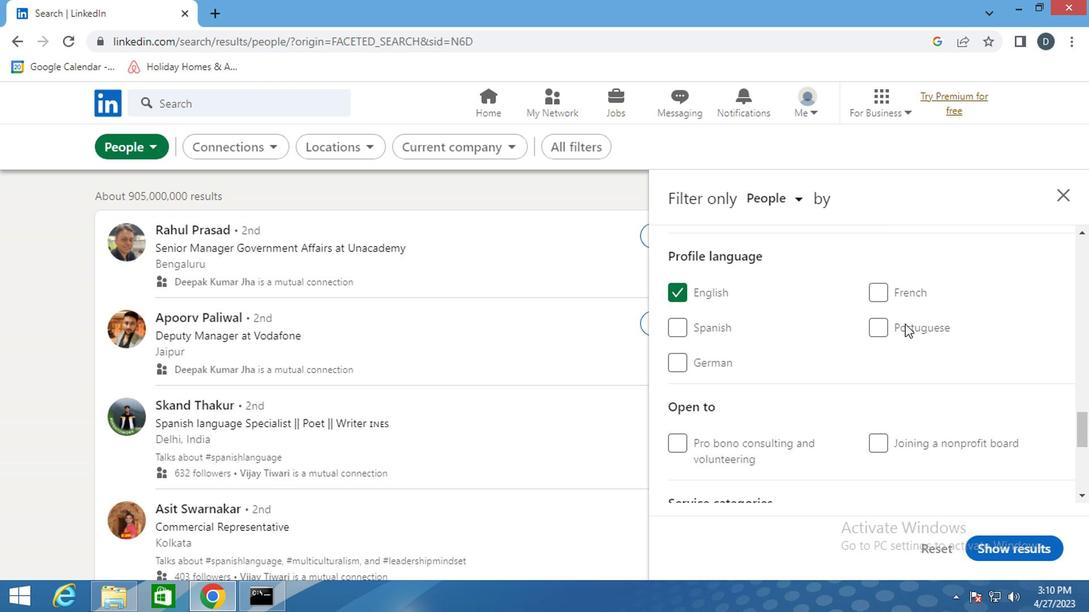 
Action: Mouse scrolled (747, 339) with delta (0, 0)
Screenshot: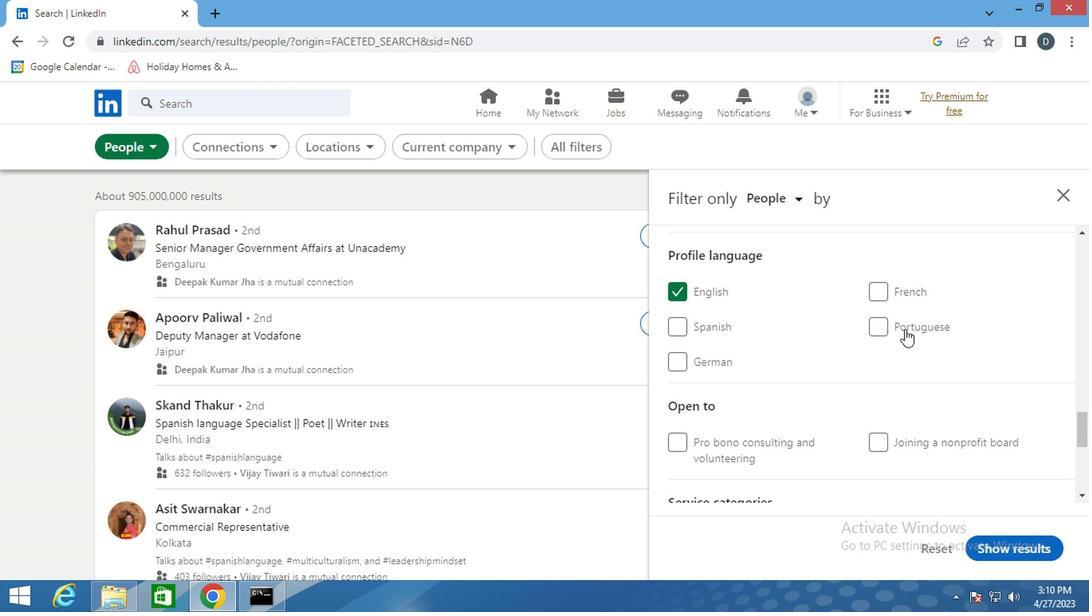 
Action: Mouse moved to (748, 342)
Screenshot: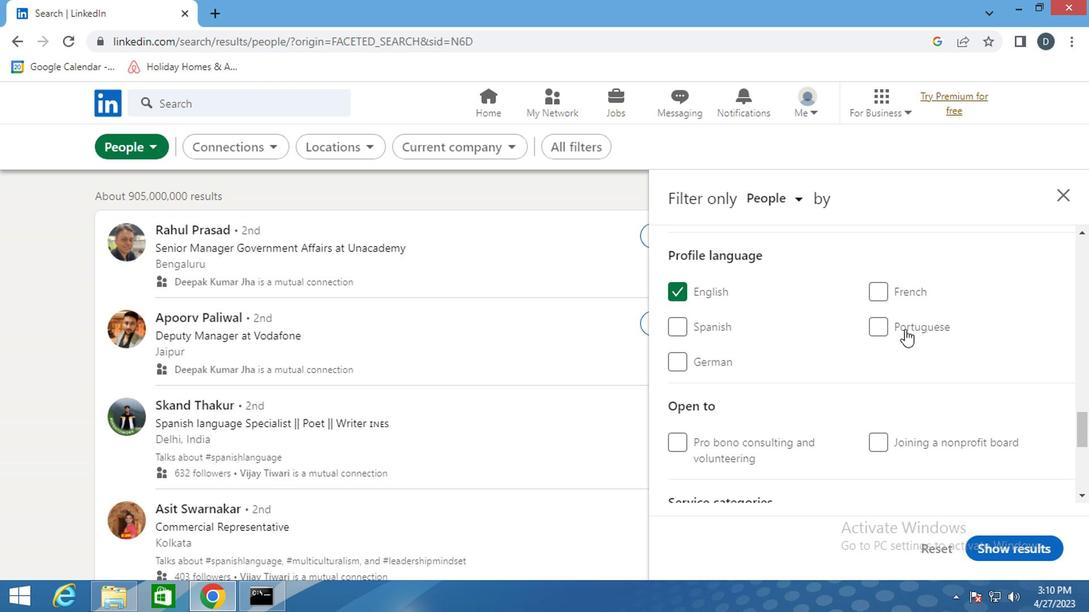 
Action: Mouse scrolled (748, 341) with delta (0, 0)
Screenshot: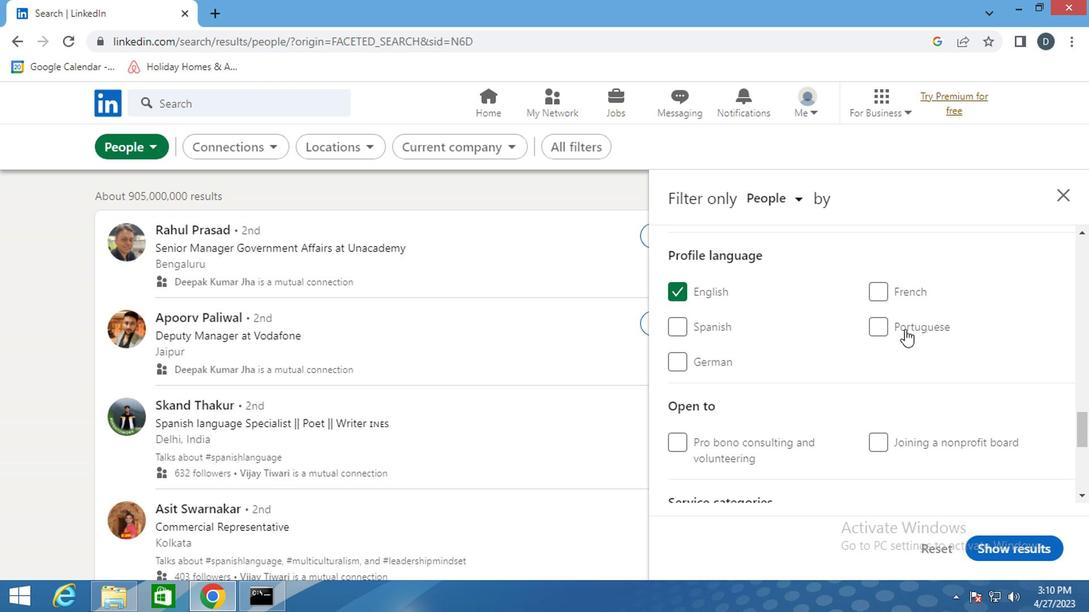 
Action: Mouse moved to (765, 354)
Screenshot: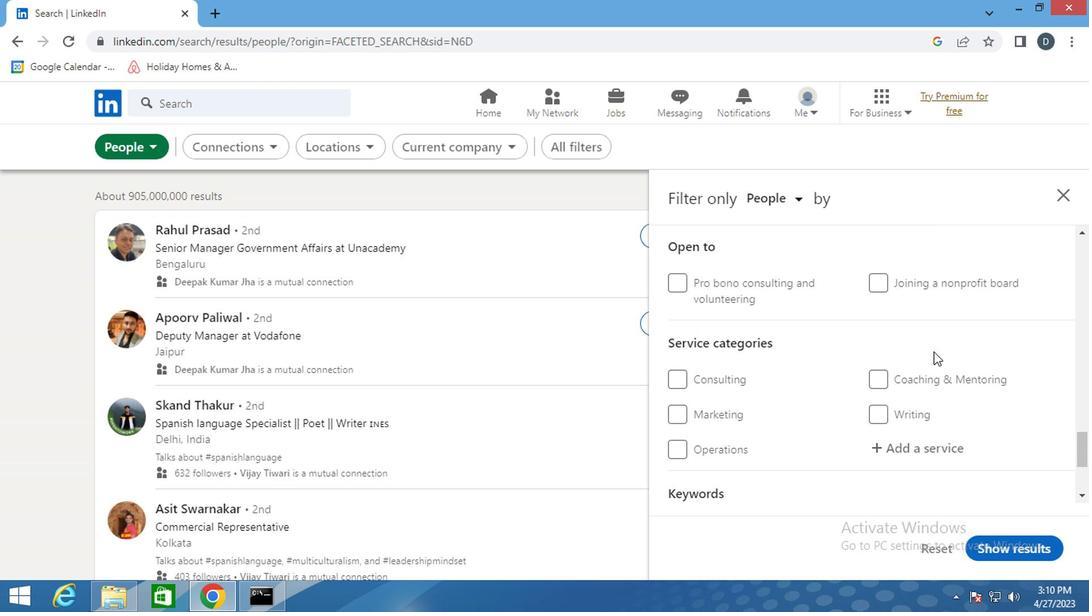 
Action: Mouse scrolled (765, 353) with delta (0, 0)
Screenshot: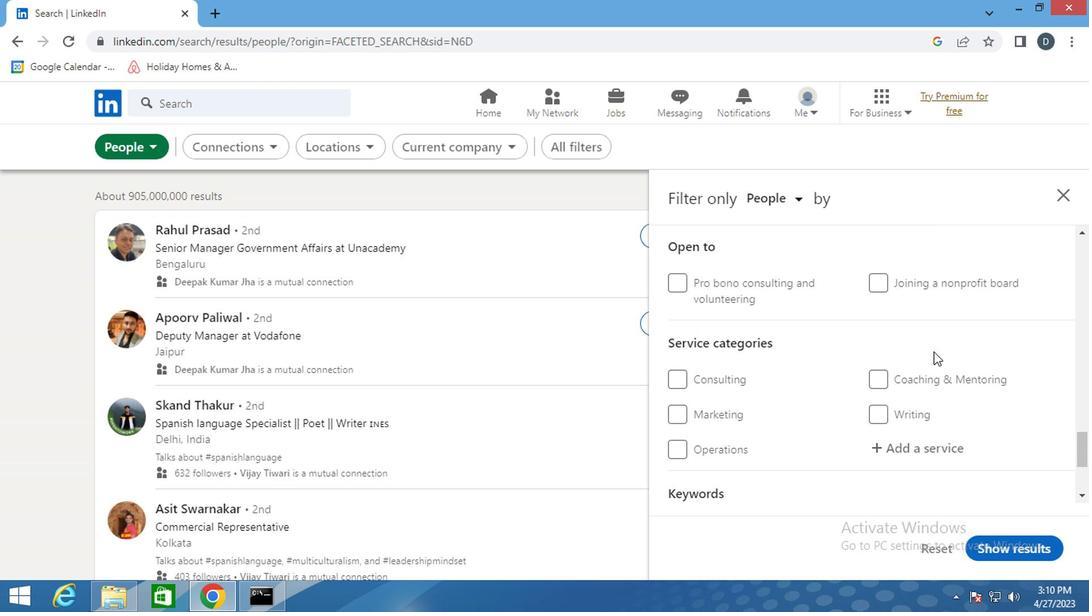 
Action: Mouse moved to (765, 356)
Screenshot: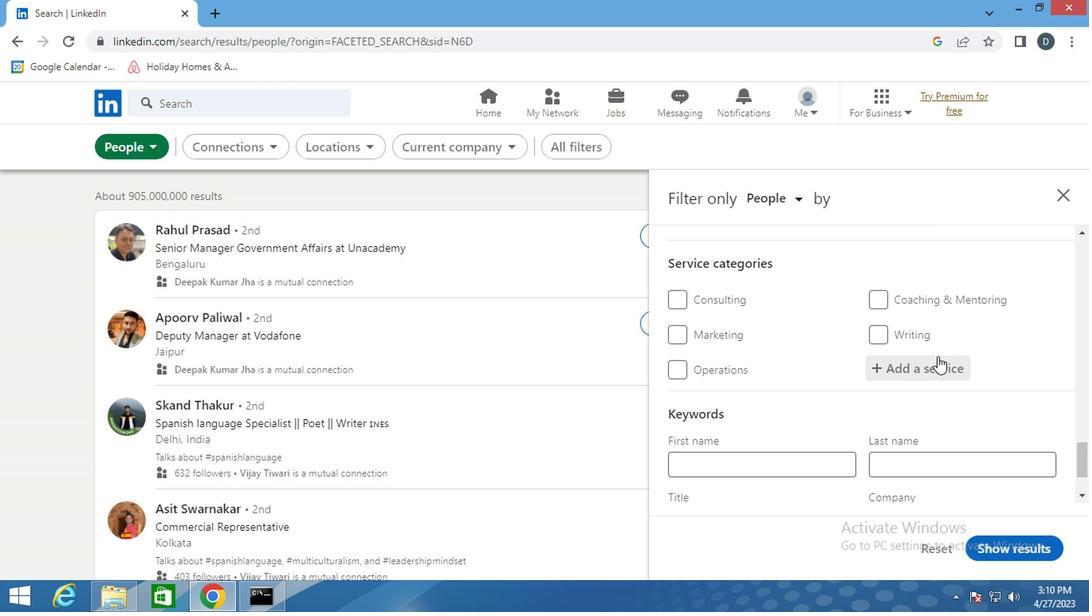 
Action: Mouse pressed left at (765, 356)
Screenshot: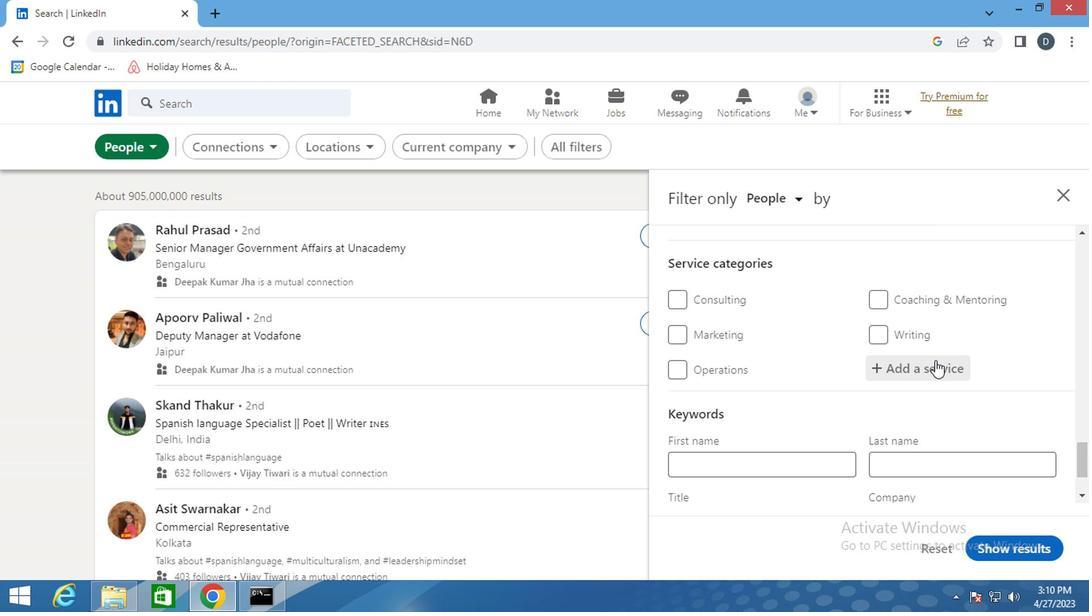 
Action: Key pressed <Key.shift>INFORMATION
Screenshot: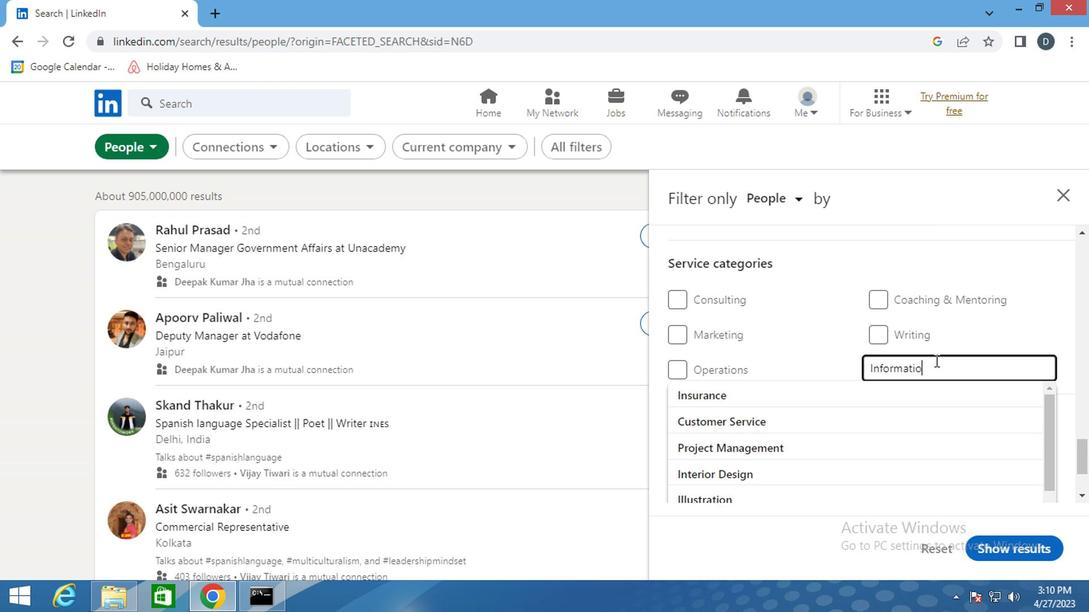 
Action: Mouse moved to (744, 377)
Screenshot: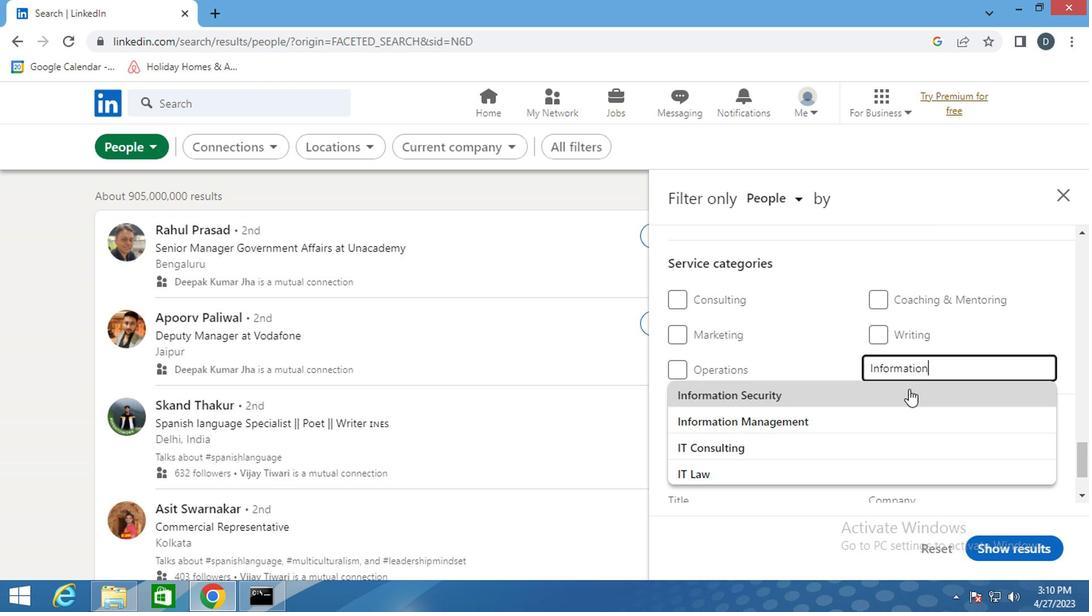 
Action: Mouse pressed left at (744, 377)
Screenshot: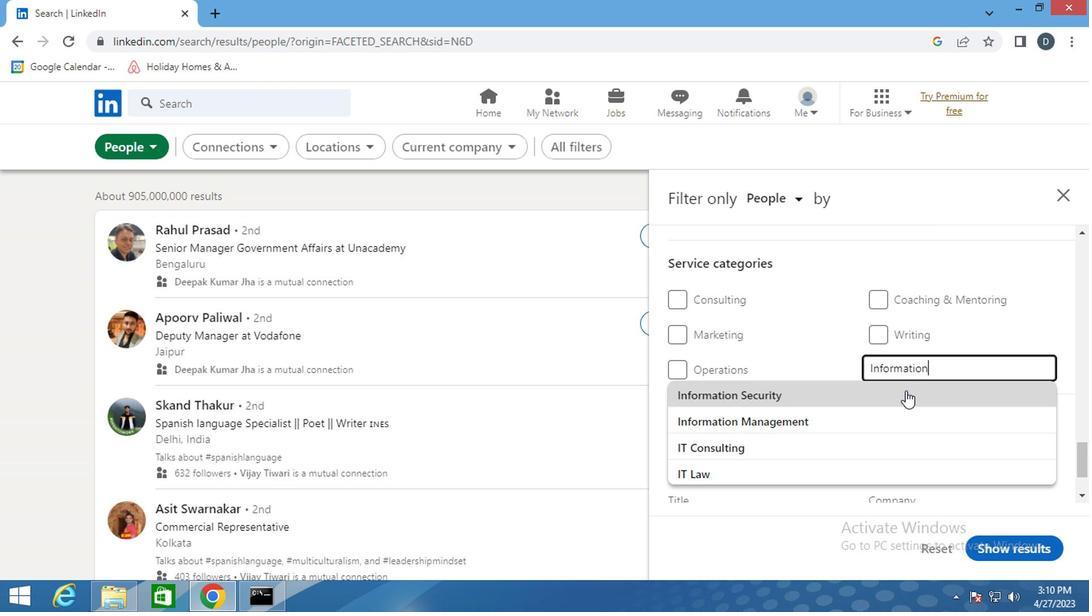 
Action: Mouse moved to (744, 376)
Screenshot: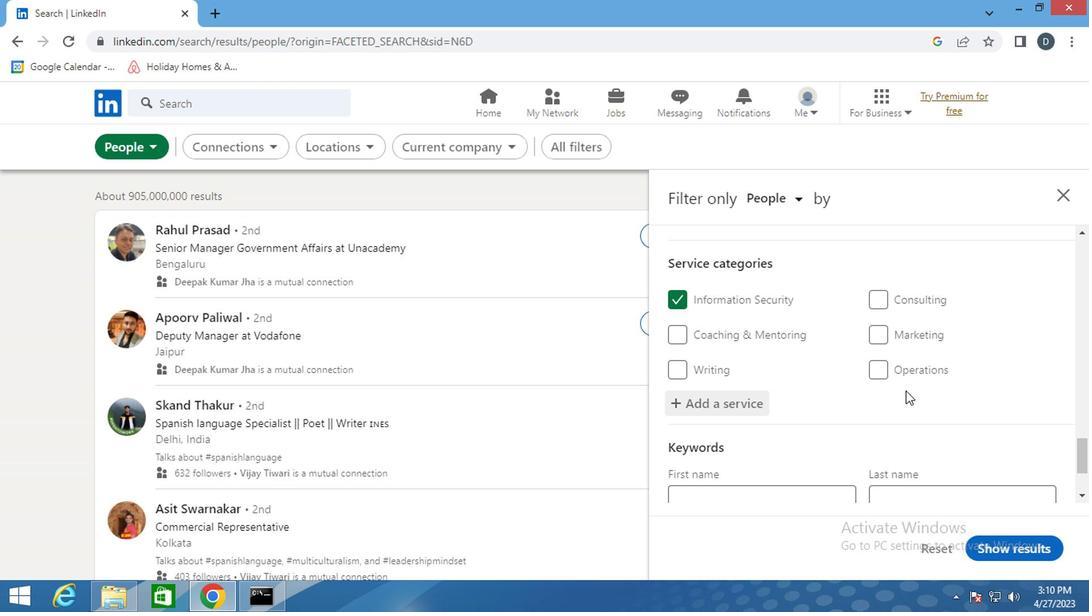 
Action: Mouse scrolled (744, 375) with delta (0, 0)
Screenshot: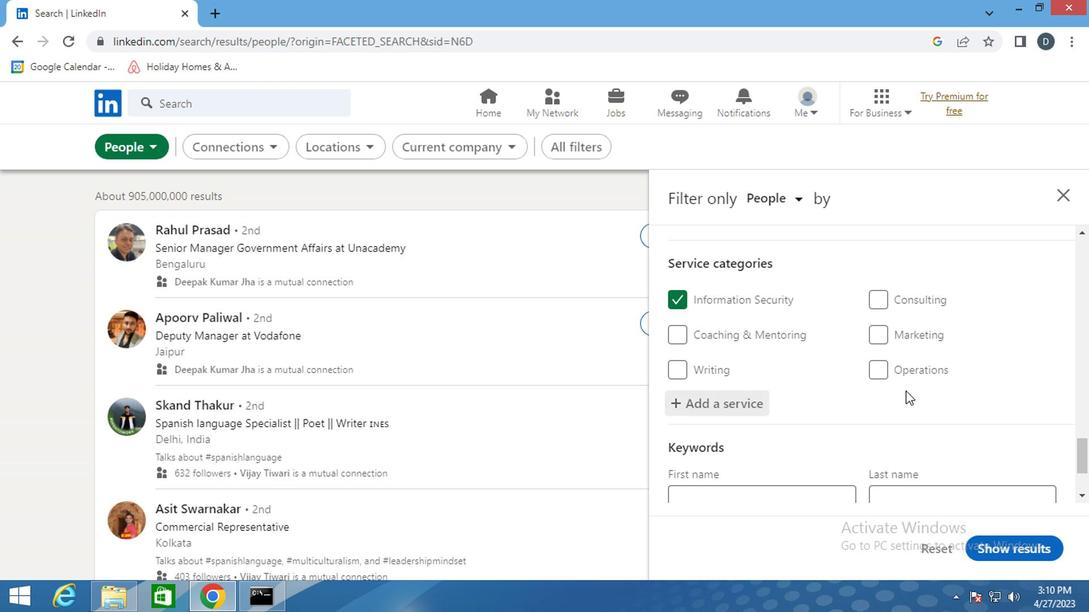 
Action: Mouse scrolled (744, 375) with delta (0, 0)
Screenshot: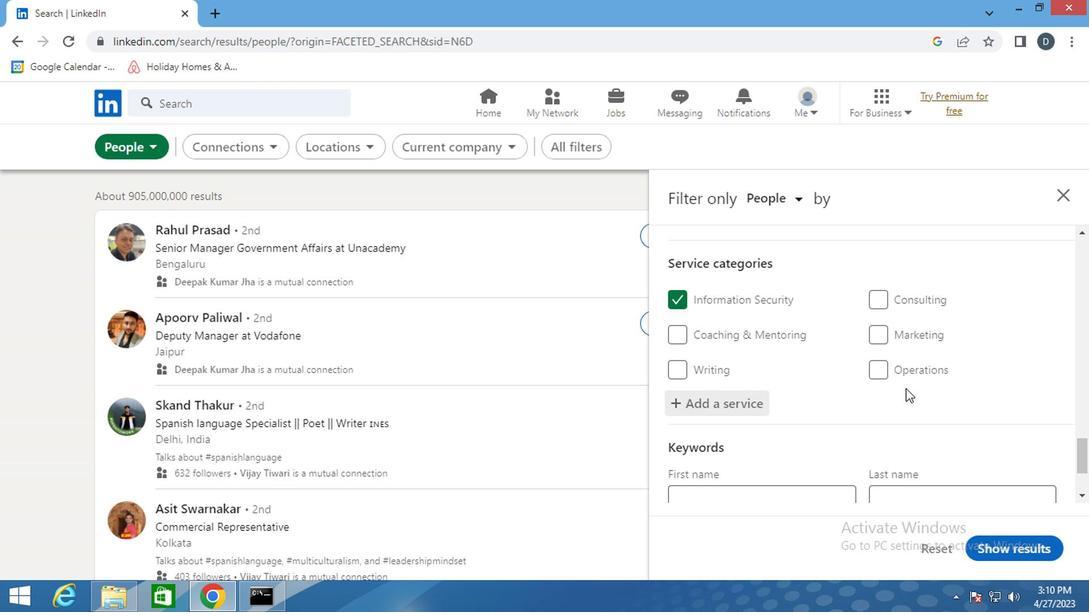 
Action: Mouse moved to (744, 376)
Screenshot: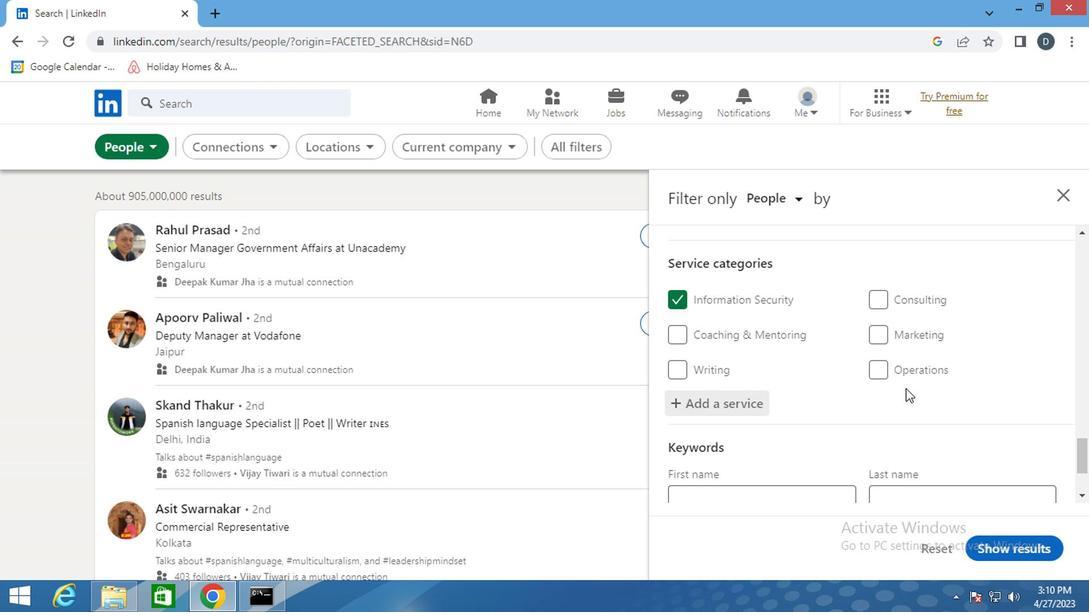 
Action: Mouse scrolled (744, 375) with delta (0, 0)
Screenshot: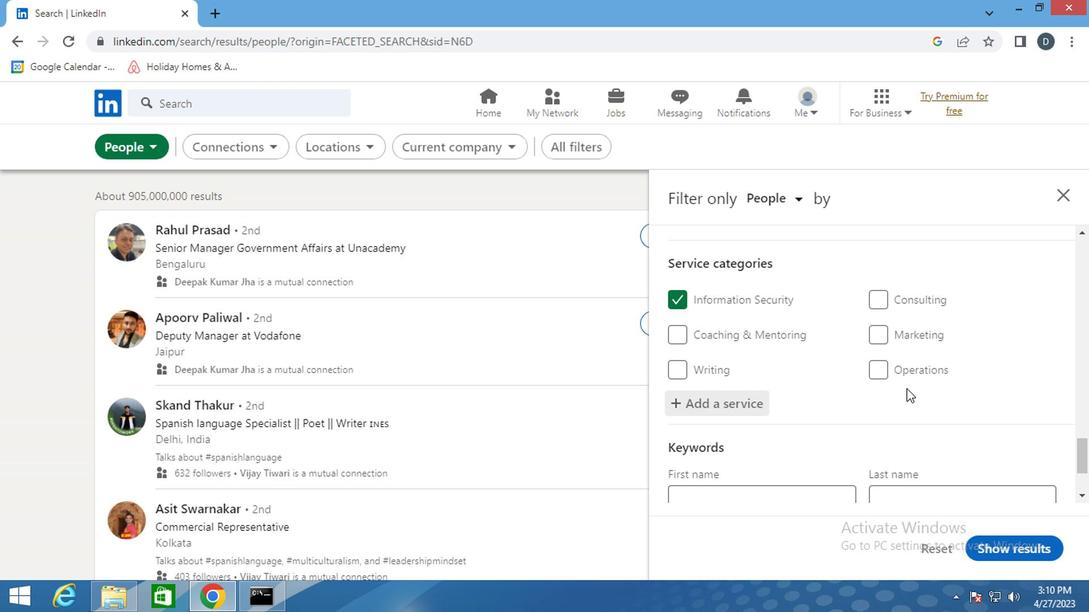 
Action: Mouse moved to (639, 409)
Screenshot: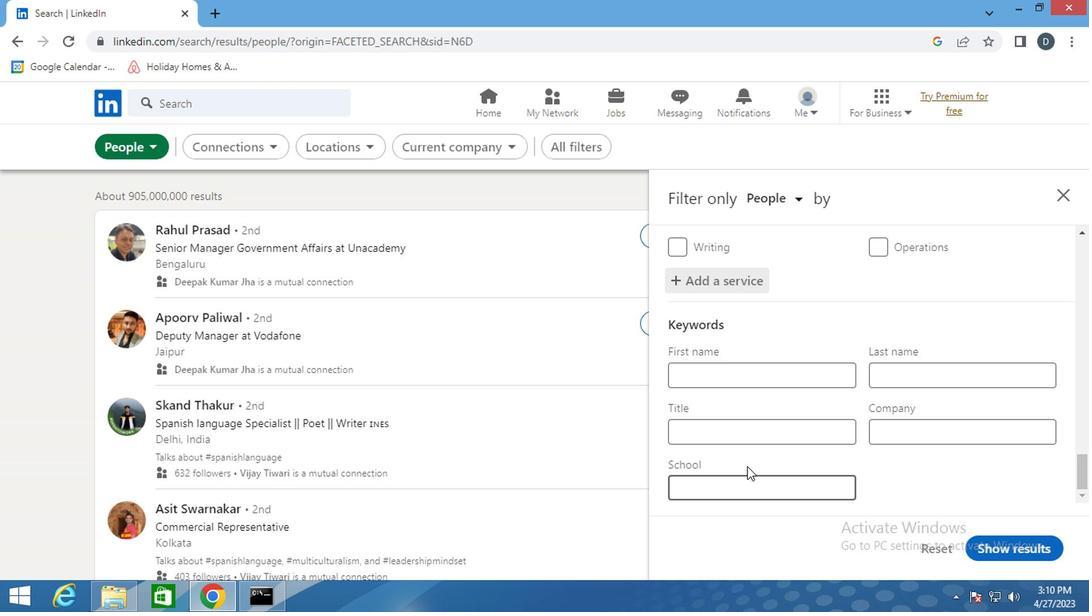 
Action: Mouse pressed left at (639, 409)
Screenshot: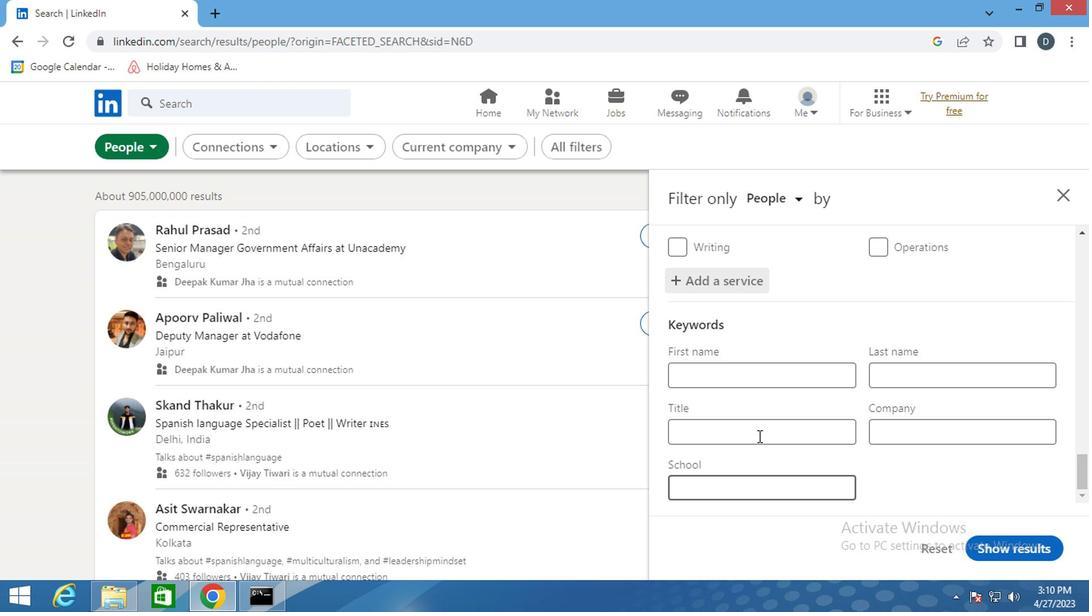 
Action: Mouse moved to (644, 407)
Screenshot: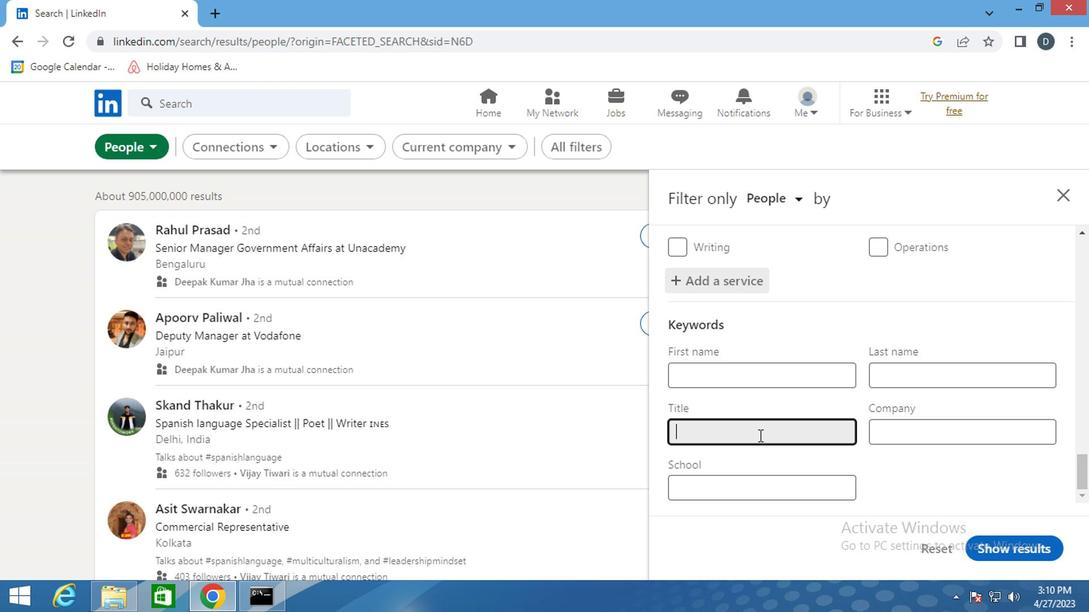 
Action: Key pressed <Key.shift>LIBA<Key.backspace>RARY<Key.space><Key.shift>ASSISTANT
Screenshot: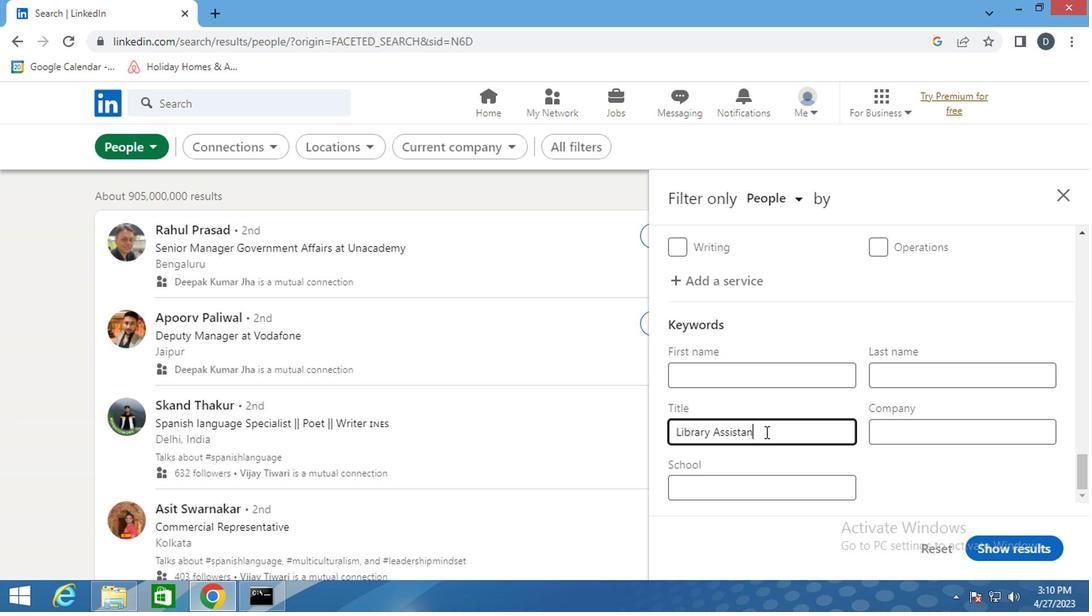 
Action: Mouse moved to (824, 494)
Screenshot: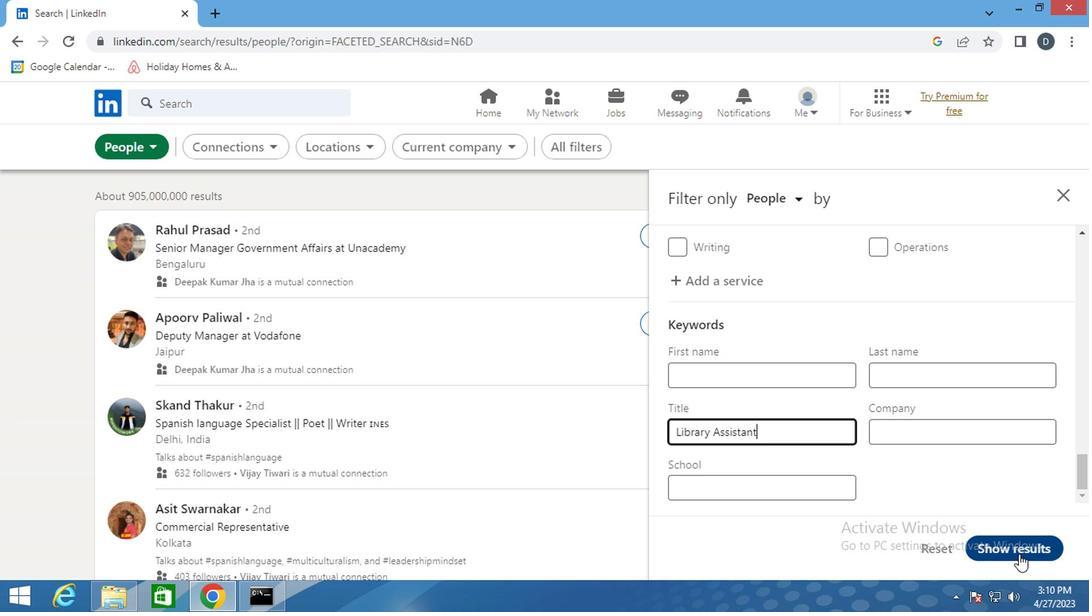 
Action: Mouse pressed left at (824, 494)
Screenshot: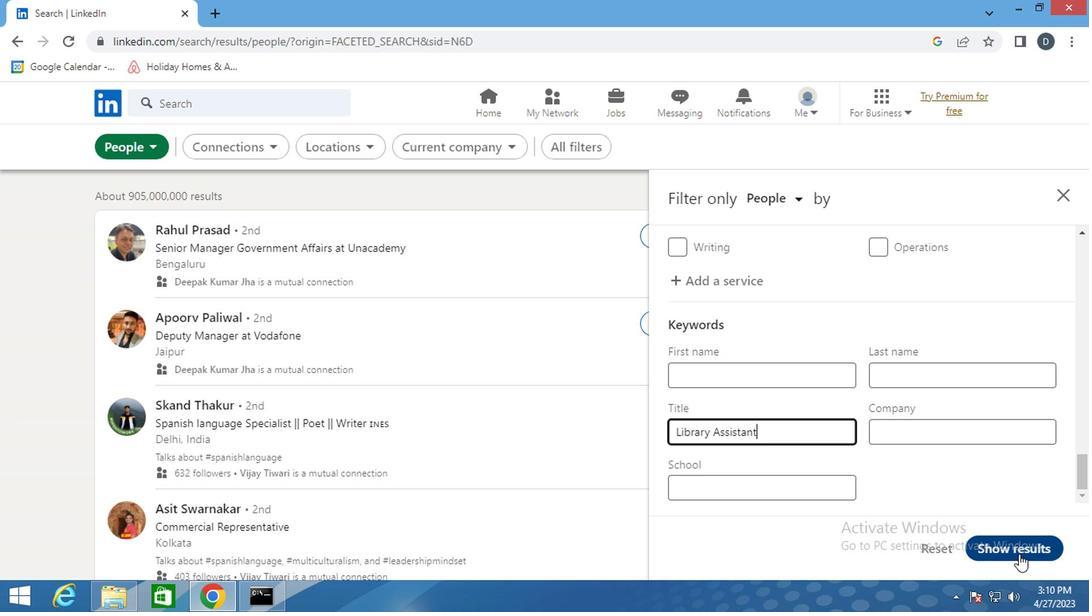 
Action: Mouse moved to (820, 414)
Screenshot: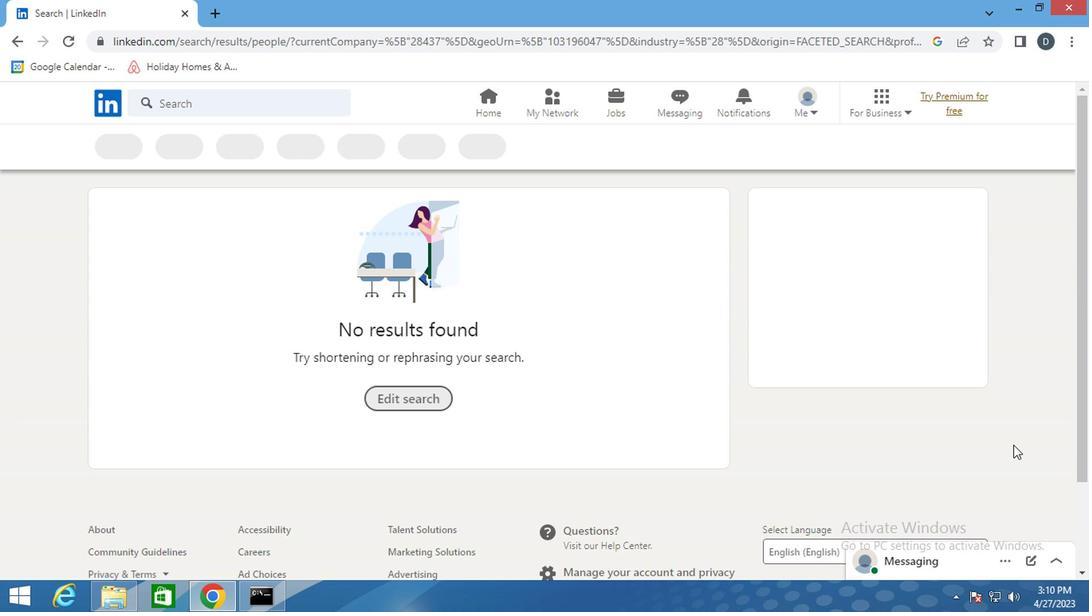 
